 Task: Find connections with filter location Longsight with filter topic #Investingwith filter profile language Spanish with filter current company HuntingCube Recruitment Solutions with filter school Maharashtra Public School with filter industry Temporary Help Services with filter service category Grant Writing with filter keywords title Store Manager
Action: Mouse moved to (191, 267)
Screenshot: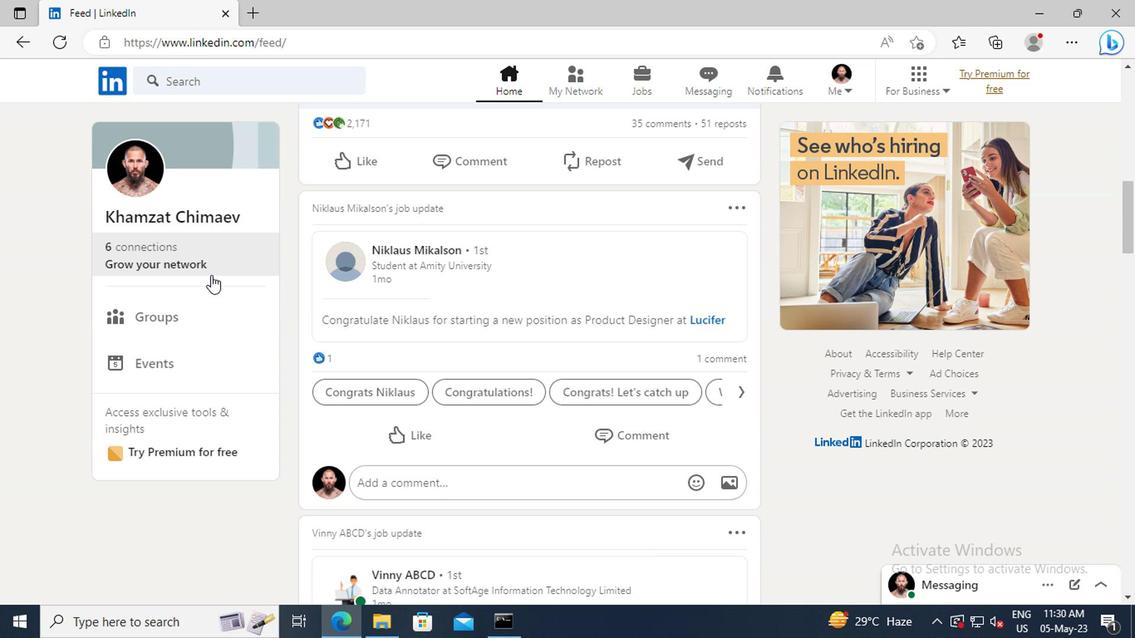 
Action: Mouse pressed left at (191, 267)
Screenshot: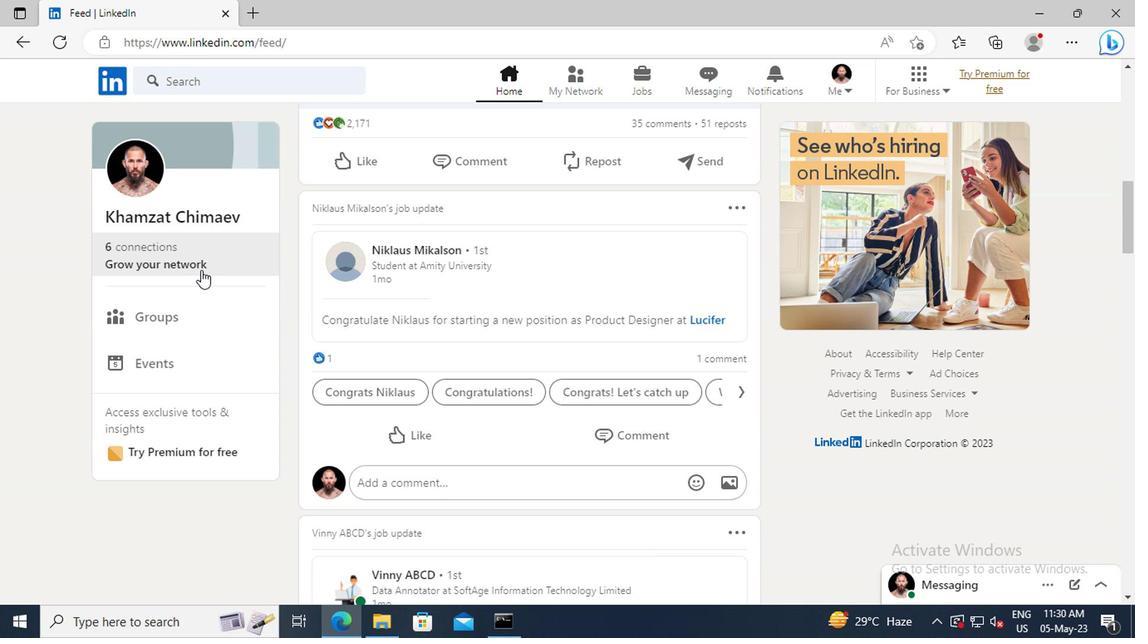 
Action: Mouse moved to (189, 178)
Screenshot: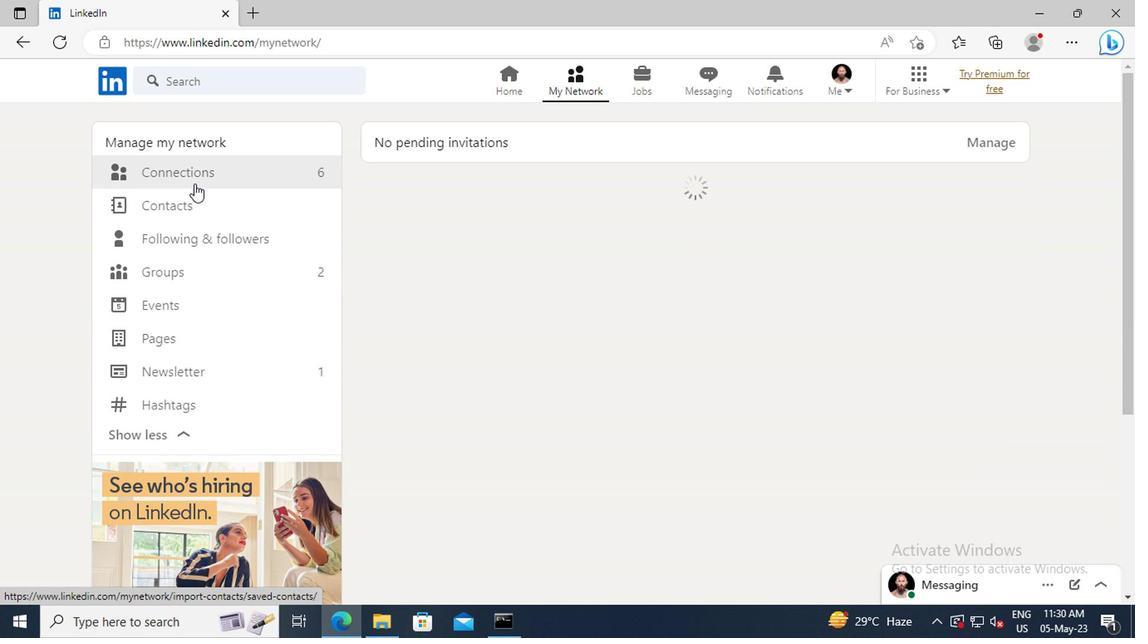 
Action: Mouse pressed left at (189, 178)
Screenshot: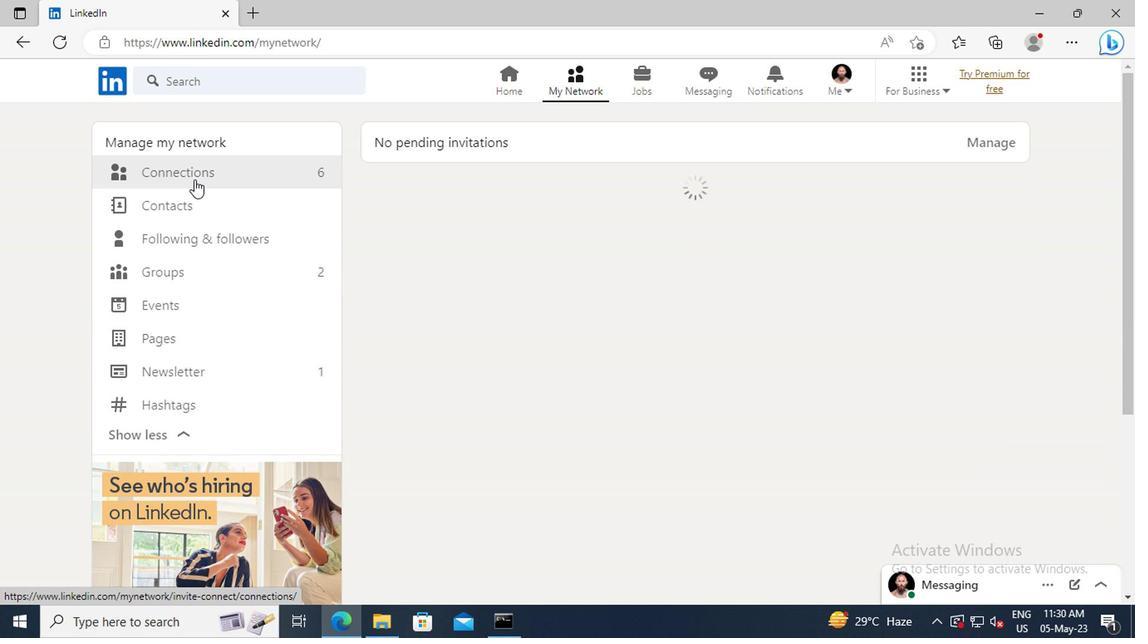 
Action: Mouse moved to (660, 176)
Screenshot: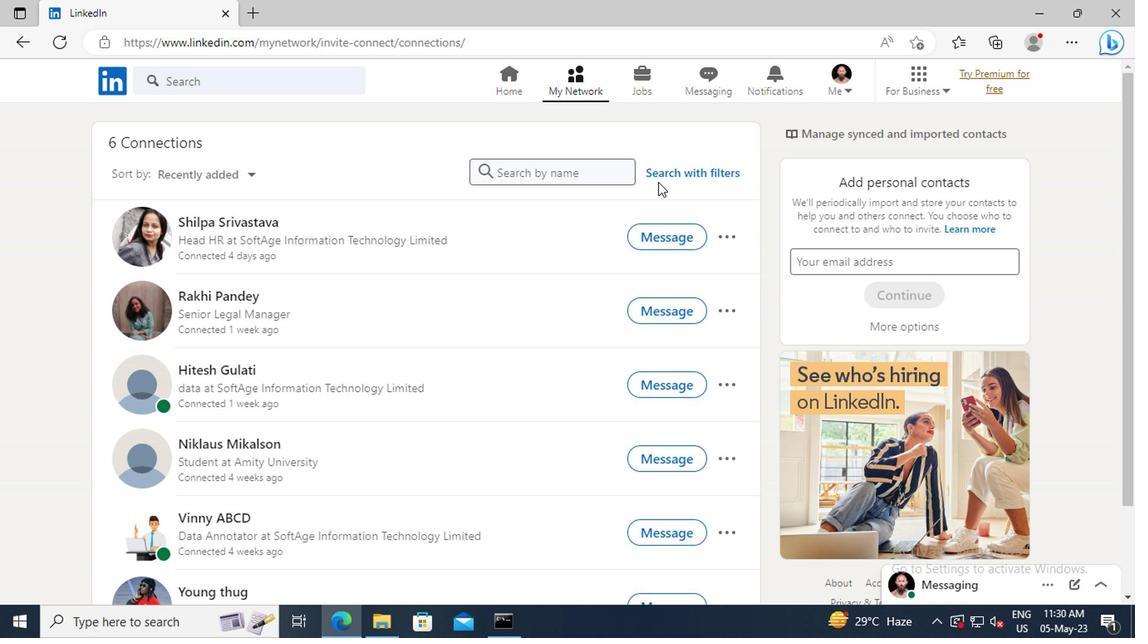 
Action: Mouse pressed left at (660, 176)
Screenshot: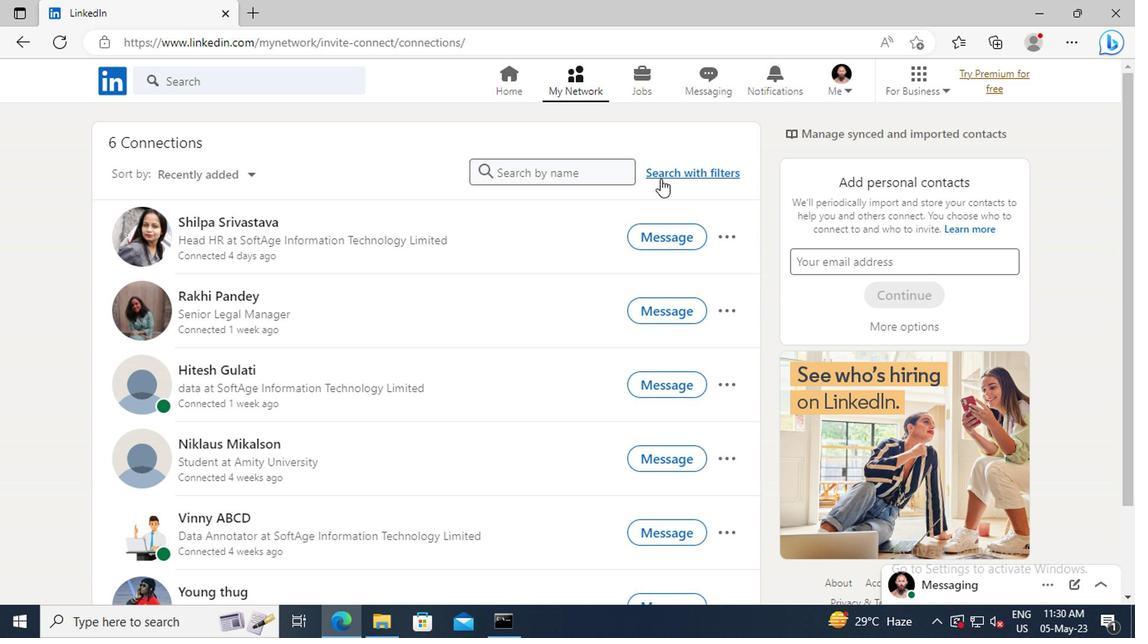 
Action: Mouse moved to (630, 131)
Screenshot: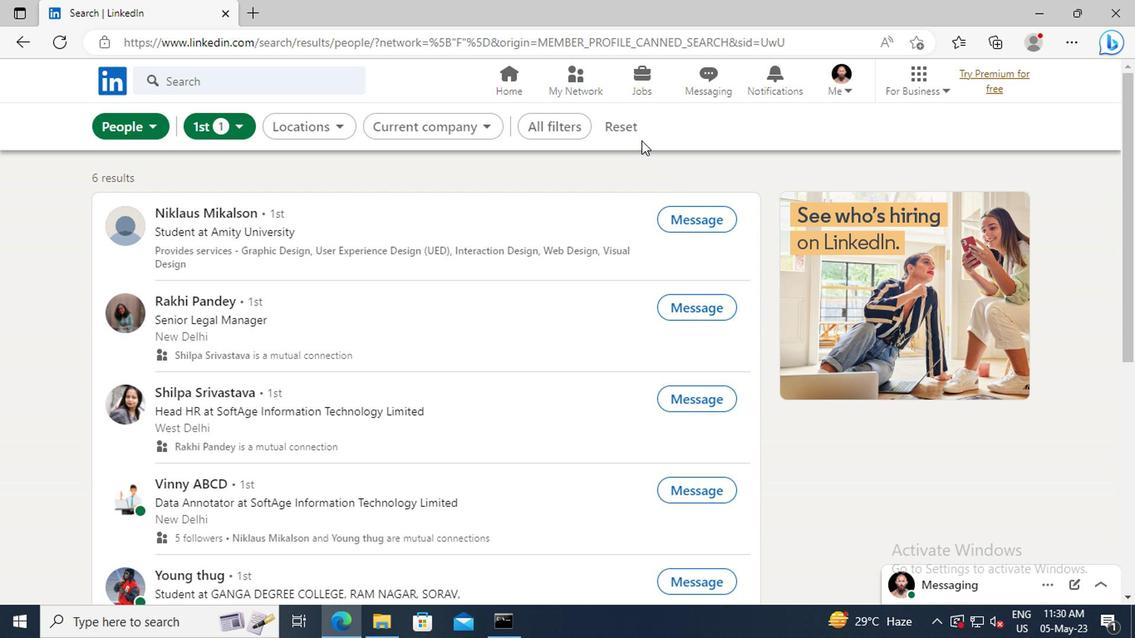 
Action: Mouse pressed left at (630, 131)
Screenshot: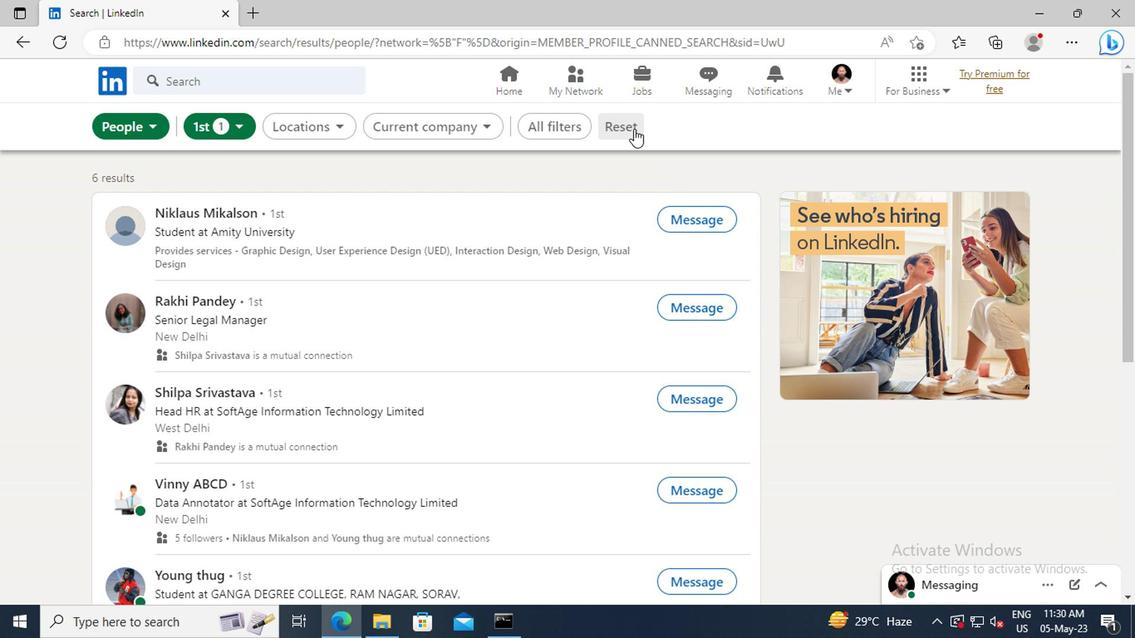 
Action: Mouse moved to (609, 130)
Screenshot: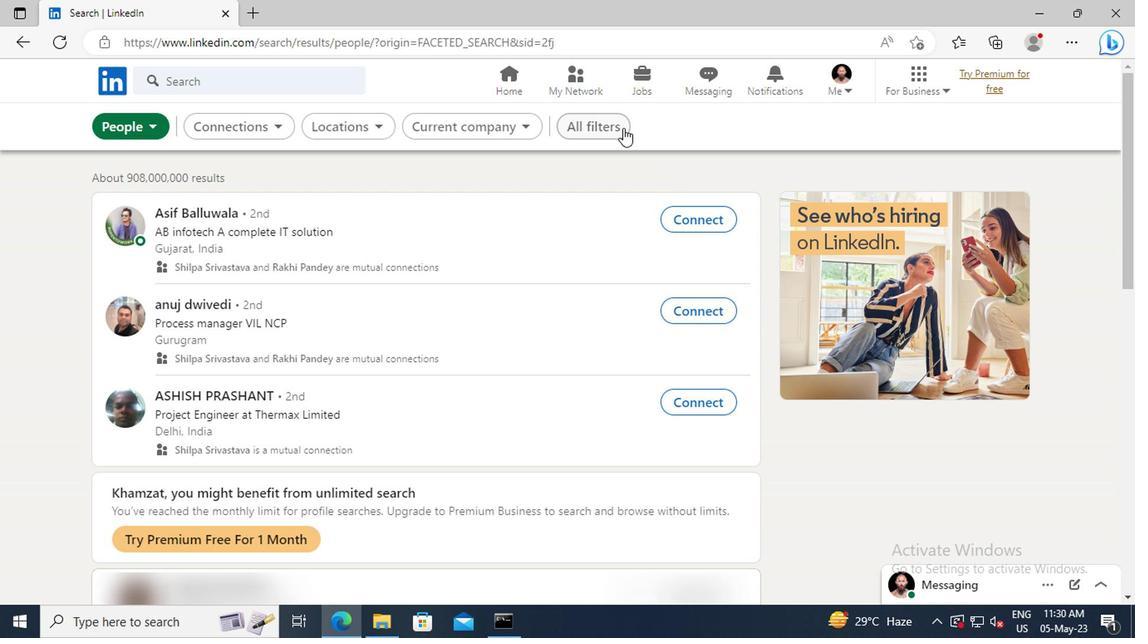 
Action: Mouse pressed left at (609, 130)
Screenshot: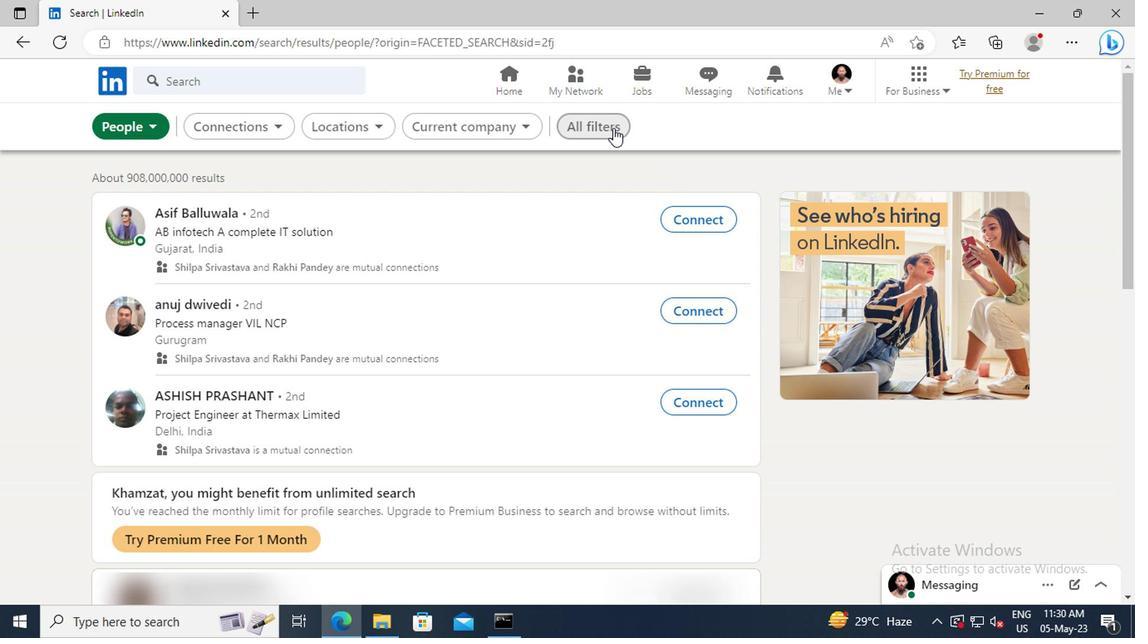 
Action: Mouse moved to (883, 318)
Screenshot: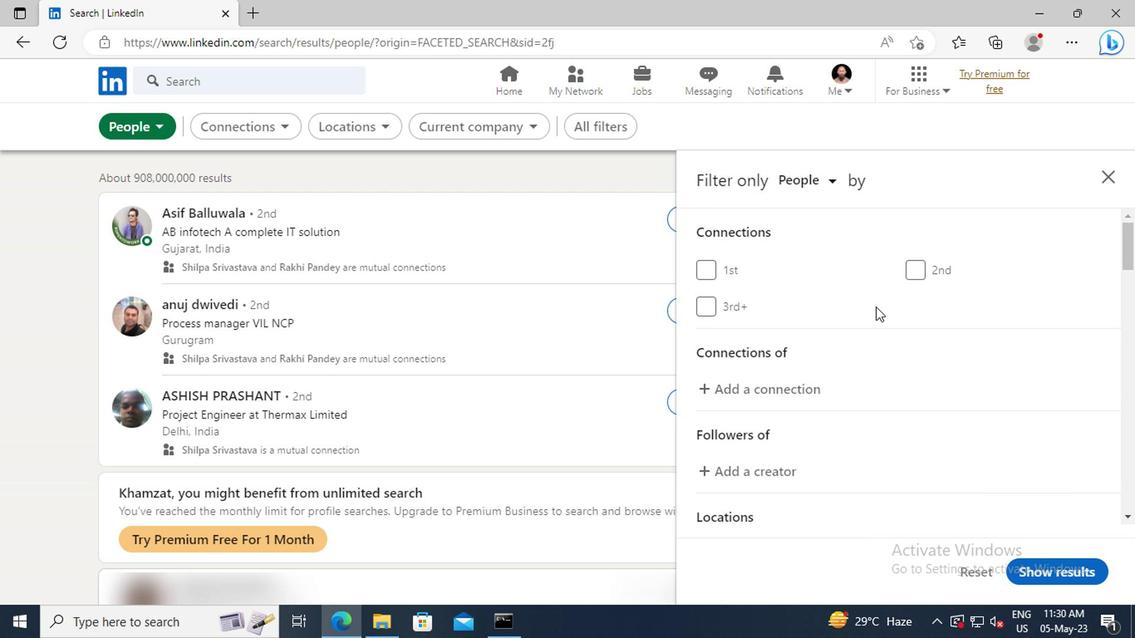 
Action: Mouse scrolled (883, 318) with delta (0, 0)
Screenshot: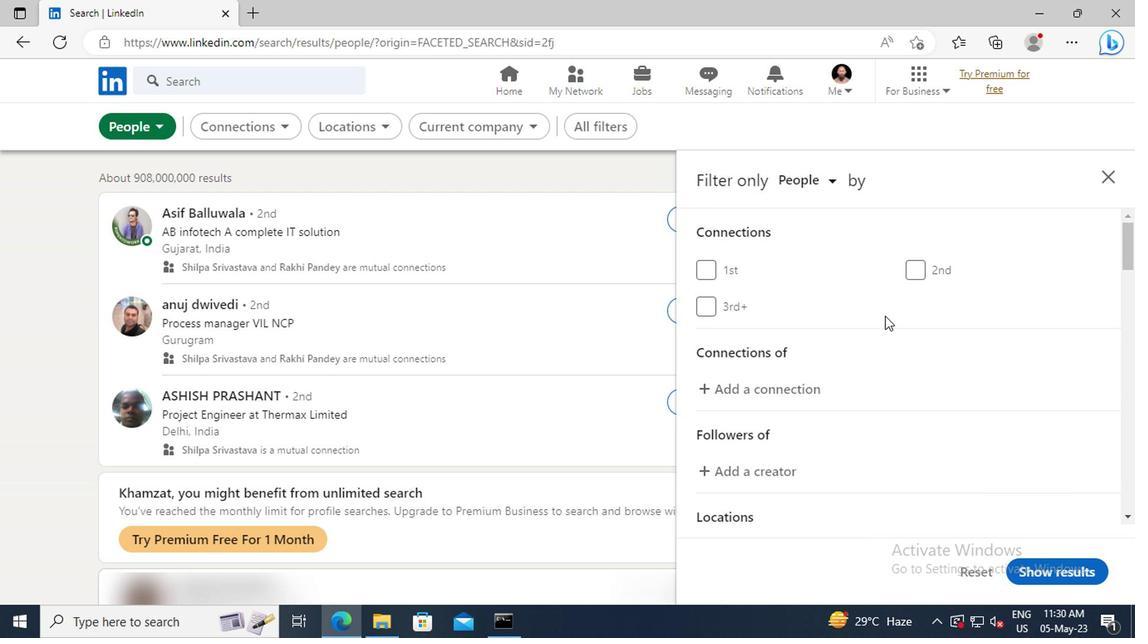 
Action: Mouse scrolled (883, 318) with delta (0, 0)
Screenshot: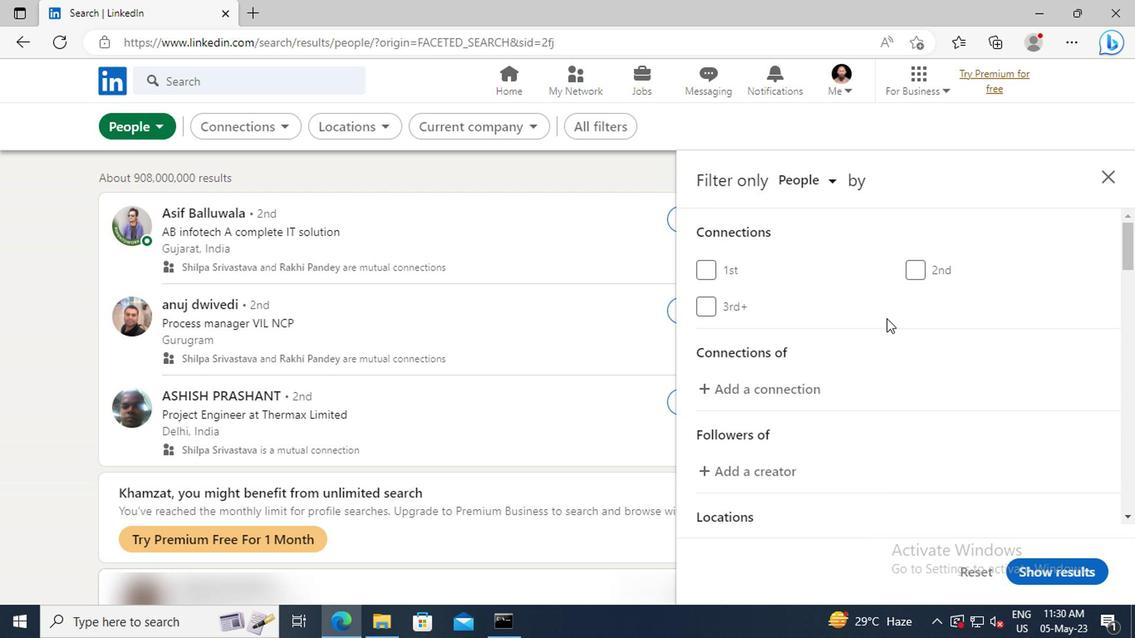 
Action: Mouse scrolled (883, 318) with delta (0, 0)
Screenshot: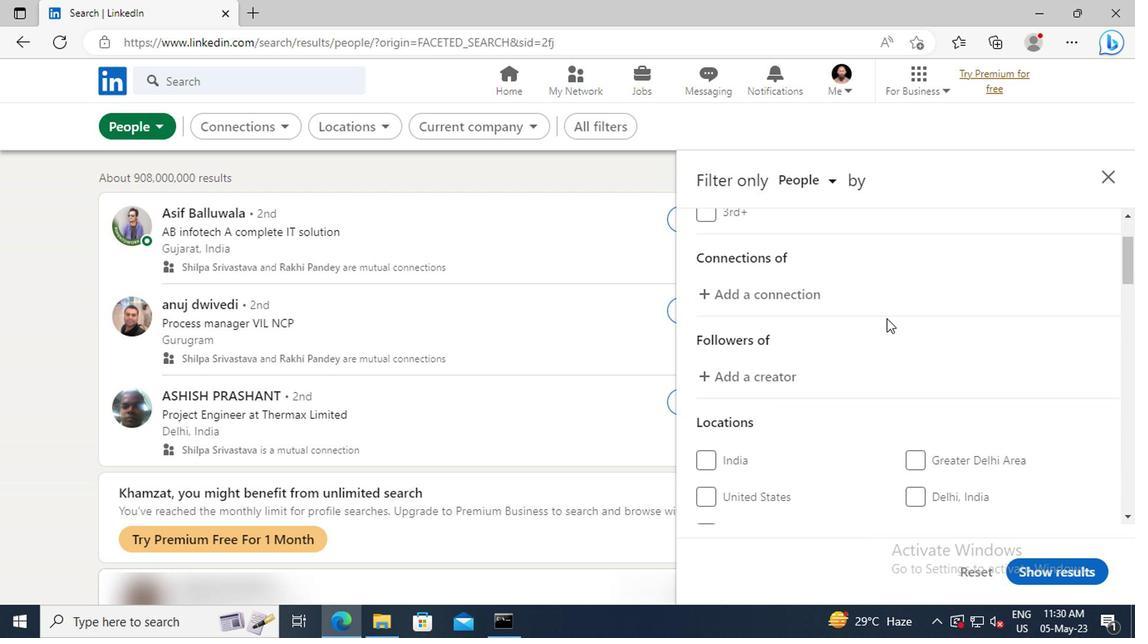 
Action: Mouse scrolled (883, 318) with delta (0, 0)
Screenshot: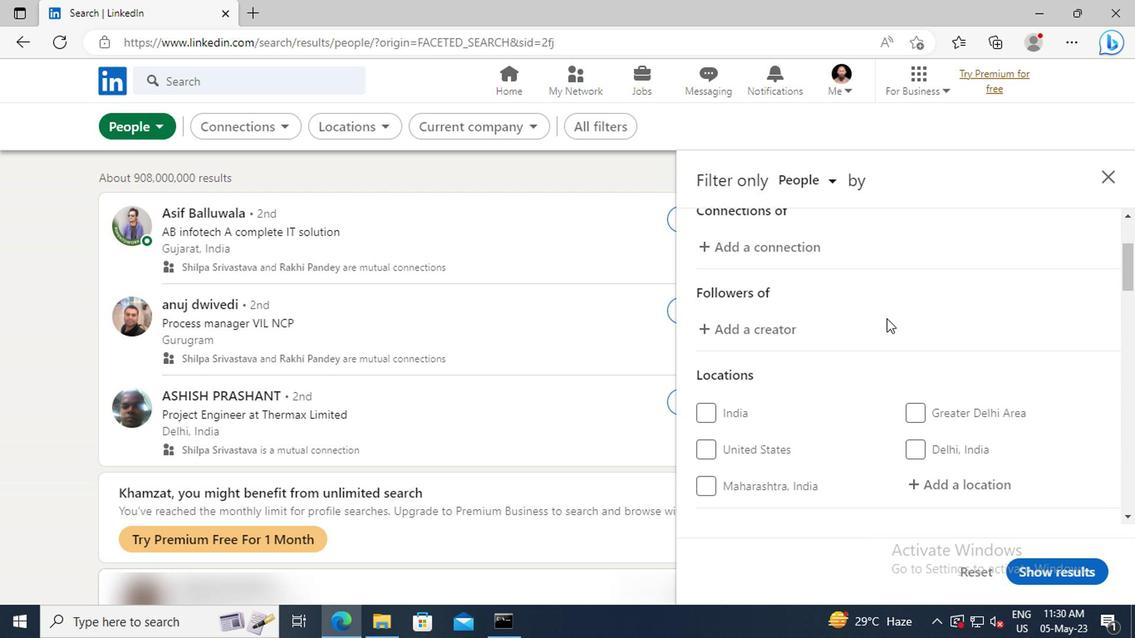 
Action: Mouse scrolled (883, 318) with delta (0, 0)
Screenshot: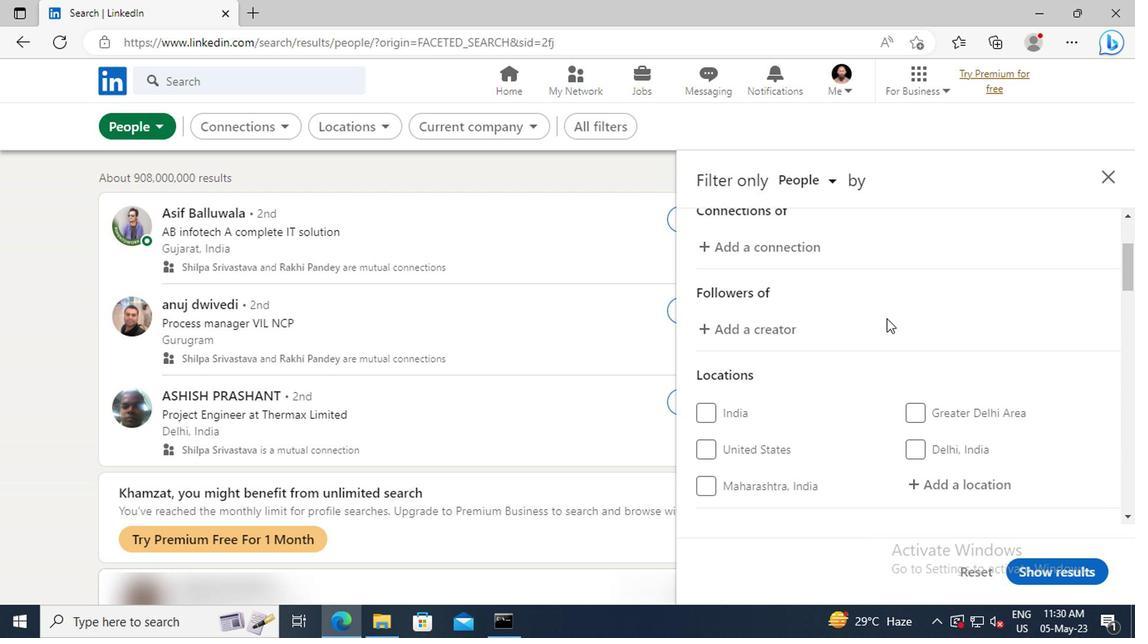 
Action: Mouse scrolled (883, 318) with delta (0, 0)
Screenshot: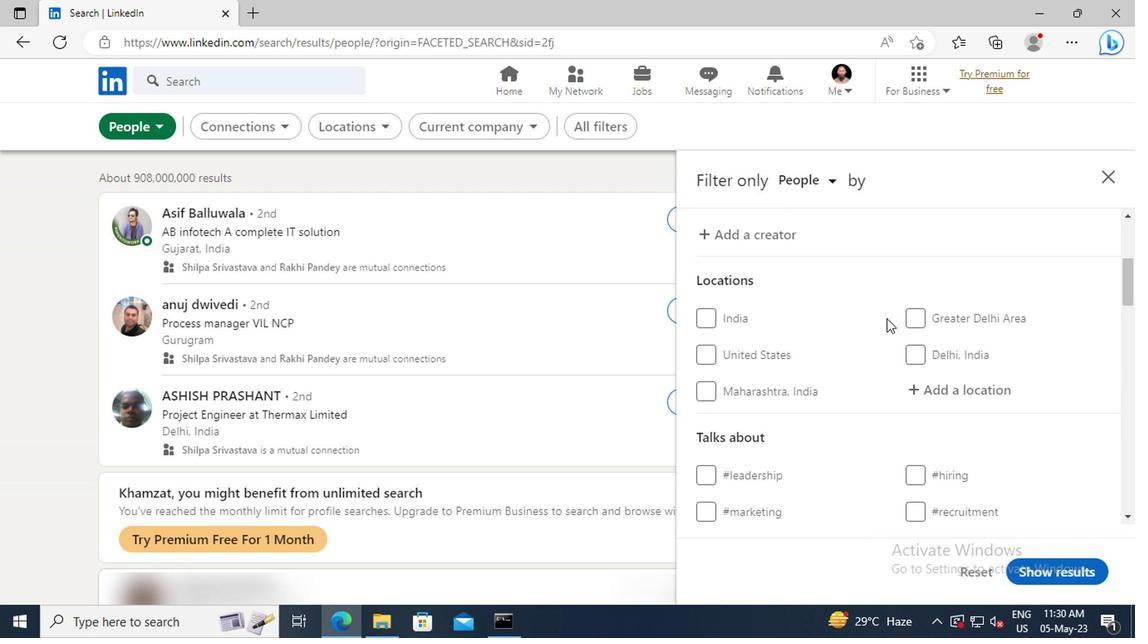 
Action: Mouse moved to (909, 341)
Screenshot: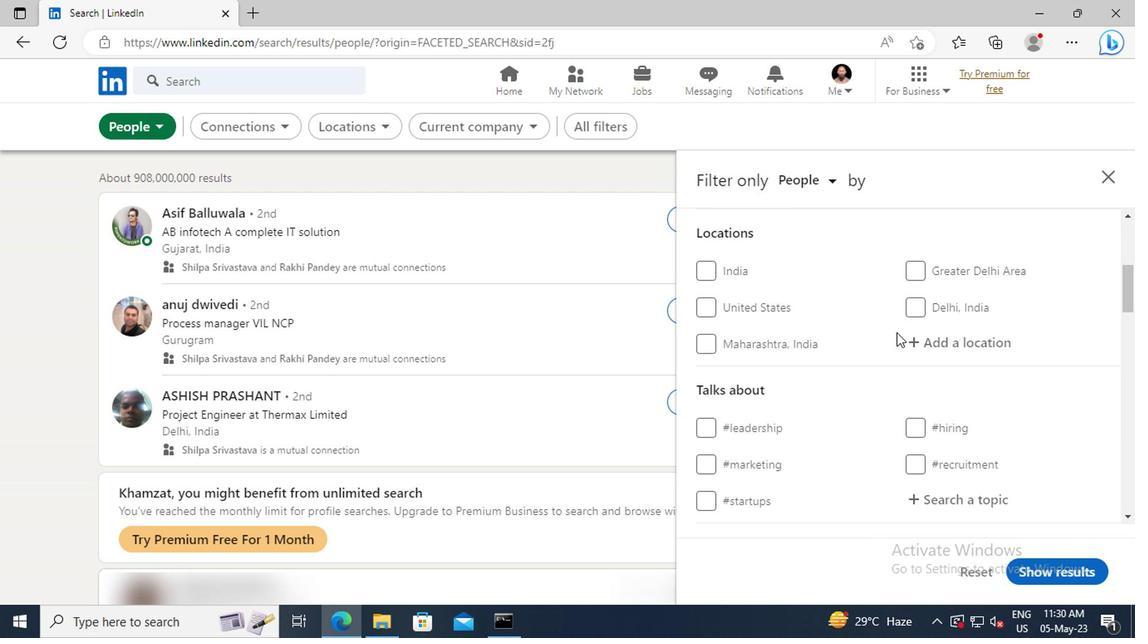 
Action: Mouse pressed left at (909, 341)
Screenshot: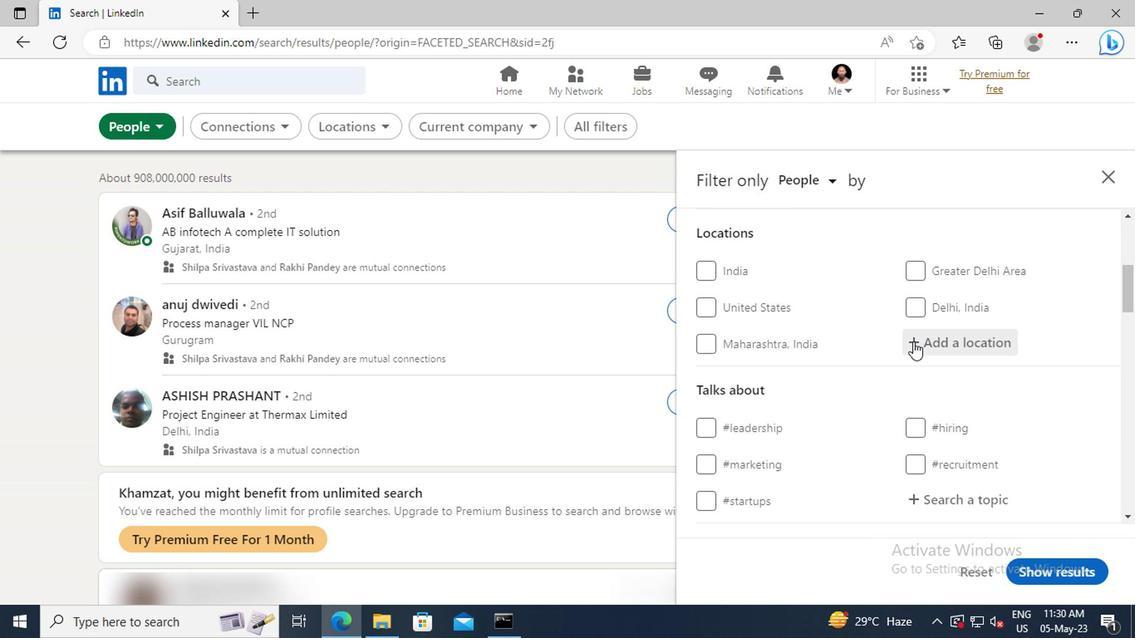 
Action: Key pressed <Key.shift>LONGSIGHT<Key.enter>
Screenshot: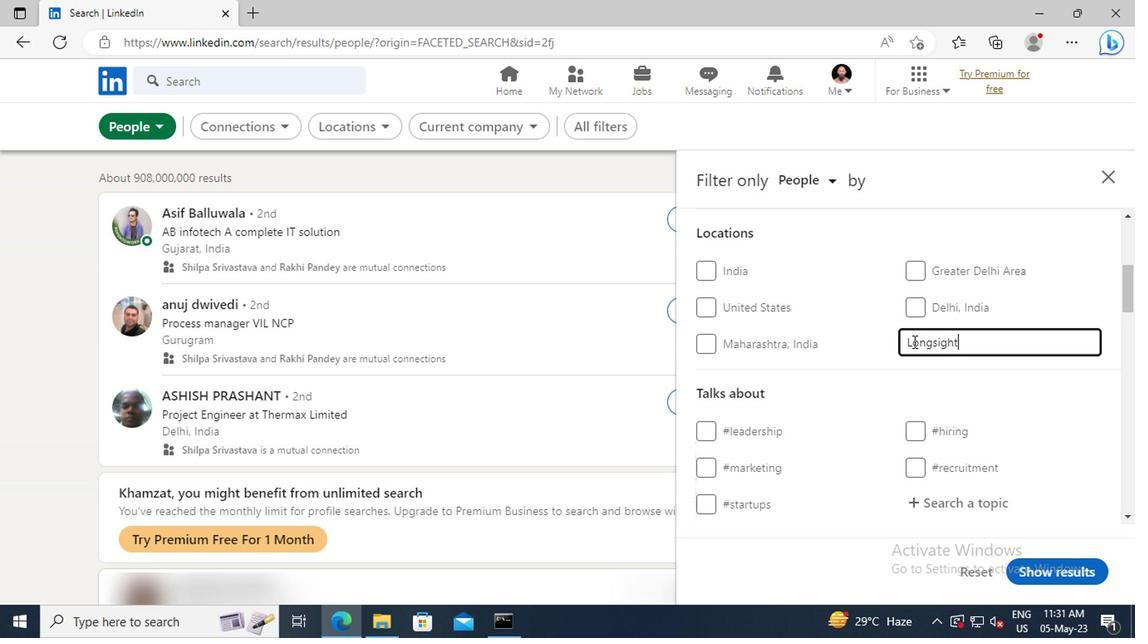 
Action: Mouse scrolled (909, 341) with delta (0, 0)
Screenshot: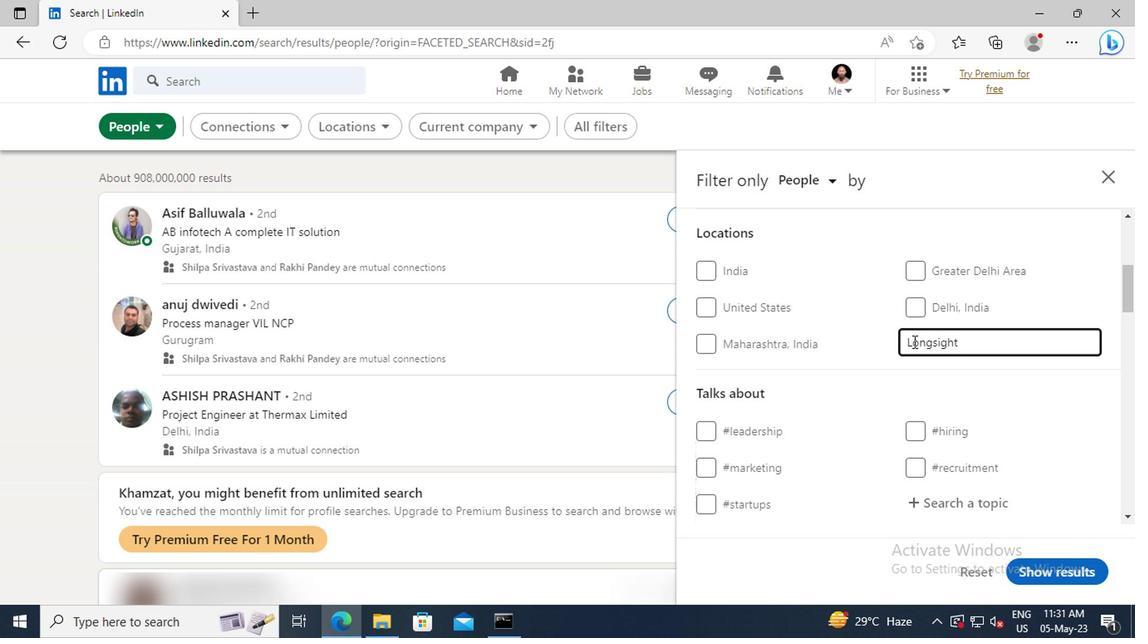 
Action: Mouse scrolled (909, 341) with delta (0, 0)
Screenshot: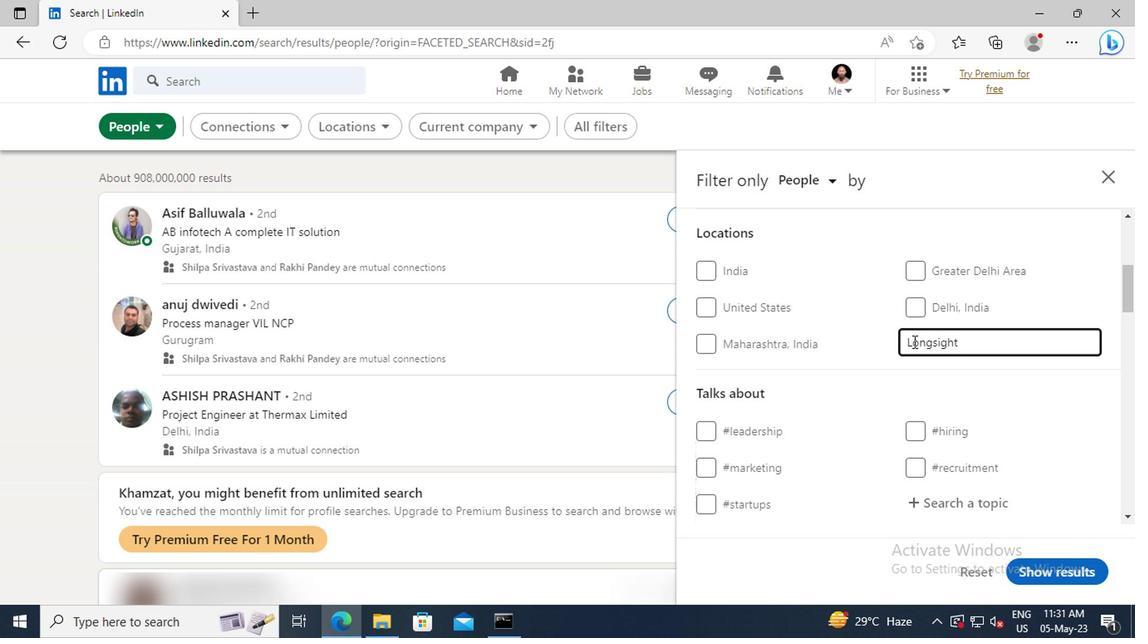 
Action: Mouse scrolled (909, 341) with delta (0, 0)
Screenshot: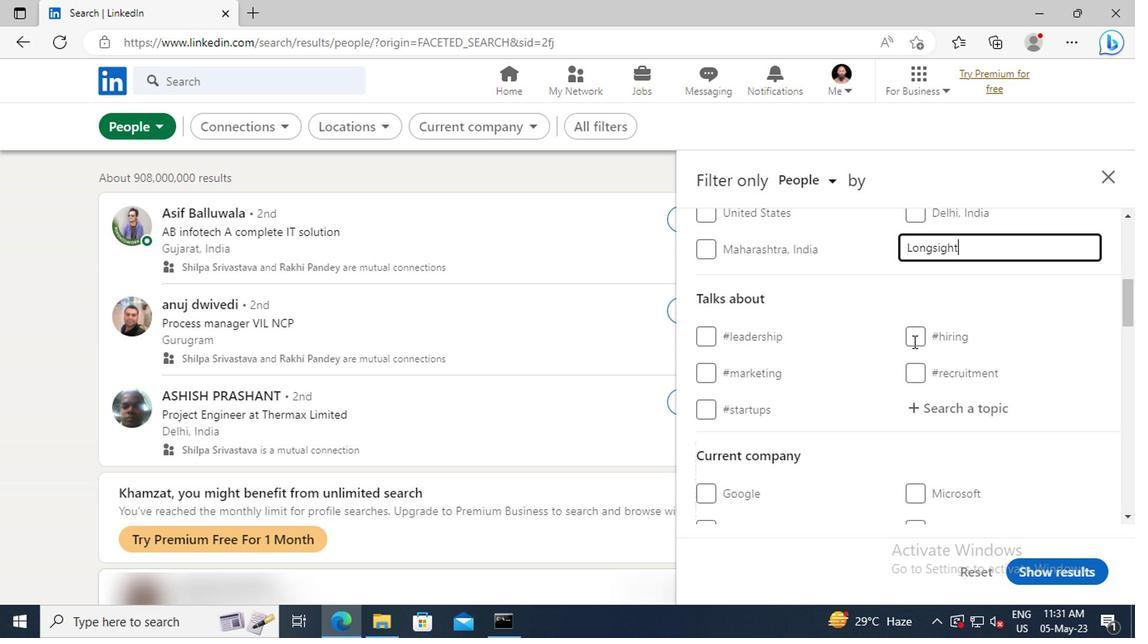 
Action: Mouse moved to (920, 360)
Screenshot: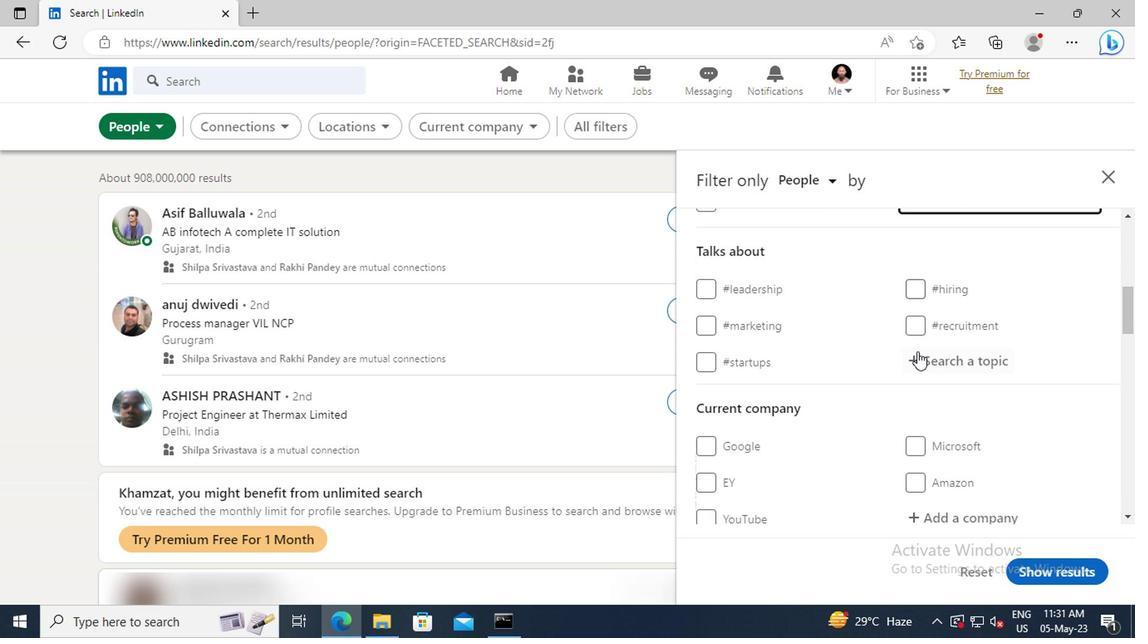 
Action: Mouse pressed left at (920, 360)
Screenshot: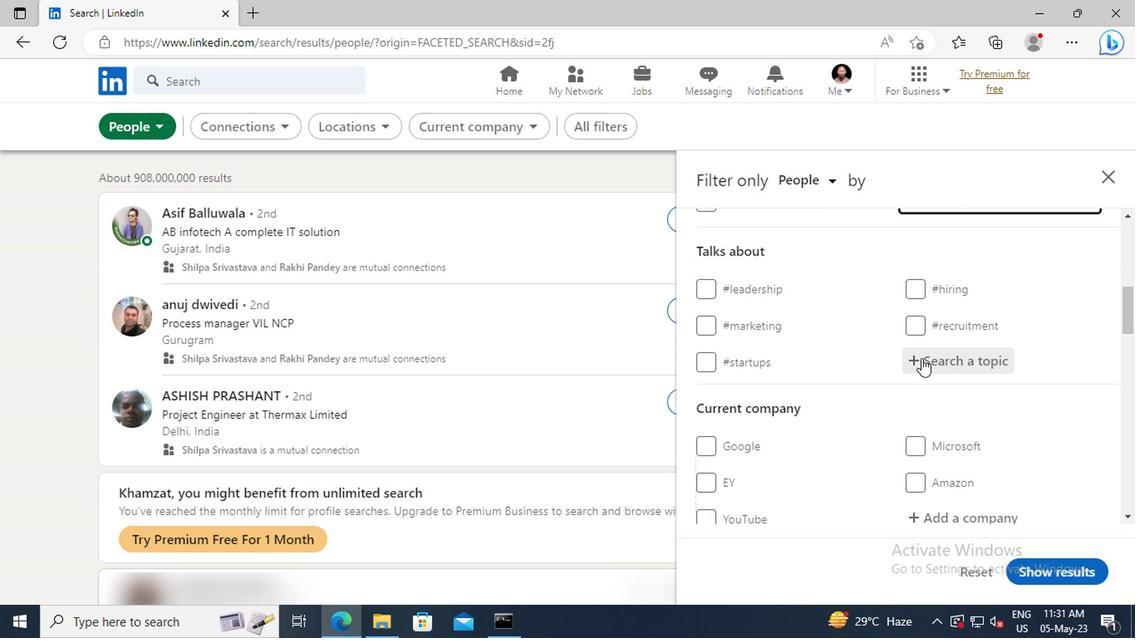 
Action: Mouse moved to (920, 361)
Screenshot: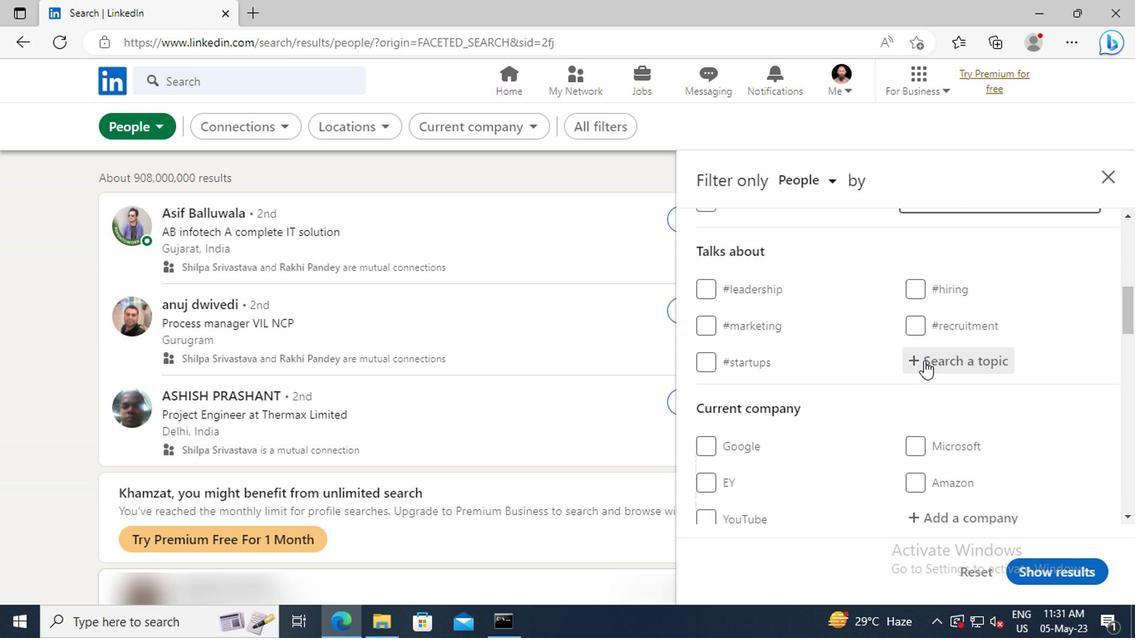 
Action: Key pressed <Key.shift>INVEST
Screenshot: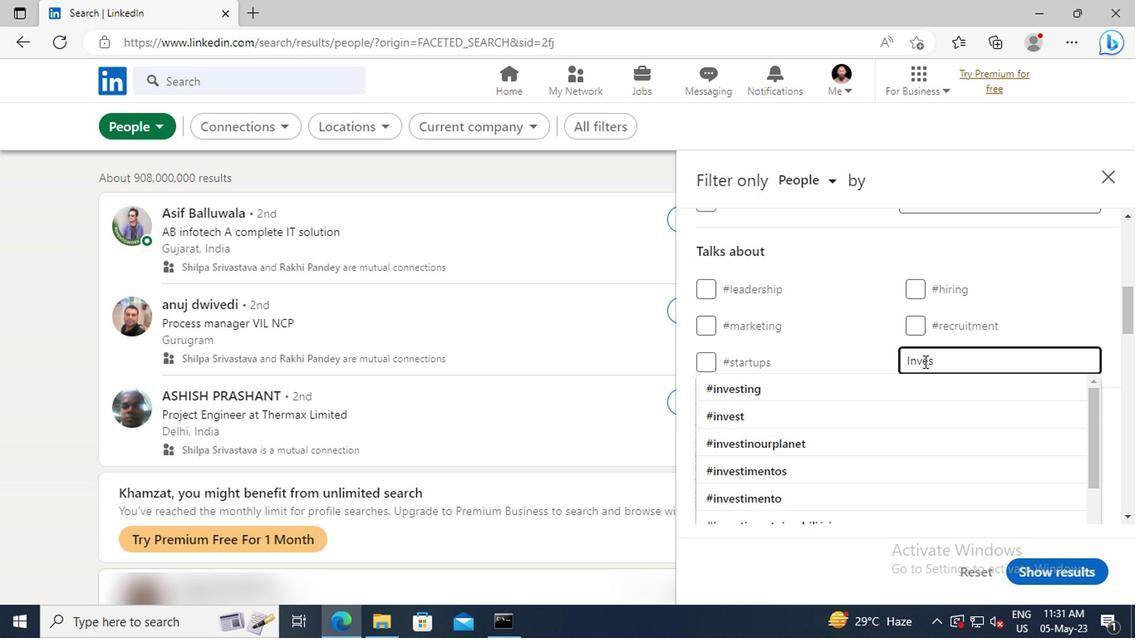 
Action: Mouse moved to (927, 383)
Screenshot: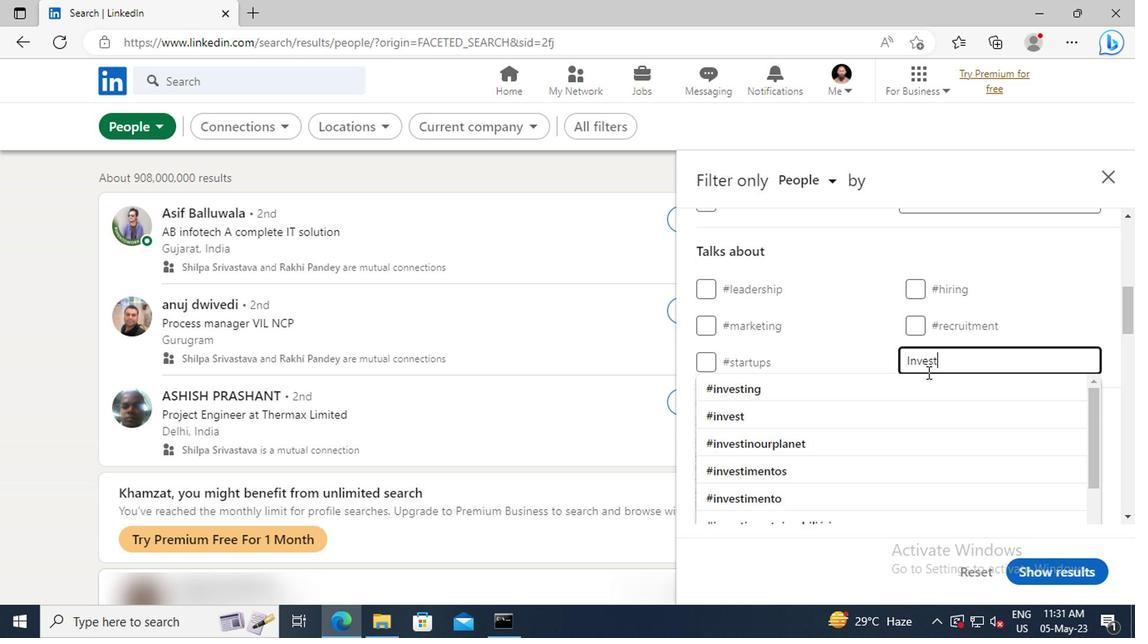 
Action: Mouse pressed left at (927, 383)
Screenshot: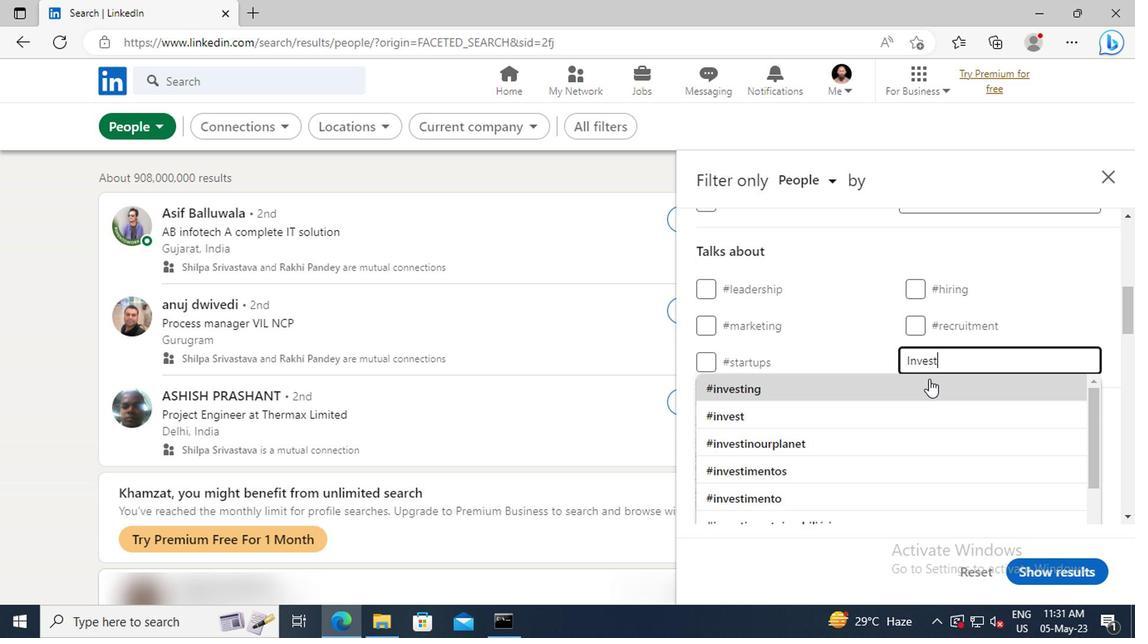 
Action: Mouse scrolled (927, 383) with delta (0, 0)
Screenshot: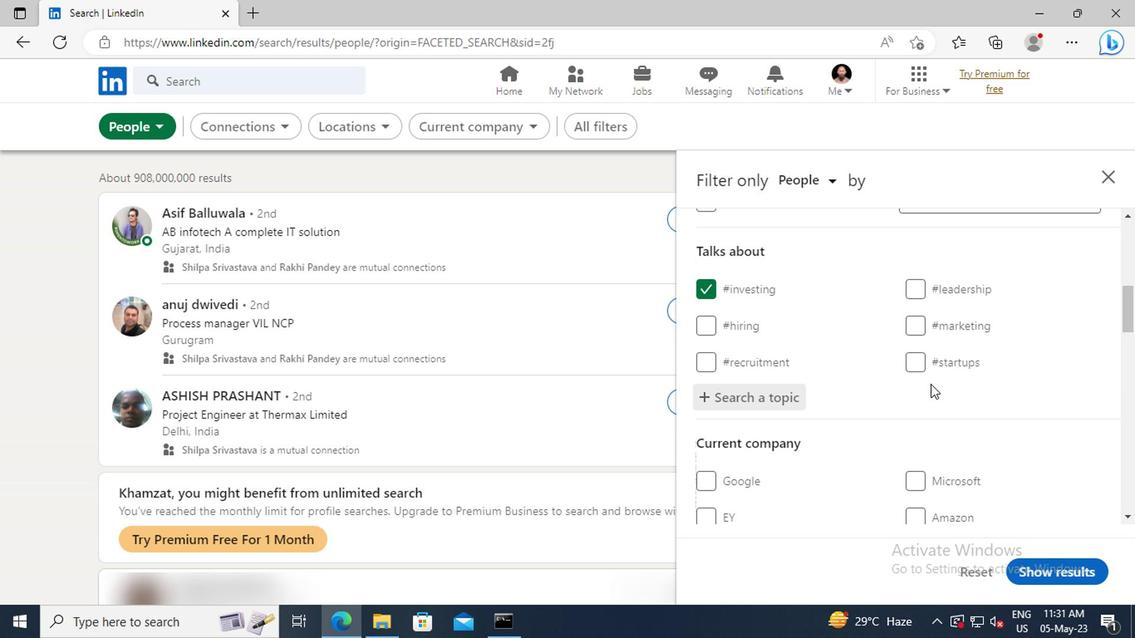 
Action: Mouse scrolled (927, 383) with delta (0, 0)
Screenshot: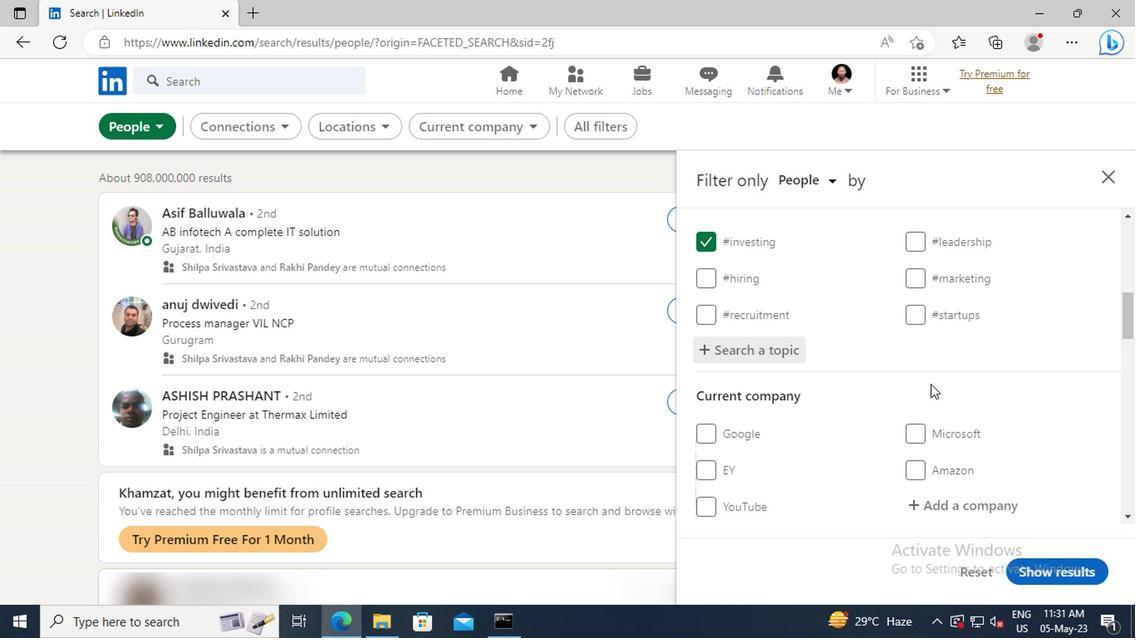 
Action: Mouse scrolled (927, 383) with delta (0, 0)
Screenshot: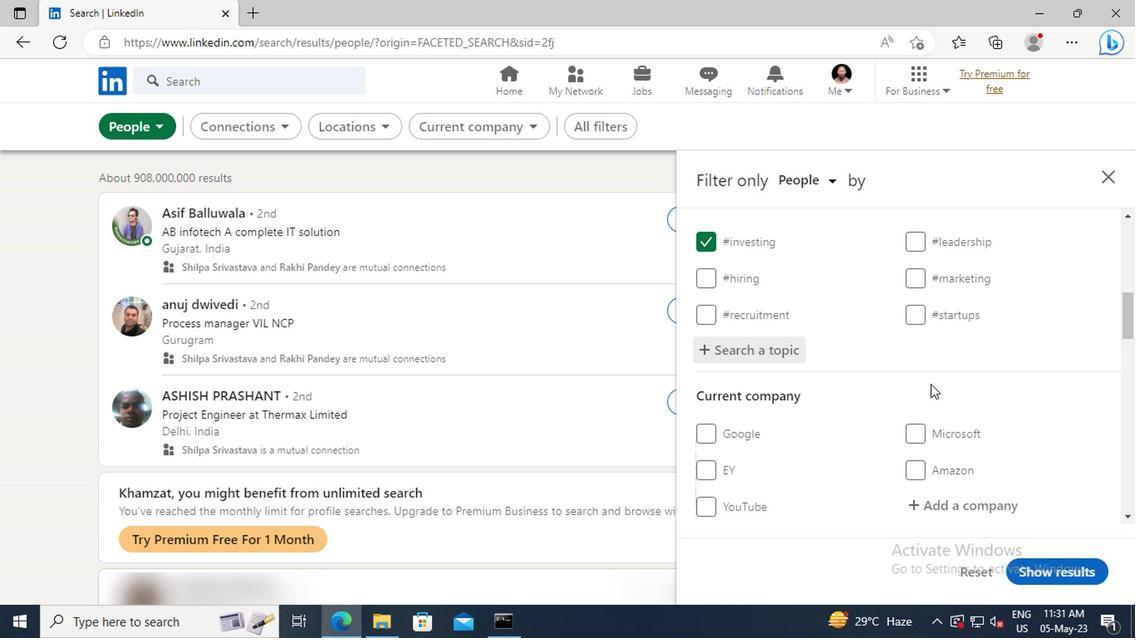 
Action: Mouse scrolled (927, 383) with delta (0, 0)
Screenshot: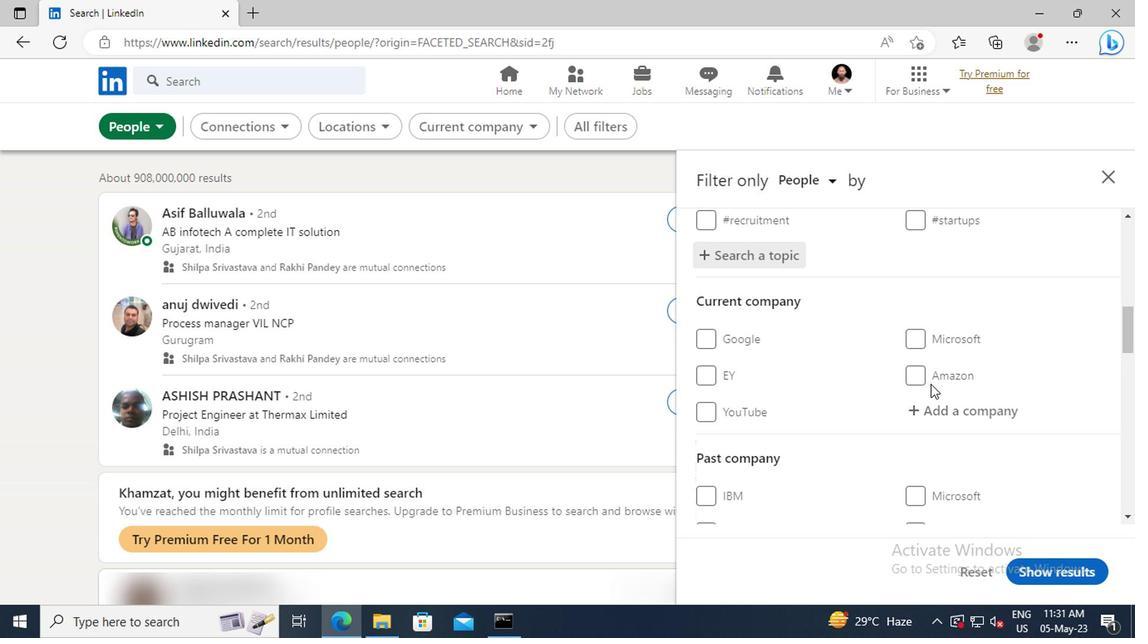 
Action: Mouse scrolled (927, 383) with delta (0, 0)
Screenshot: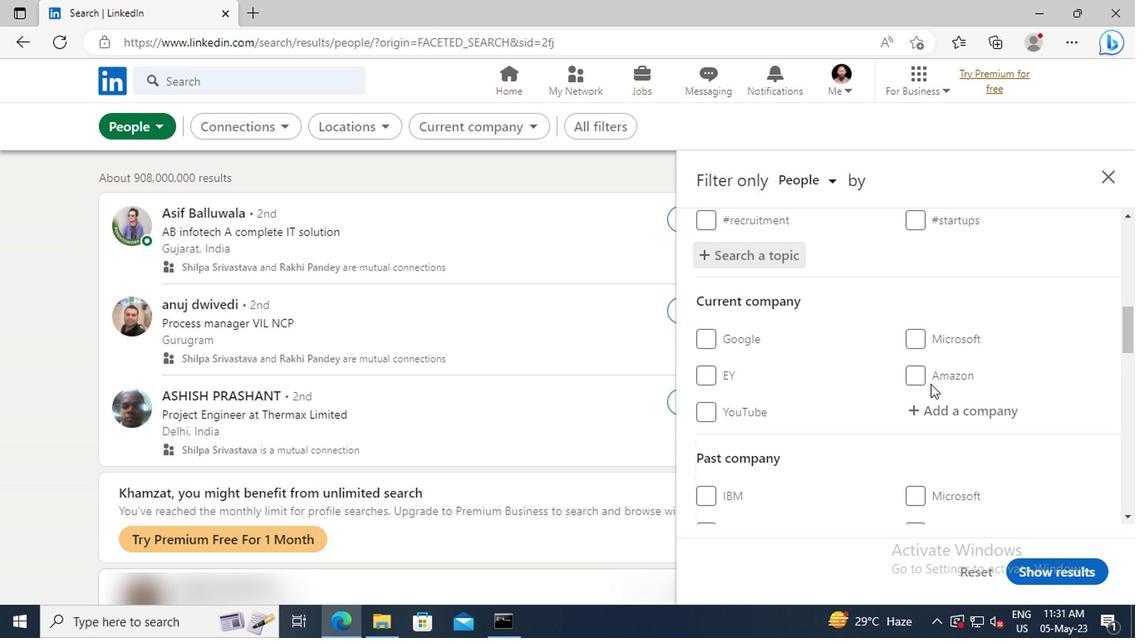 
Action: Mouse scrolled (927, 383) with delta (0, 0)
Screenshot: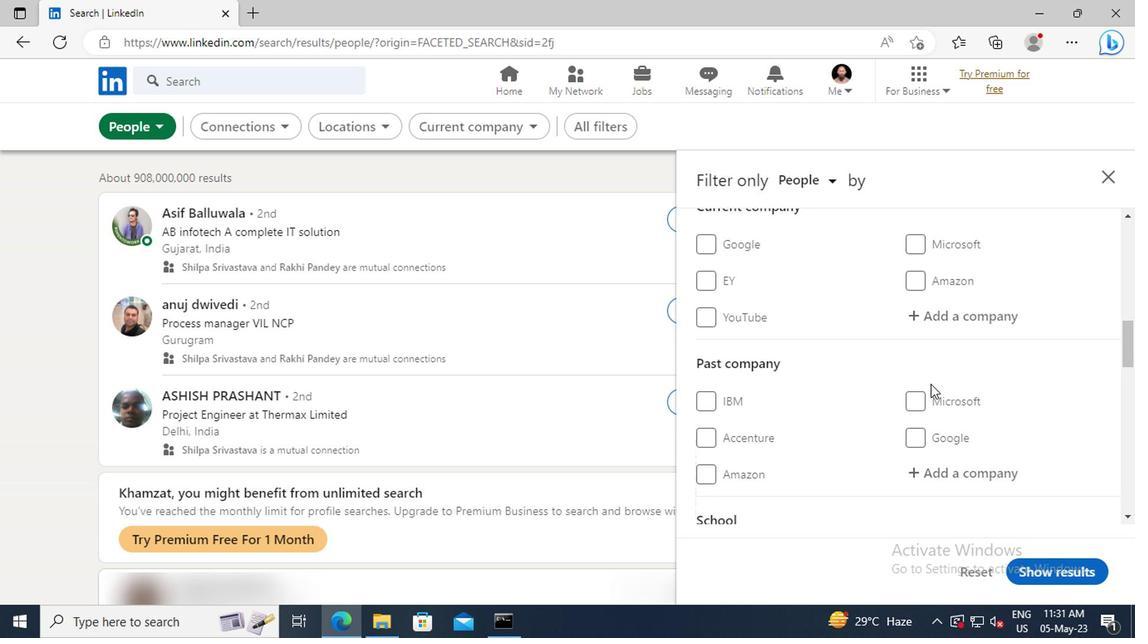 
Action: Mouse scrolled (927, 383) with delta (0, 0)
Screenshot: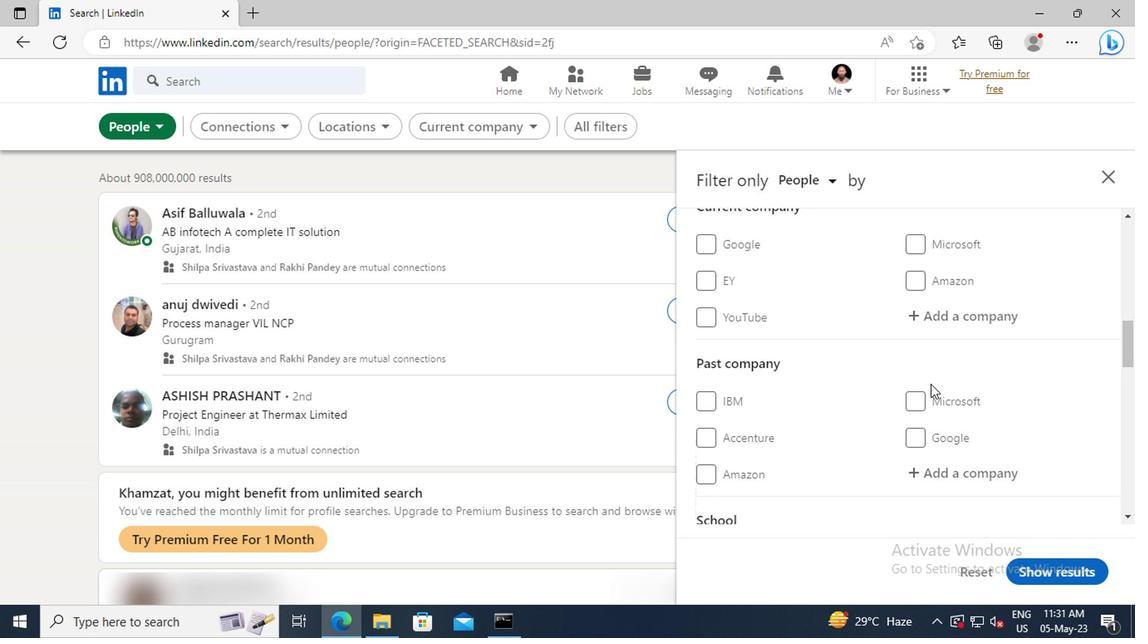 
Action: Mouse scrolled (927, 383) with delta (0, 0)
Screenshot: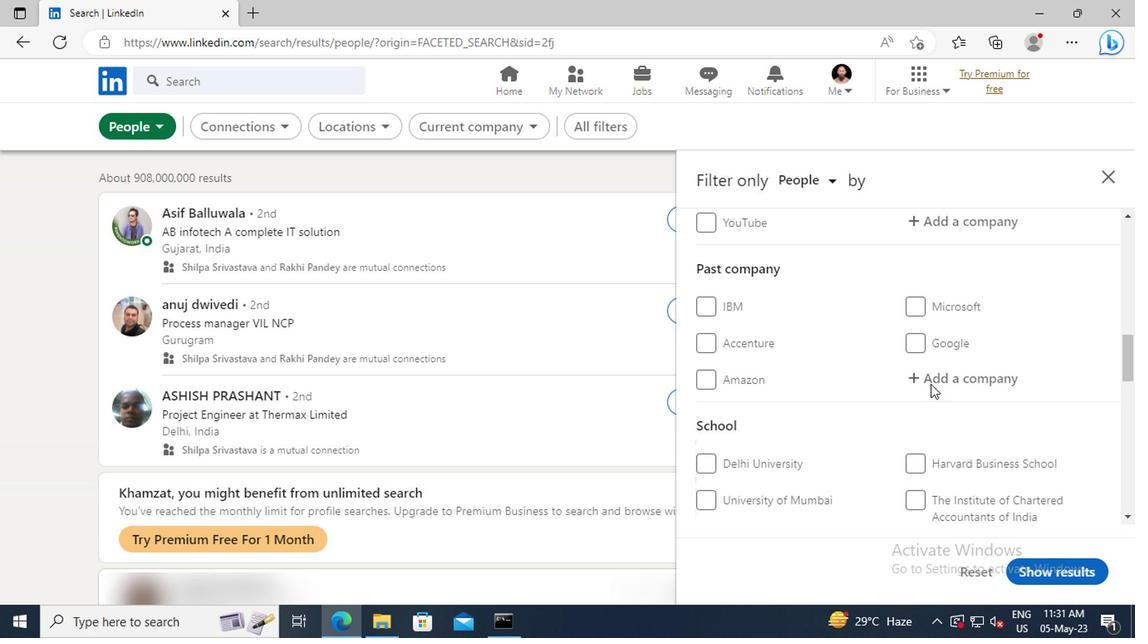 
Action: Mouse scrolled (927, 383) with delta (0, 0)
Screenshot: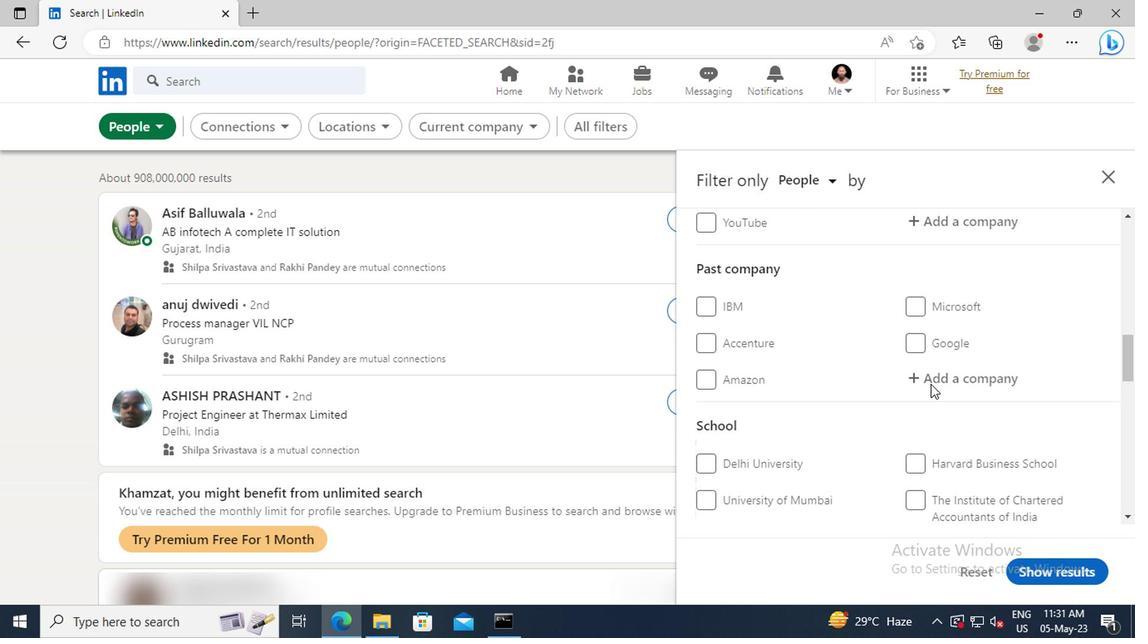 
Action: Mouse scrolled (927, 383) with delta (0, 0)
Screenshot: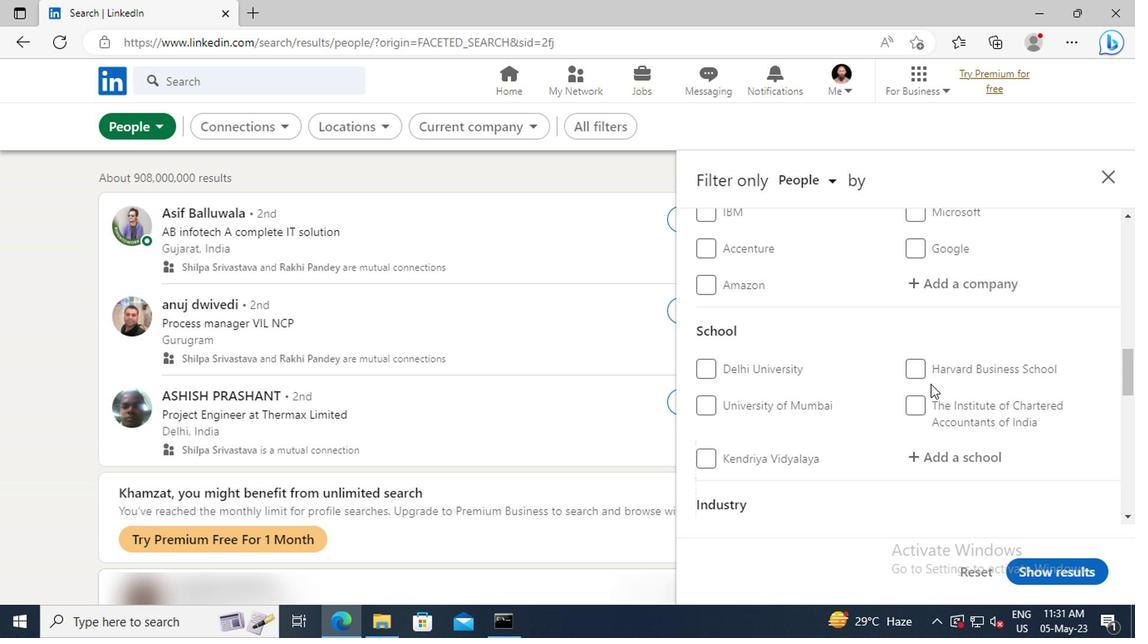 
Action: Mouse scrolled (927, 383) with delta (0, 0)
Screenshot: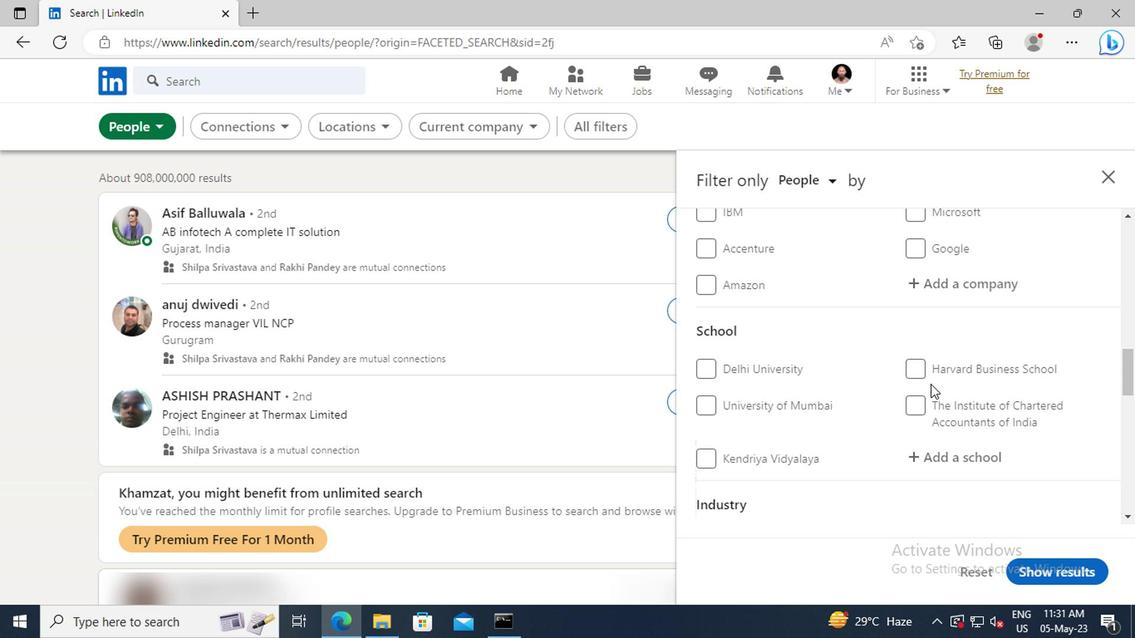 
Action: Mouse scrolled (927, 383) with delta (0, 0)
Screenshot: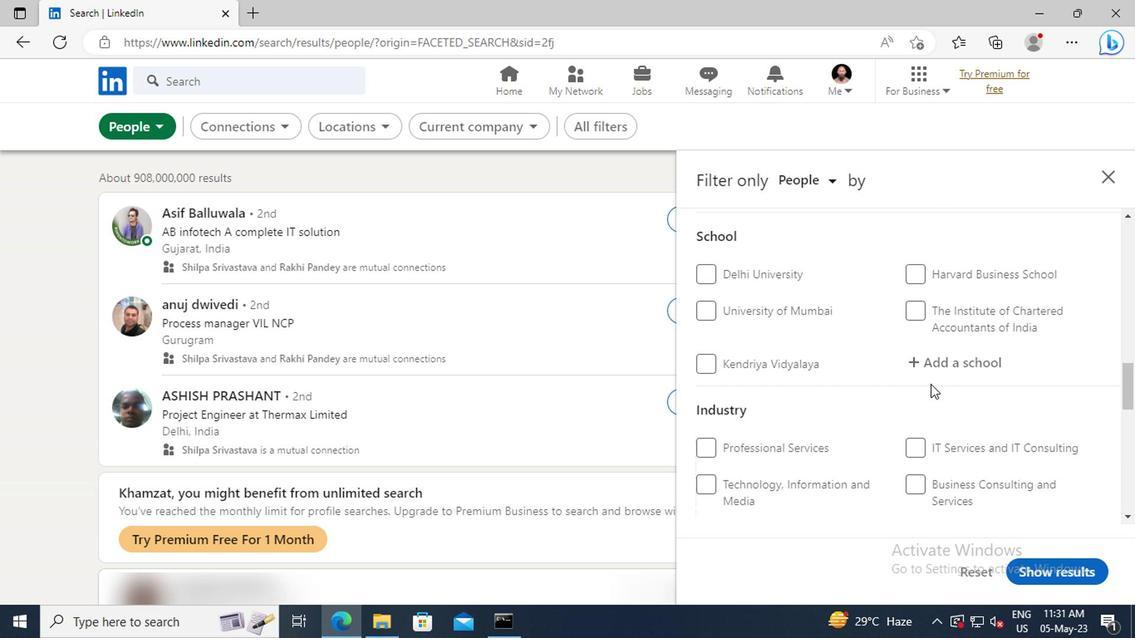 
Action: Mouse scrolled (927, 383) with delta (0, 0)
Screenshot: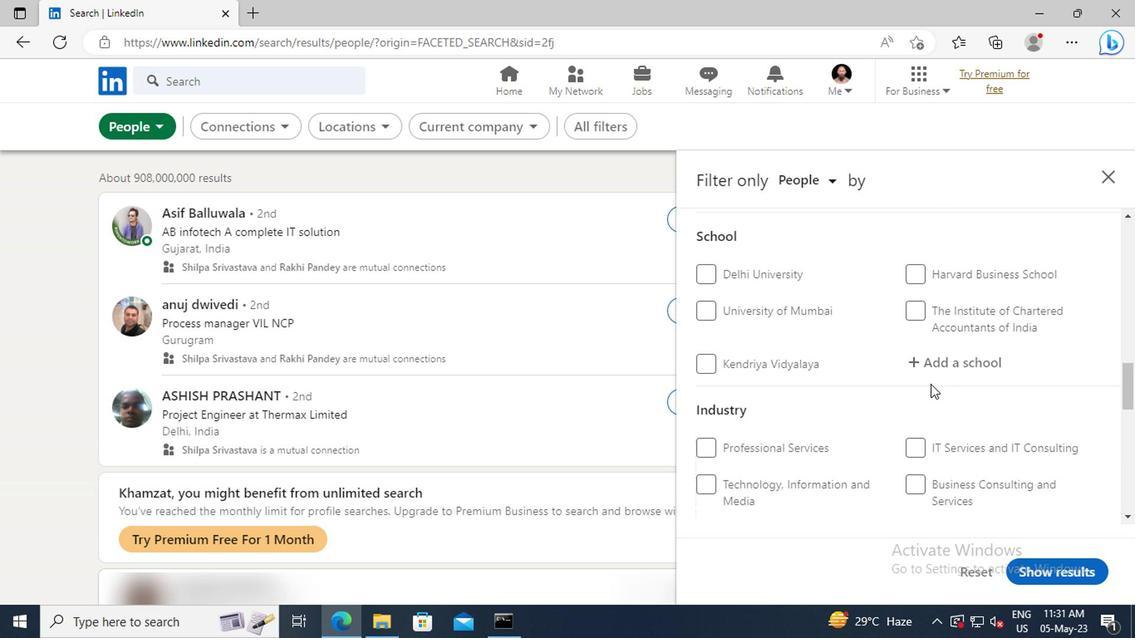 
Action: Mouse scrolled (927, 383) with delta (0, 0)
Screenshot: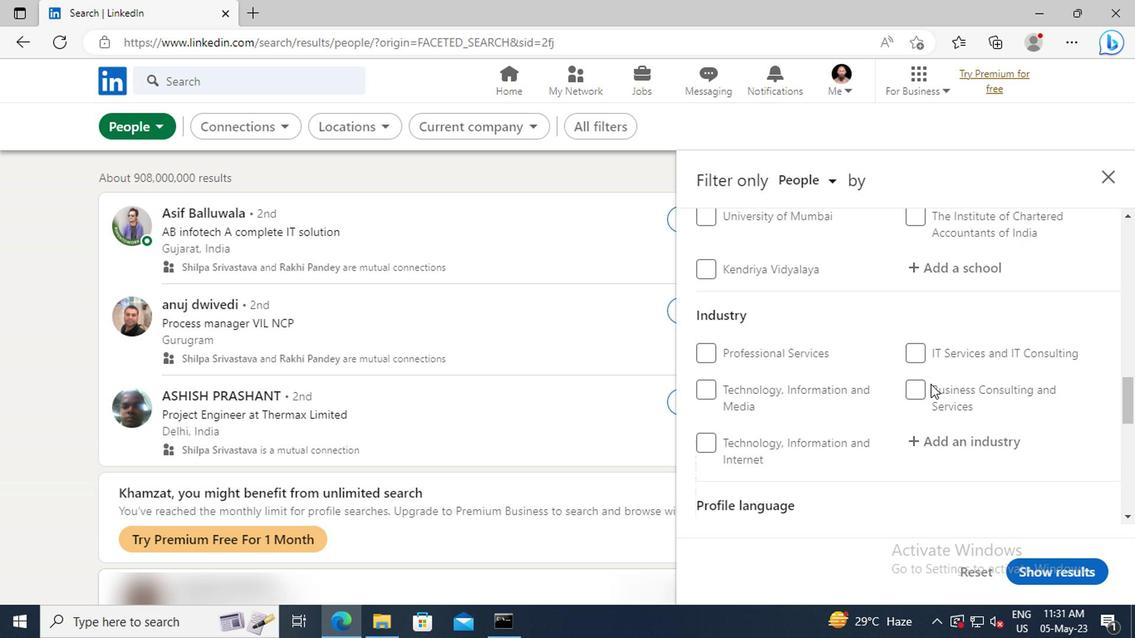 
Action: Mouse scrolled (927, 383) with delta (0, 0)
Screenshot: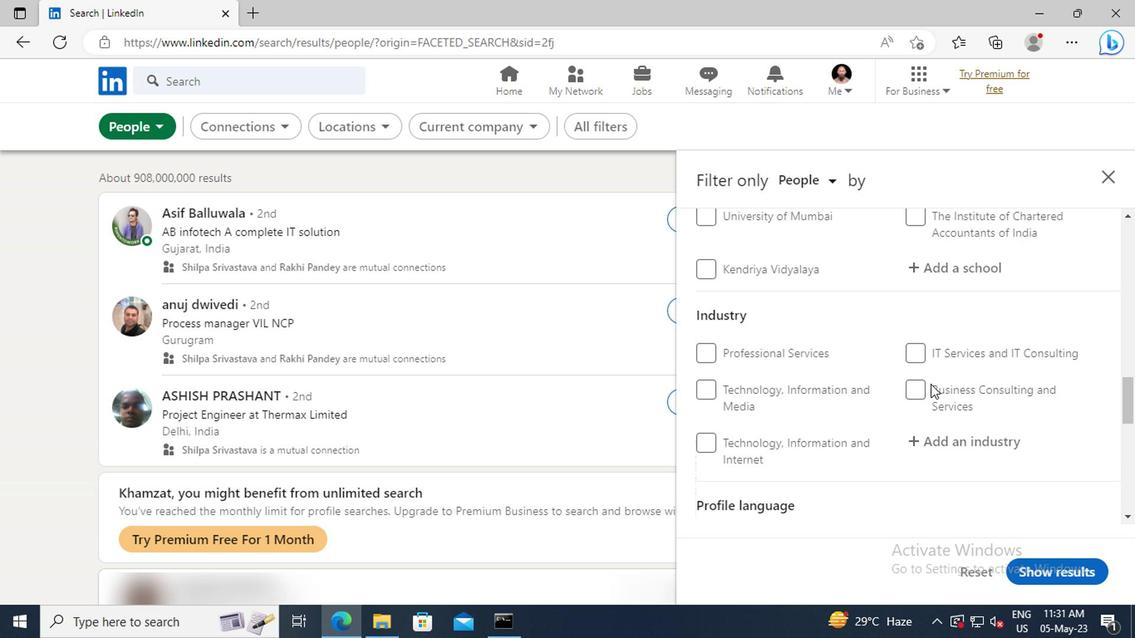 
Action: Mouse moved to (706, 482)
Screenshot: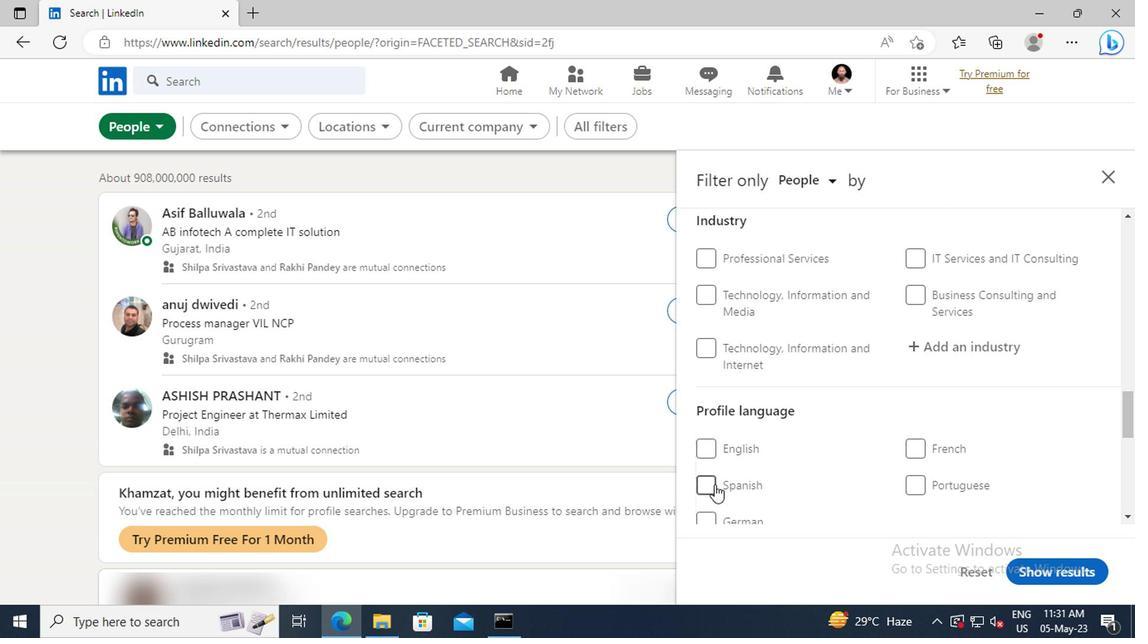 
Action: Mouse pressed left at (706, 482)
Screenshot: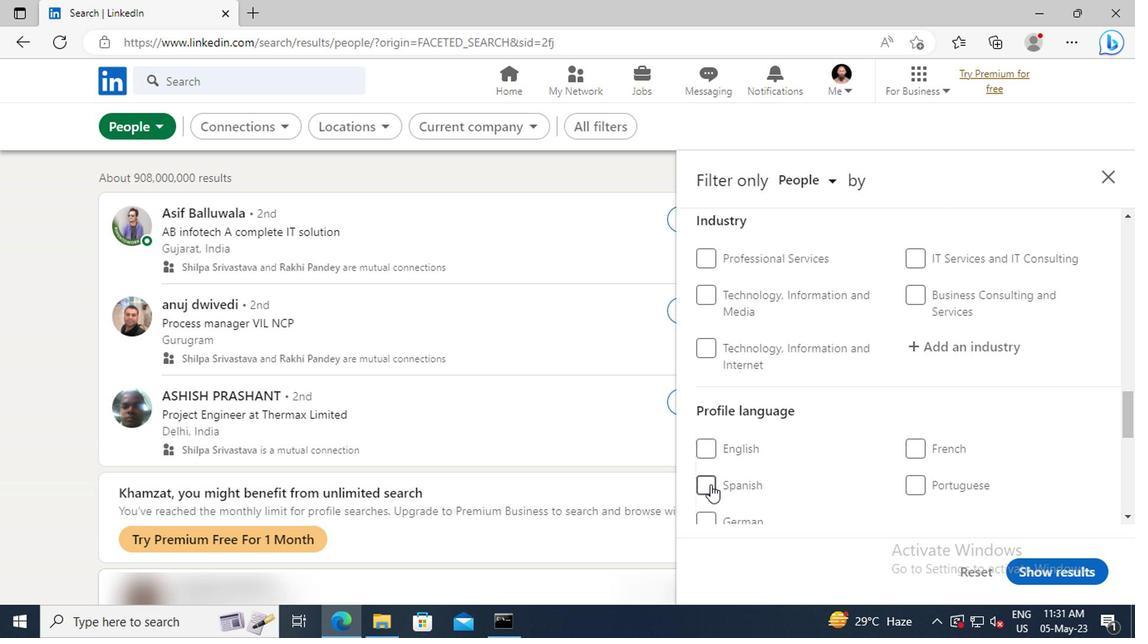 
Action: Mouse moved to (878, 427)
Screenshot: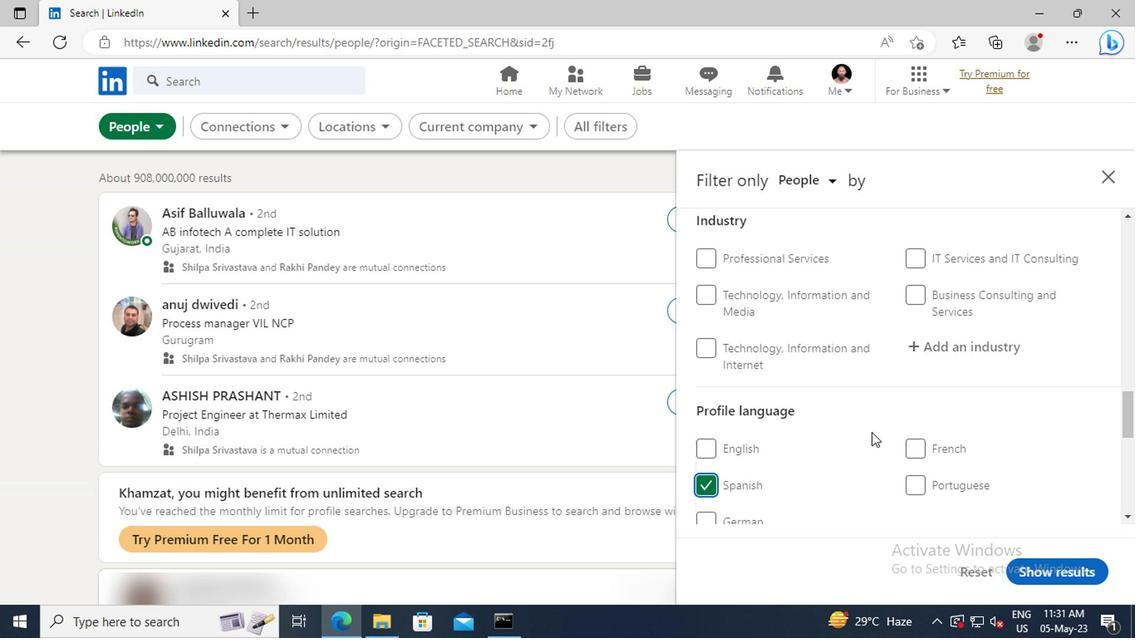 
Action: Mouse scrolled (878, 428) with delta (0, 0)
Screenshot: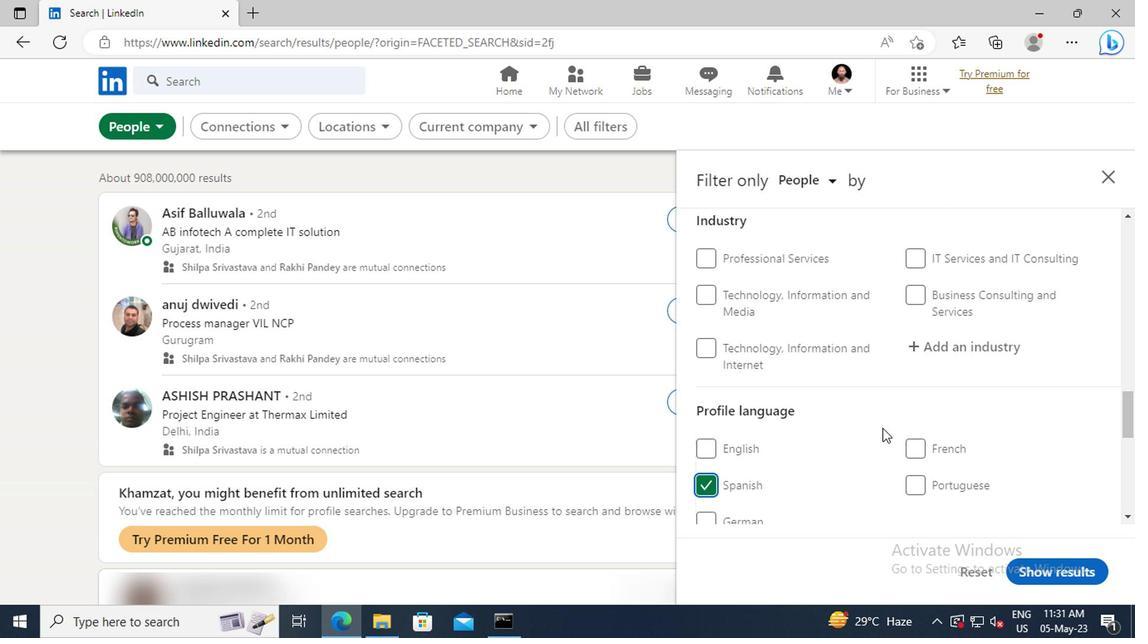 
Action: Mouse scrolled (878, 428) with delta (0, 0)
Screenshot: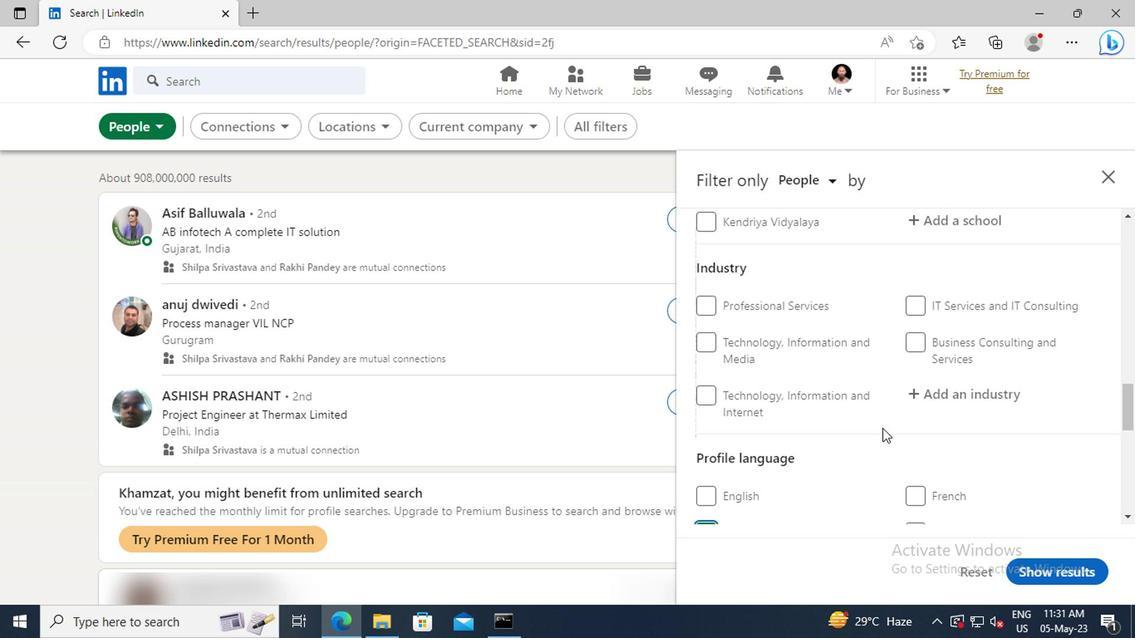 
Action: Mouse scrolled (878, 428) with delta (0, 0)
Screenshot: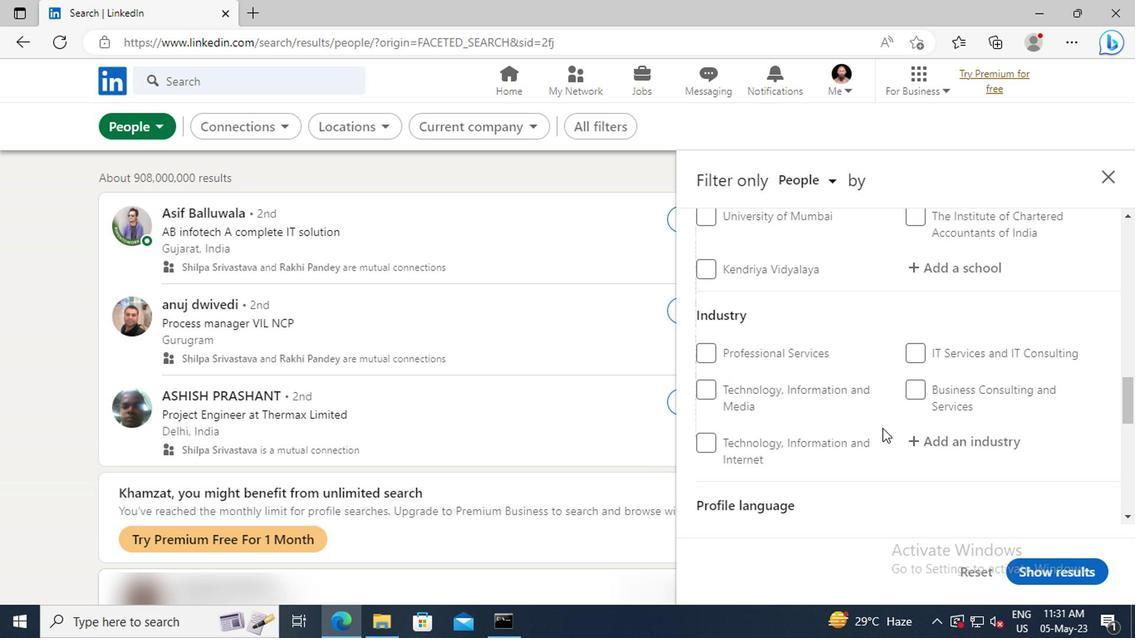 
Action: Mouse scrolled (878, 428) with delta (0, 0)
Screenshot: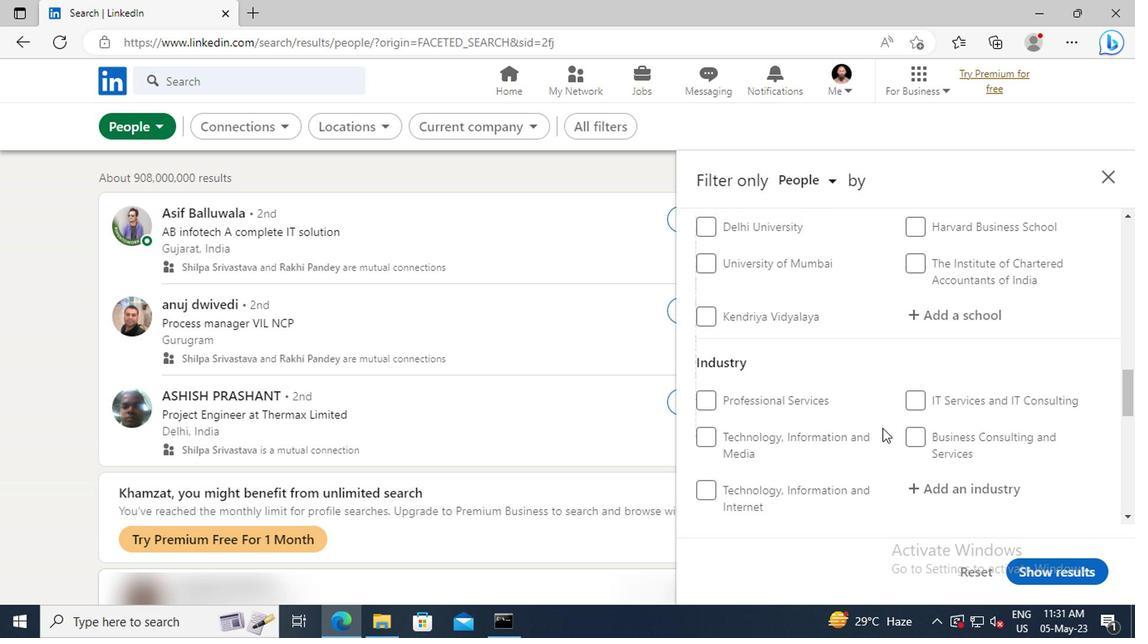 
Action: Mouse scrolled (878, 428) with delta (0, 0)
Screenshot: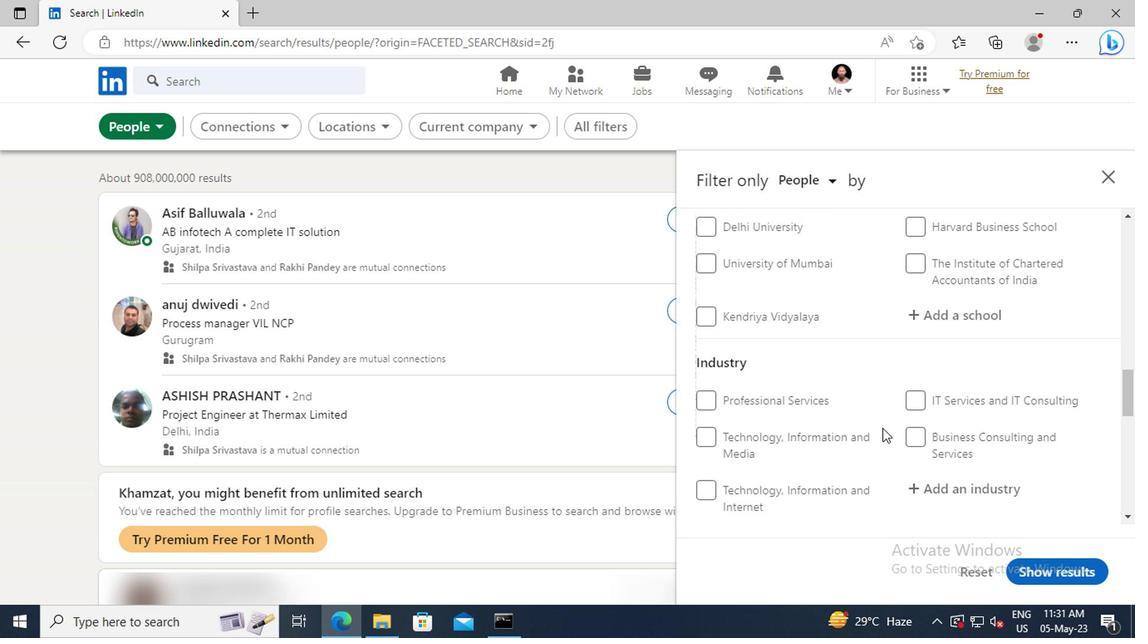 
Action: Mouse scrolled (878, 428) with delta (0, 0)
Screenshot: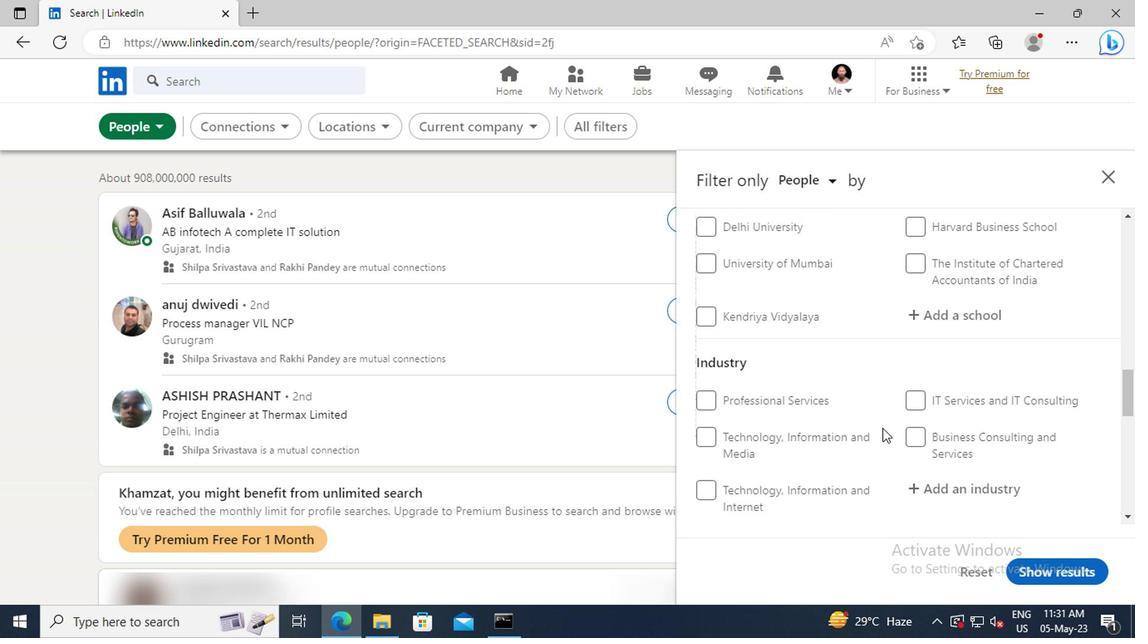 
Action: Mouse scrolled (878, 428) with delta (0, 0)
Screenshot: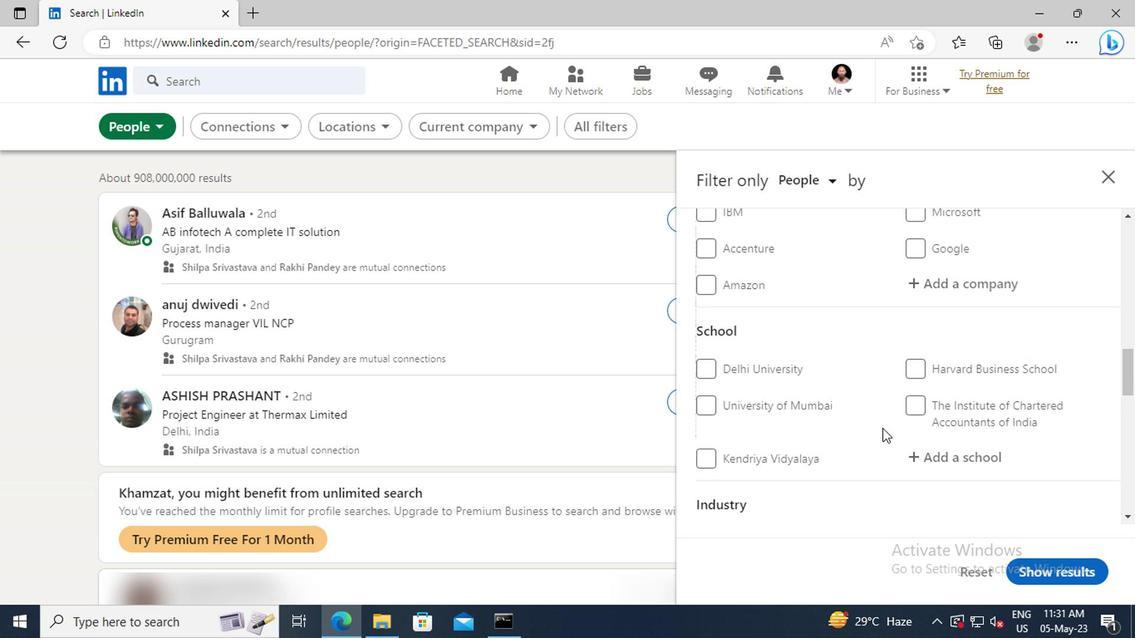 
Action: Mouse scrolled (878, 428) with delta (0, 0)
Screenshot: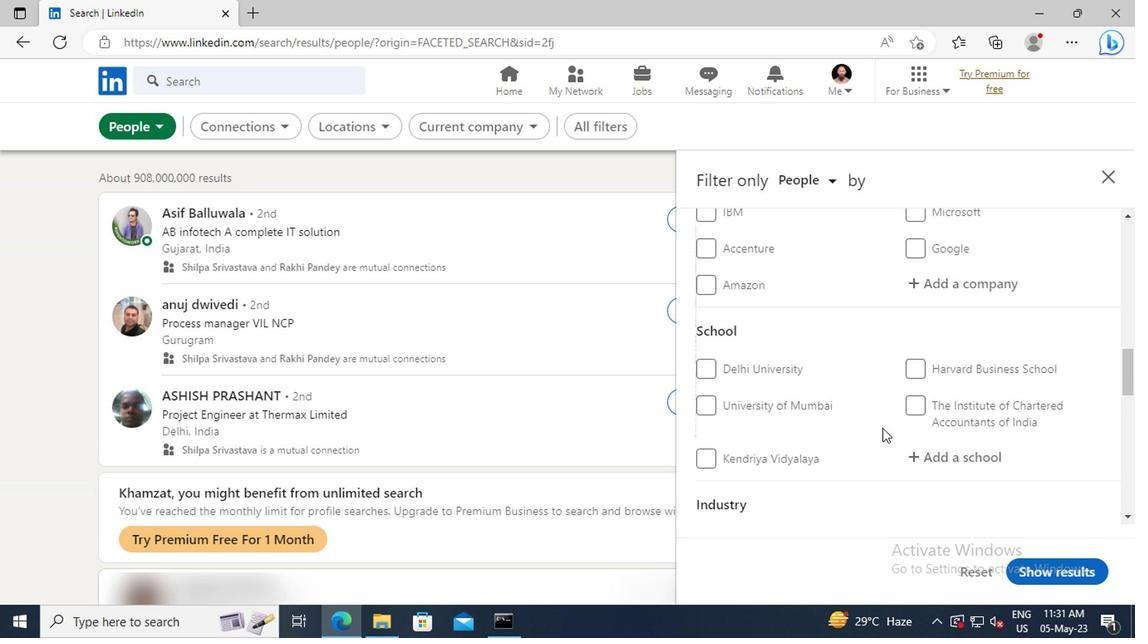 
Action: Mouse scrolled (878, 428) with delta (0, 0)
Screenshot: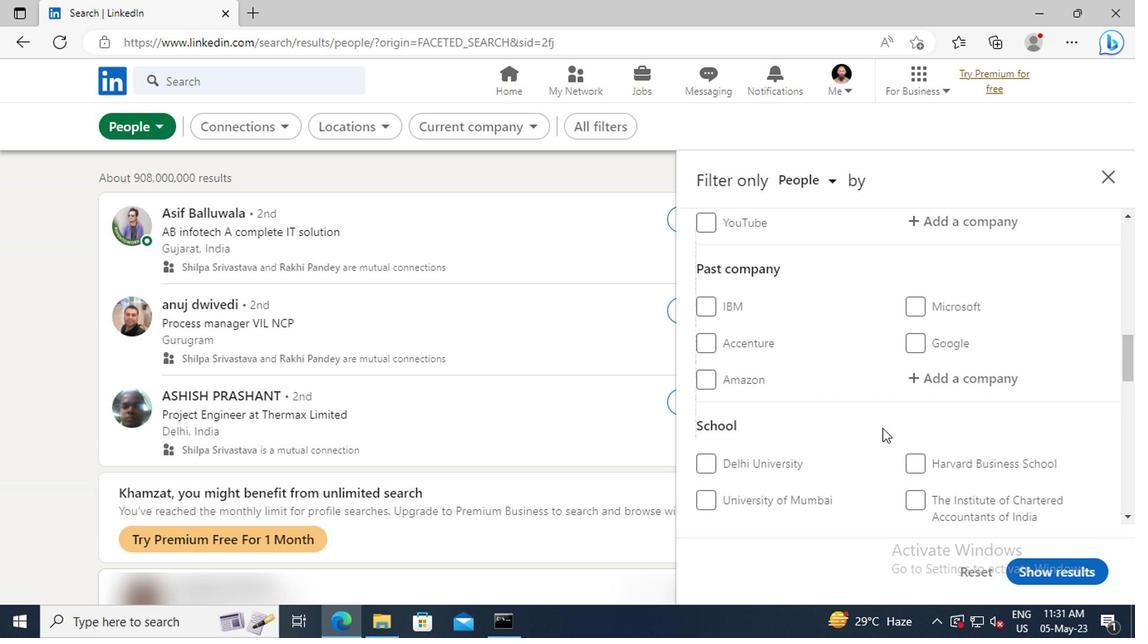 
Action: Mouse scrolled (878, 428) with delta (0, 0)
Screenshot: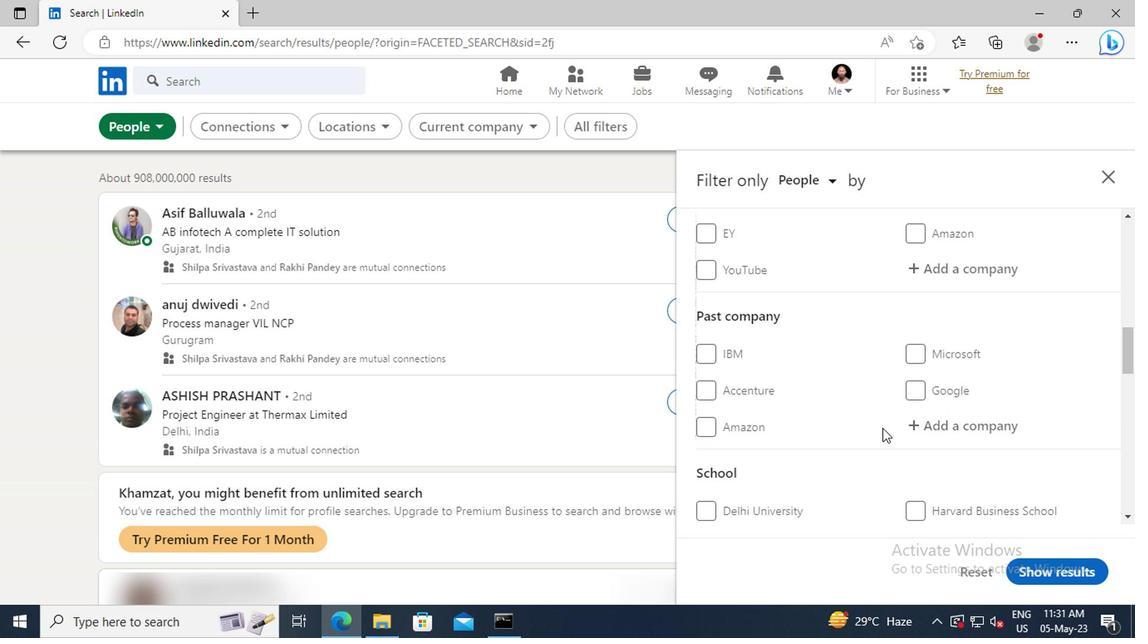 
Action: Mouse scrolled (878, 428) with delta (0, 0)
Screenshot: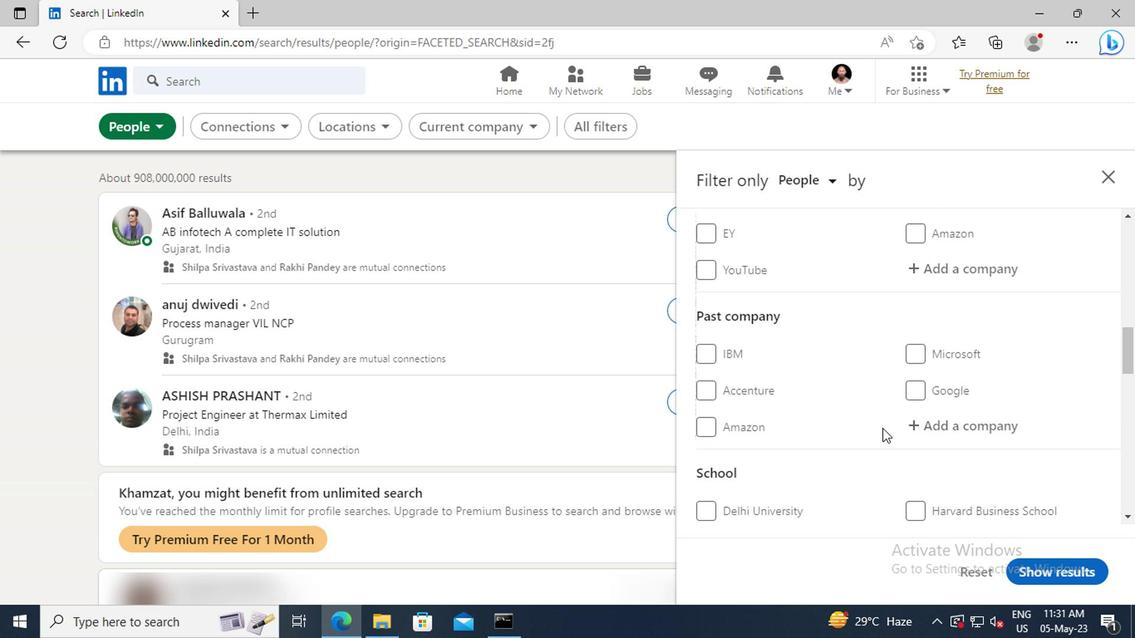 
Action: Mouse scrolled (878, 428) with delta (0, 0)
Screenshot: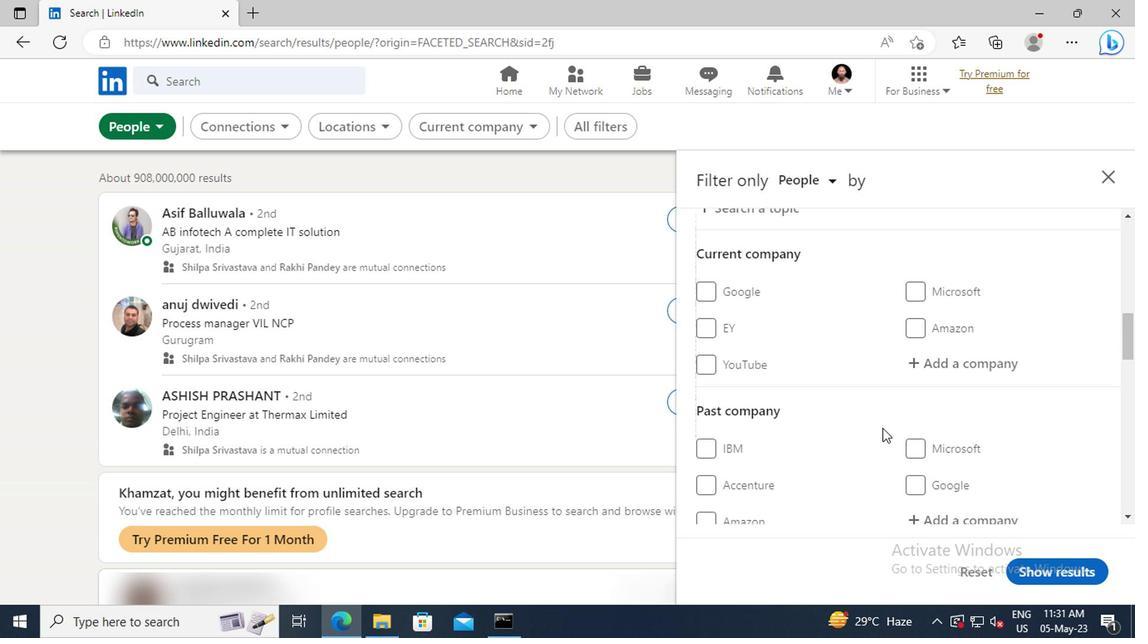 
Action: Mouse moved to (901, 413)
Screenshot: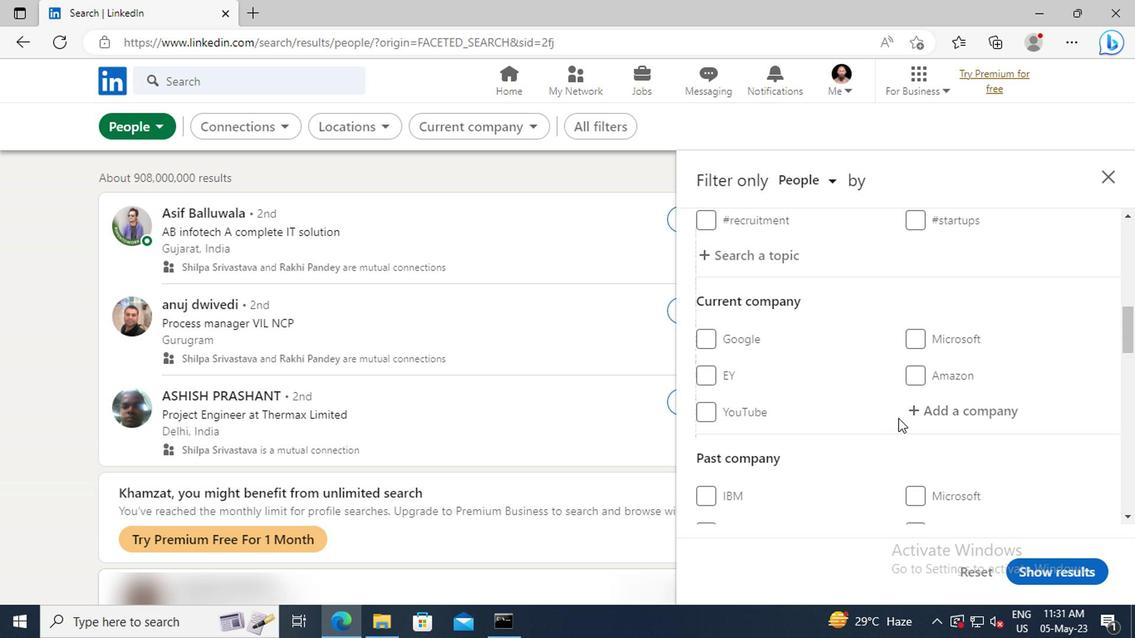 
Action: Mouse pressed left at (901, 413)
Screenshot: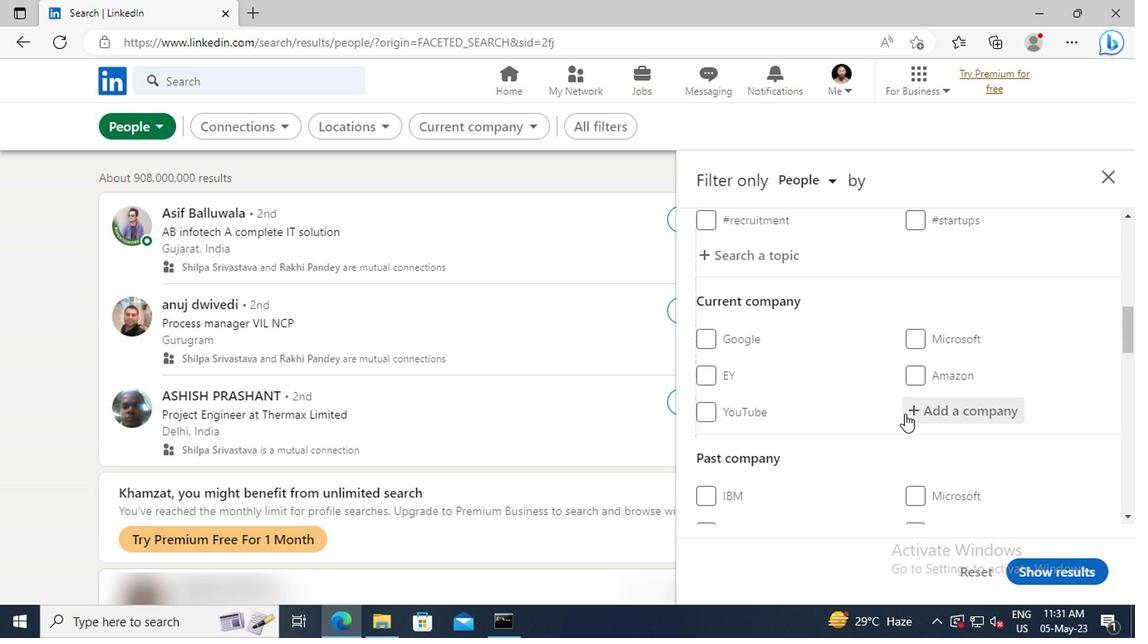 
Action: Key pressed <Key.shift>HUNTING<Key.shift>CU
Screenshot: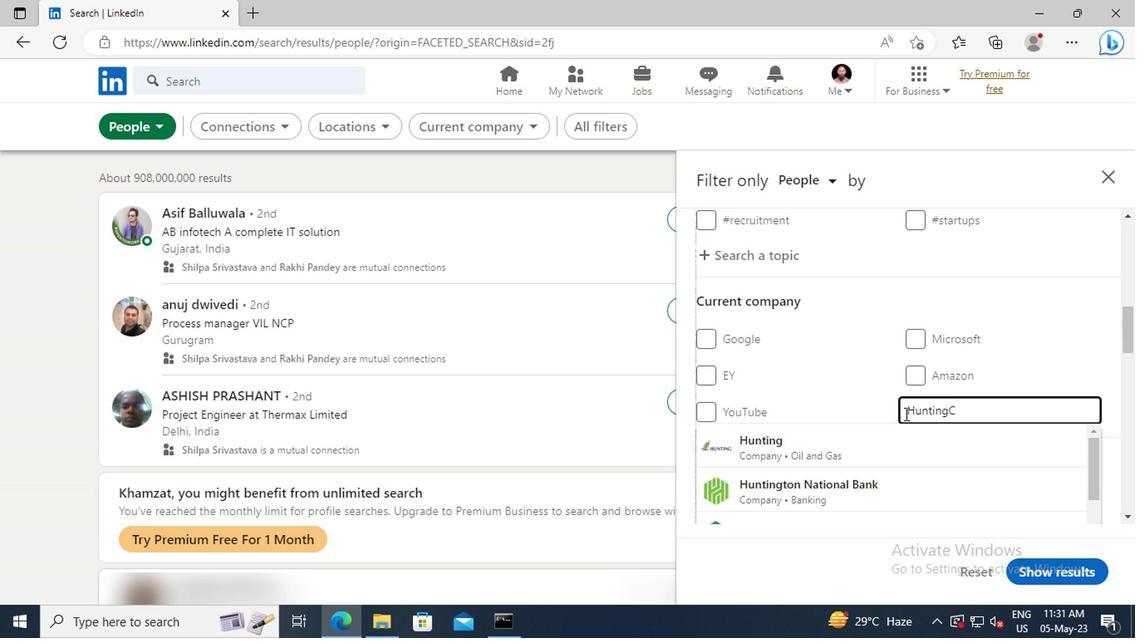 
Action: Mouse moved to (908, 439)
Screenshot: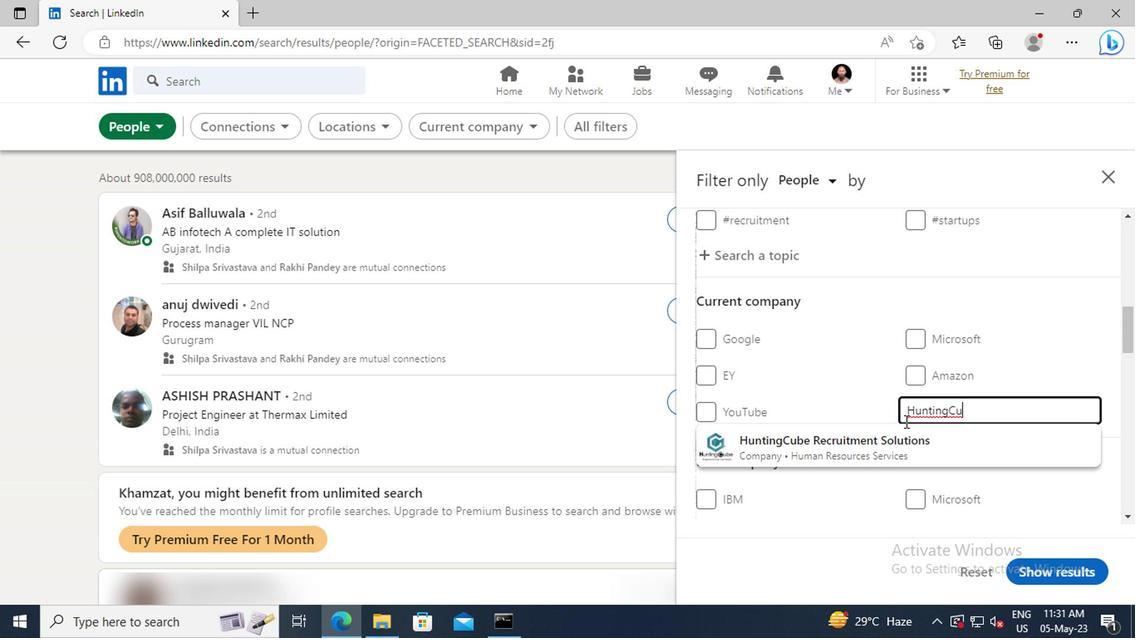 
Action: Mouse pressed left at (908, 439)
Screenshot: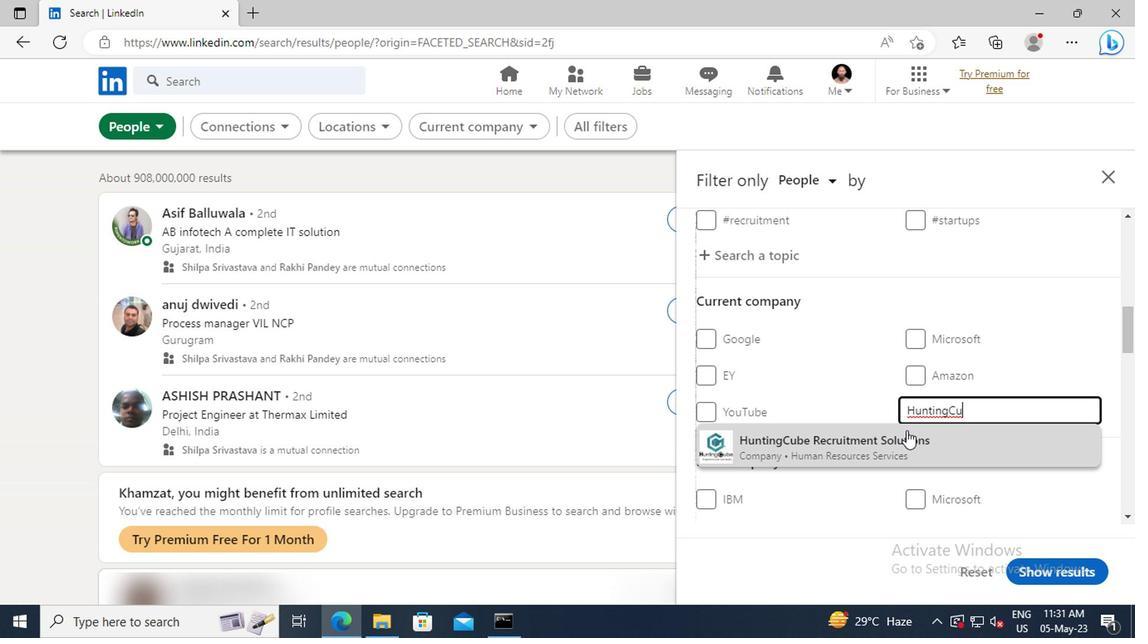 
Action: Mouse scrolled (908, 438) with delta (0, 0)
Screenshot: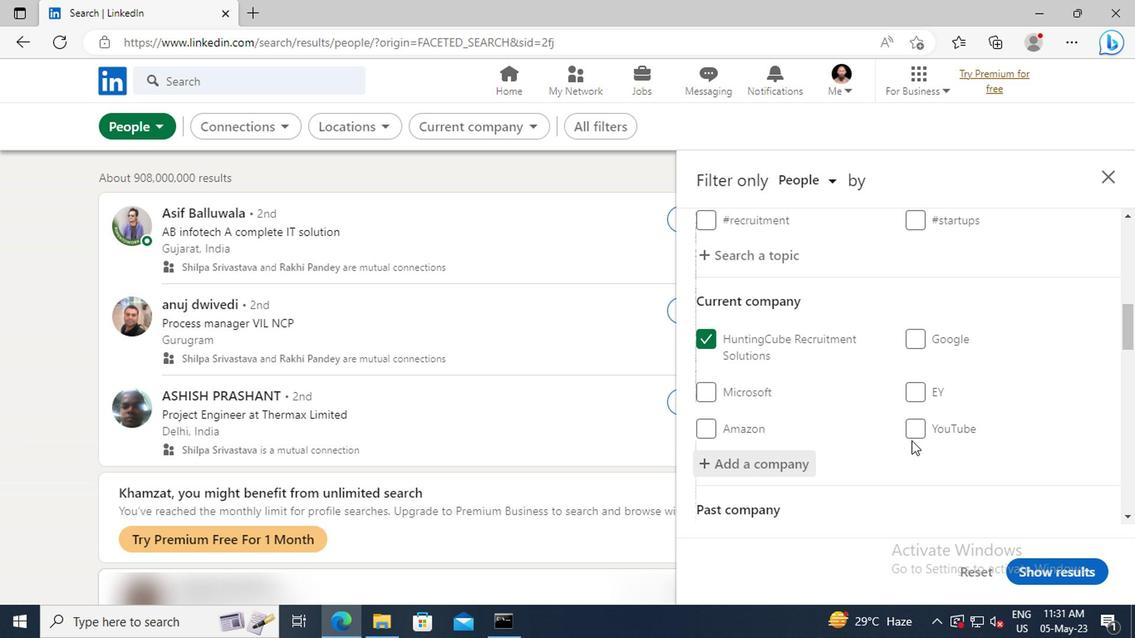 
Action: Mouse scrolled (908, 438) with delta (0, 0)
Screenshot: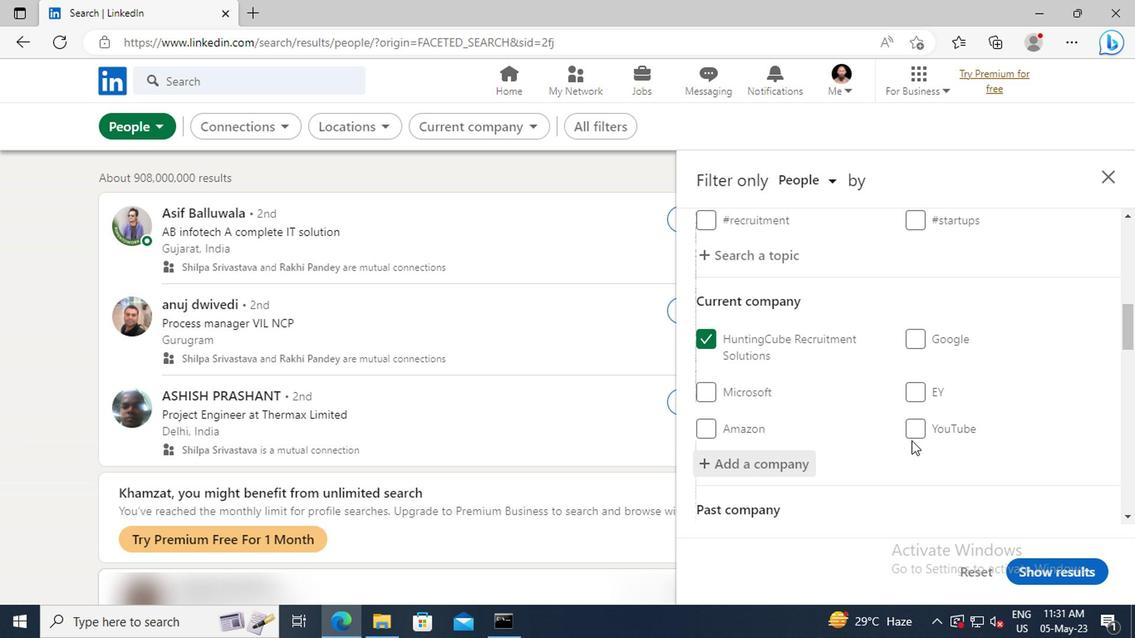 
Action: Mouse scrolled (908, 438) with delta (0, 0)
Screenshot: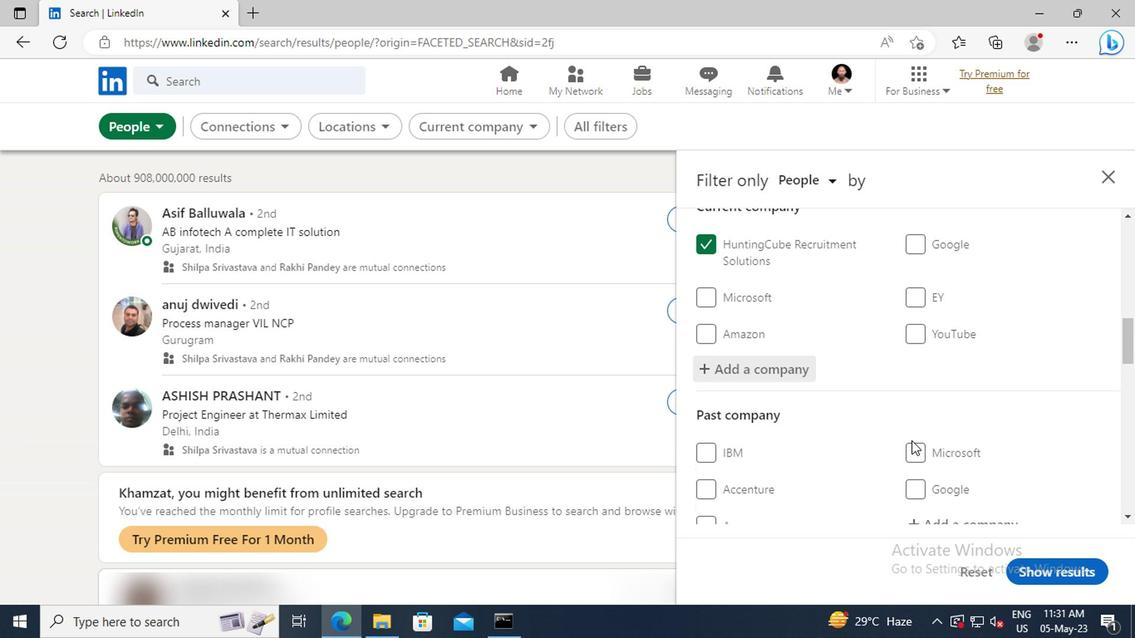 
Action: Mouse scrolled (908, 438) with delta (0, 0)
Screenshot: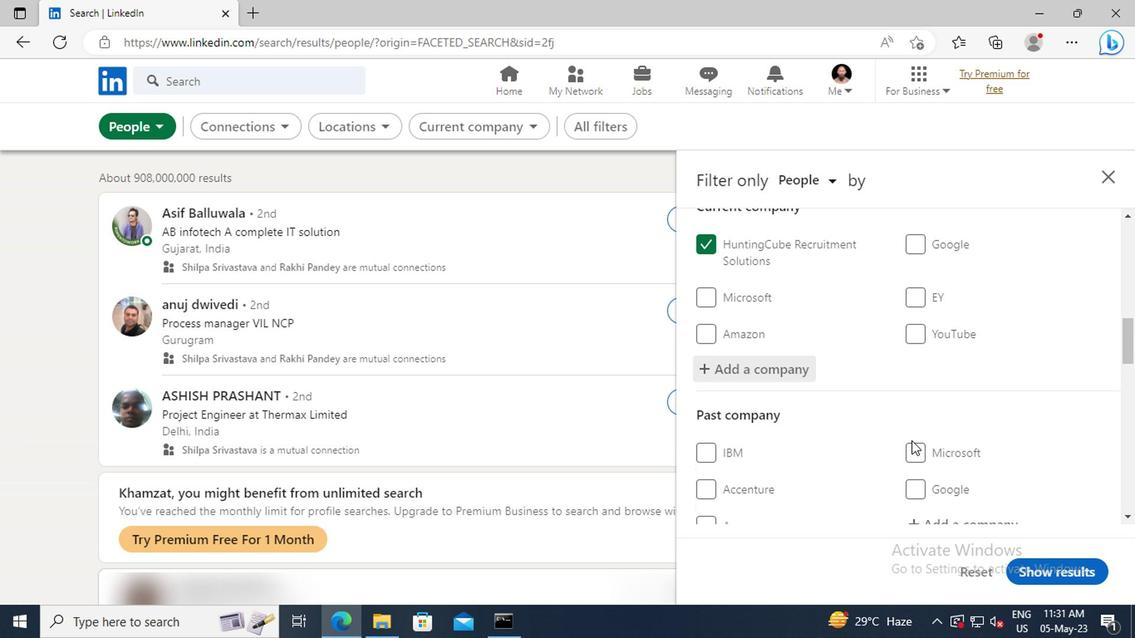 
Action: Mouse moved to (902, 415)
Screenshot: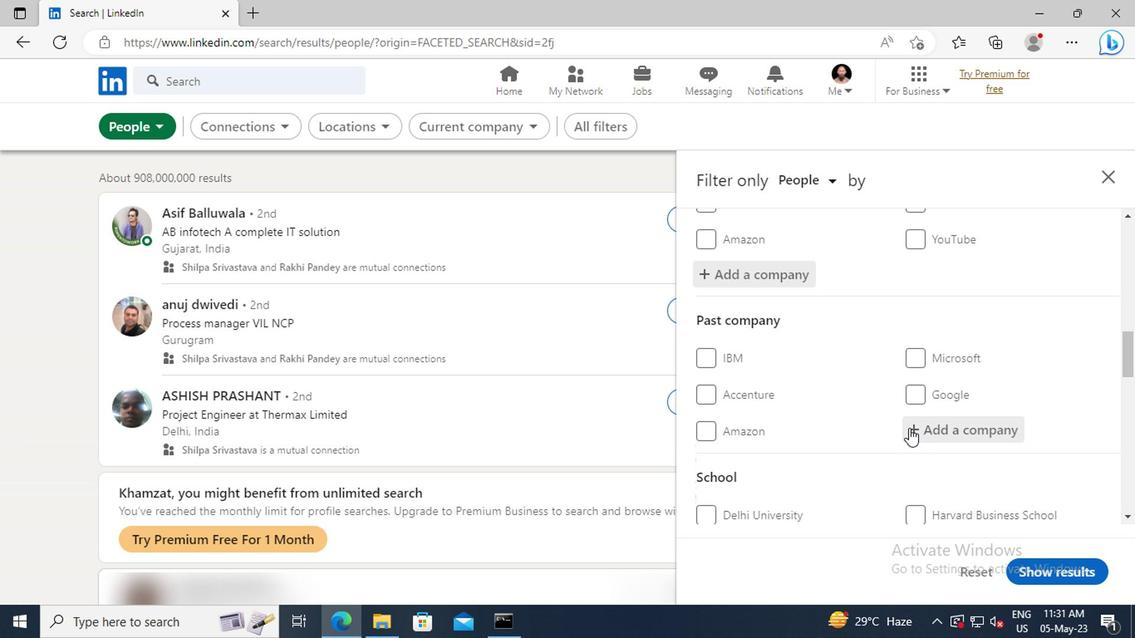 
Action: Mouse scrolled (902, 415) with delta (0, 0)
Screenshot: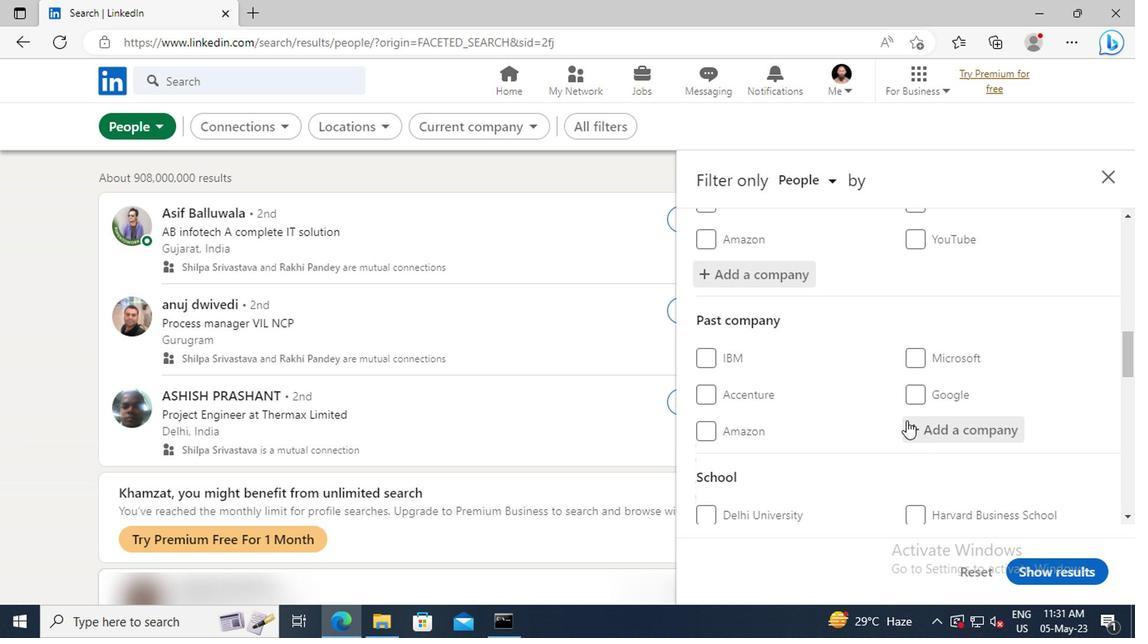
Action: Mouse scrolled (902, 415) with delta (0, 0)
Screenshot: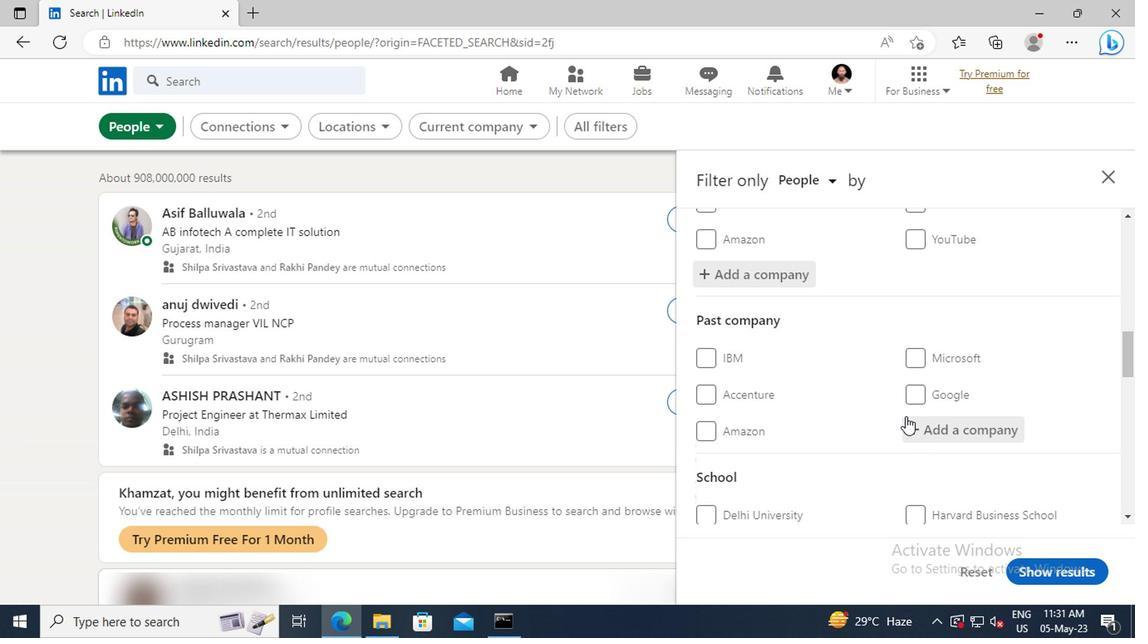
Action: Mouse moved to (900, 411)
Screenshot: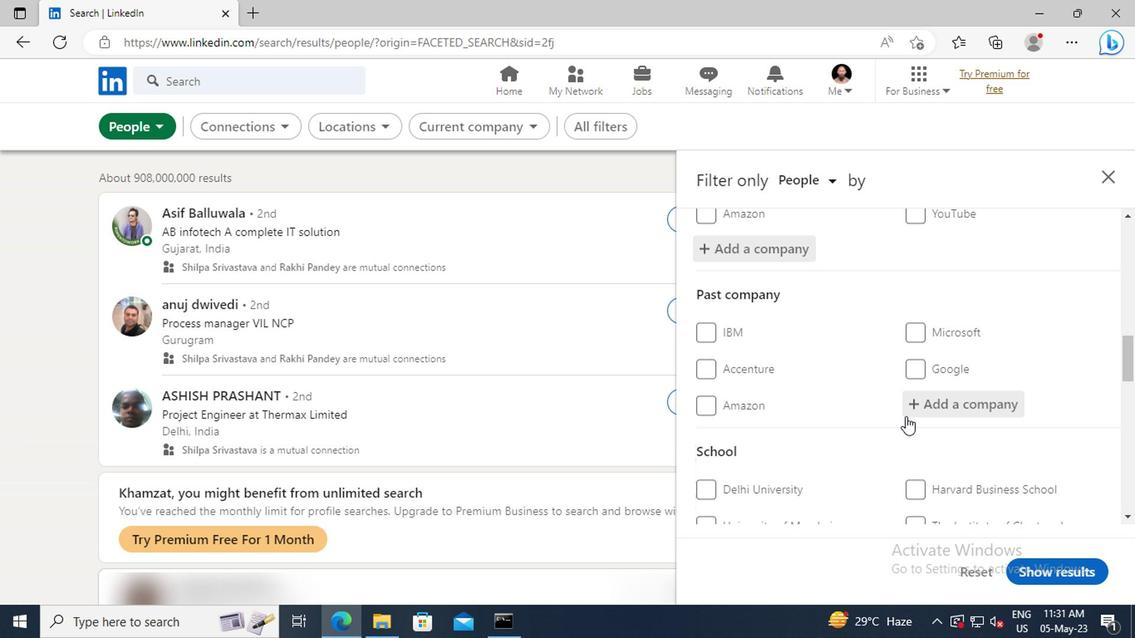 
Action: Mouse scrolled (900, 409) with delta (0, -1)
Screenshot: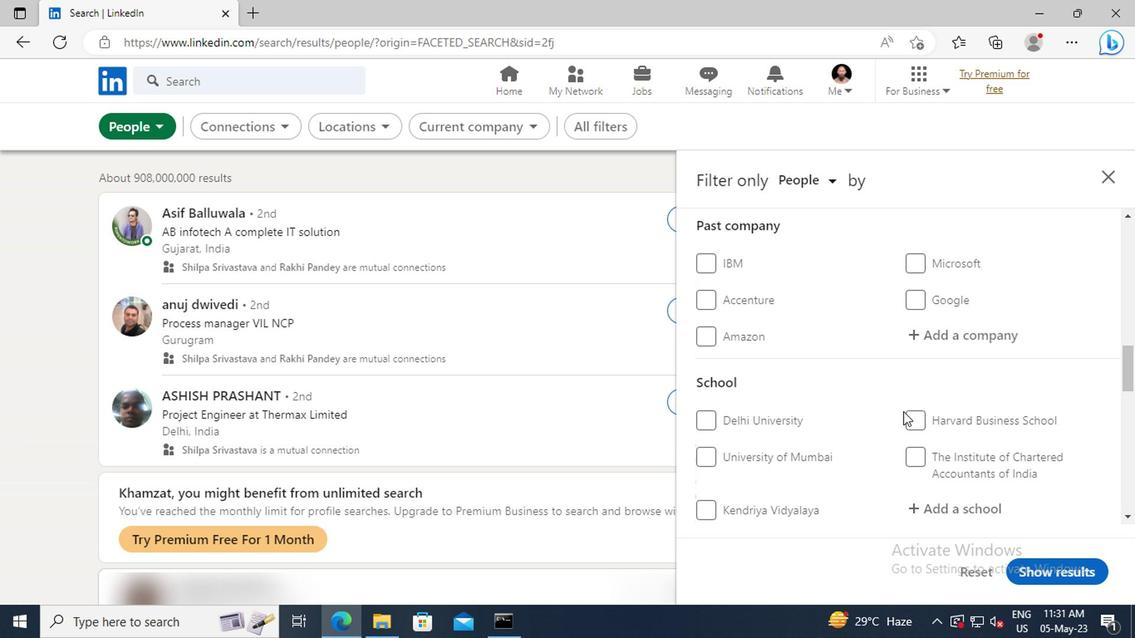 
Action: Mouse scrolled (900, 409) with delta (0, -1)
Screenshot: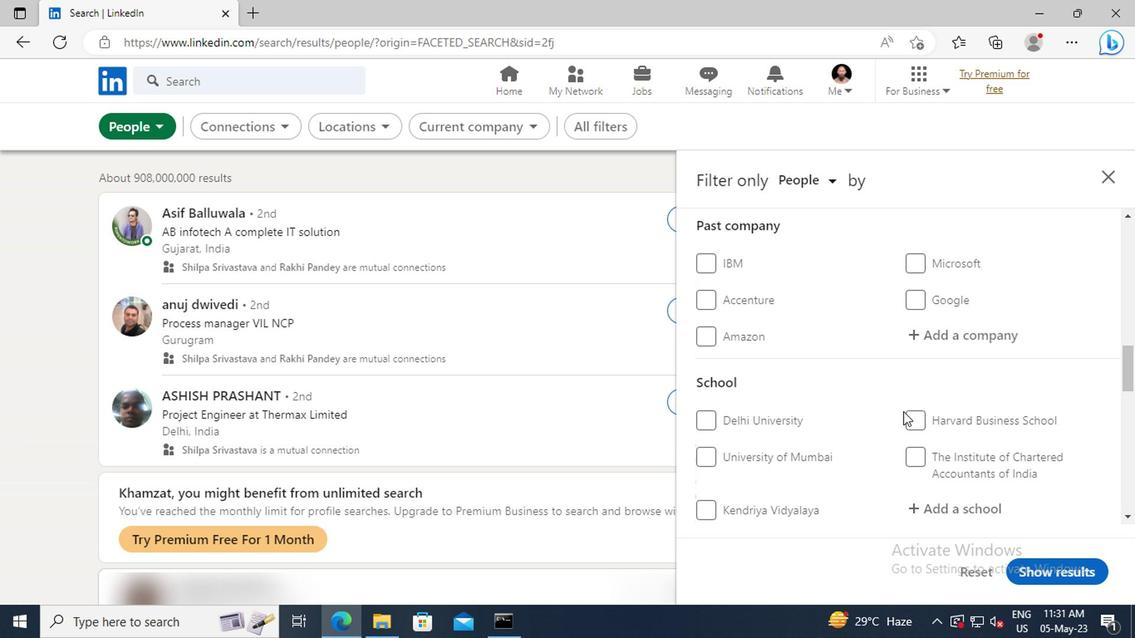 
Action: Mouse moved to (912, 411)
Screenshot: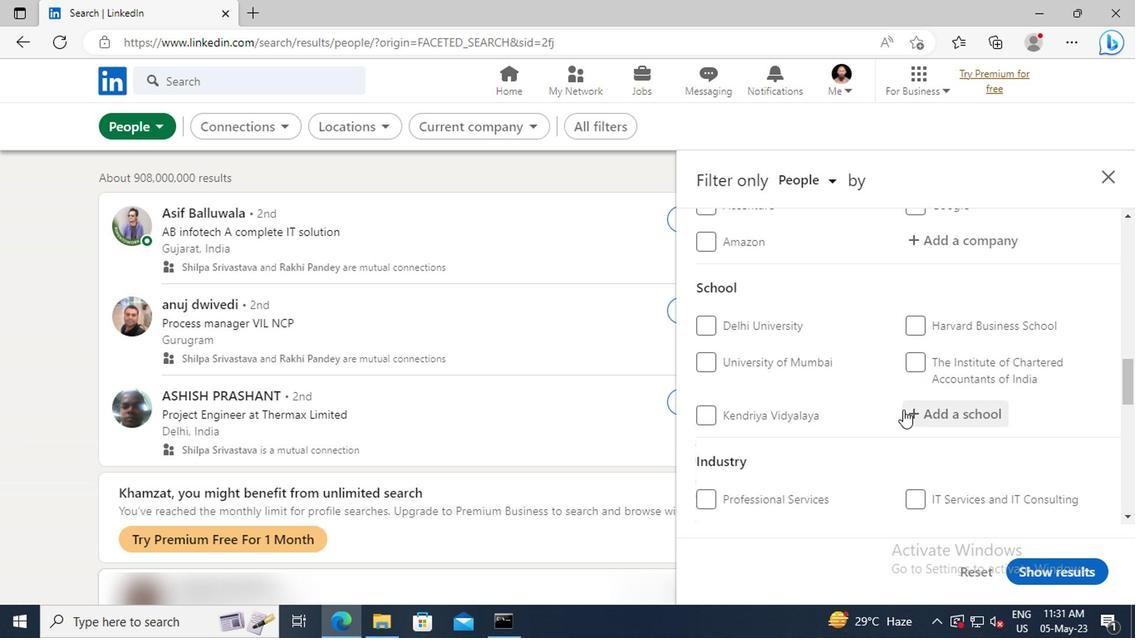
Action: Mouse pressed left at (912, 411)
Screenshot: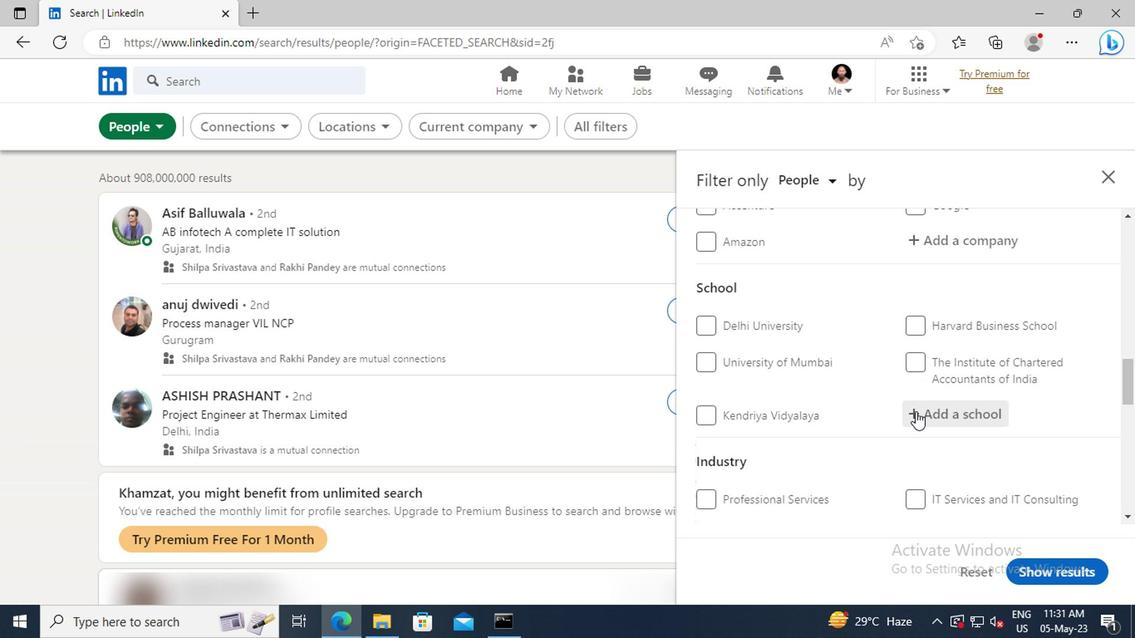 
Action: Key pressed <Key.shift>MAHARASHTRA<Key.space><Key.shift>PUB
Screenshot: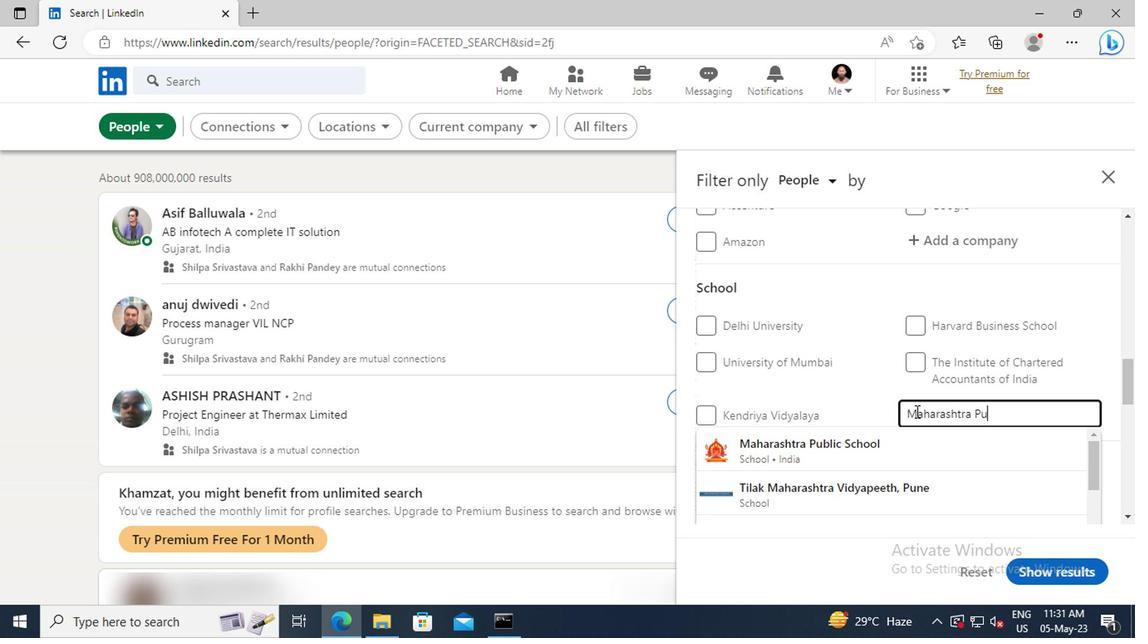 
Action: Mouse moved to (916, 439)
Screenshot: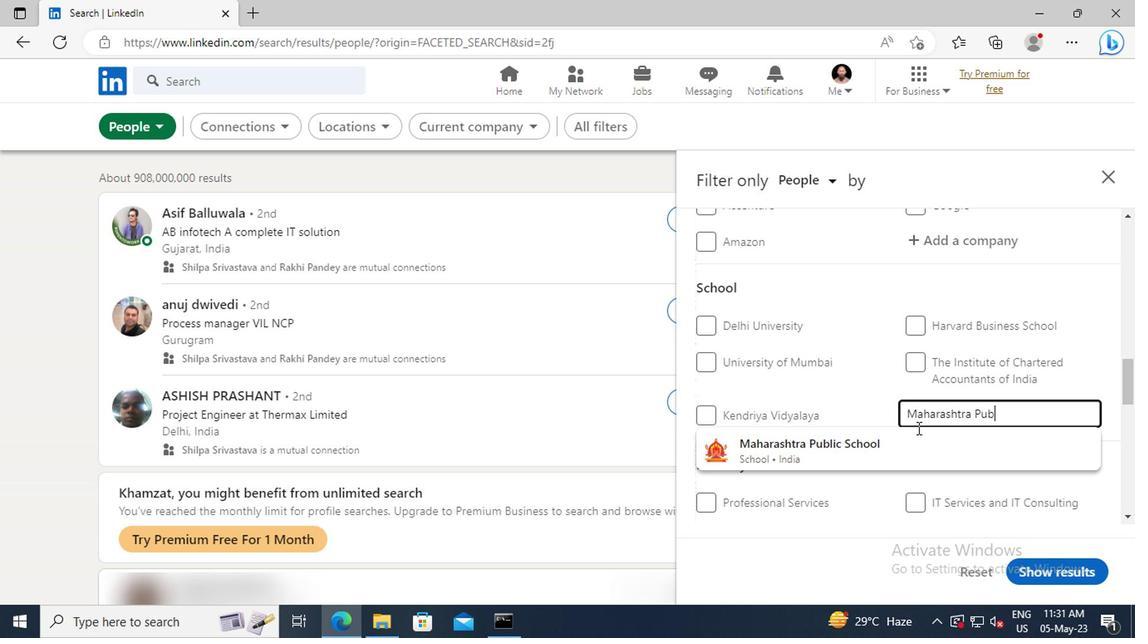 
Action: Mouse pressed left at (916, 439)
Screenshot: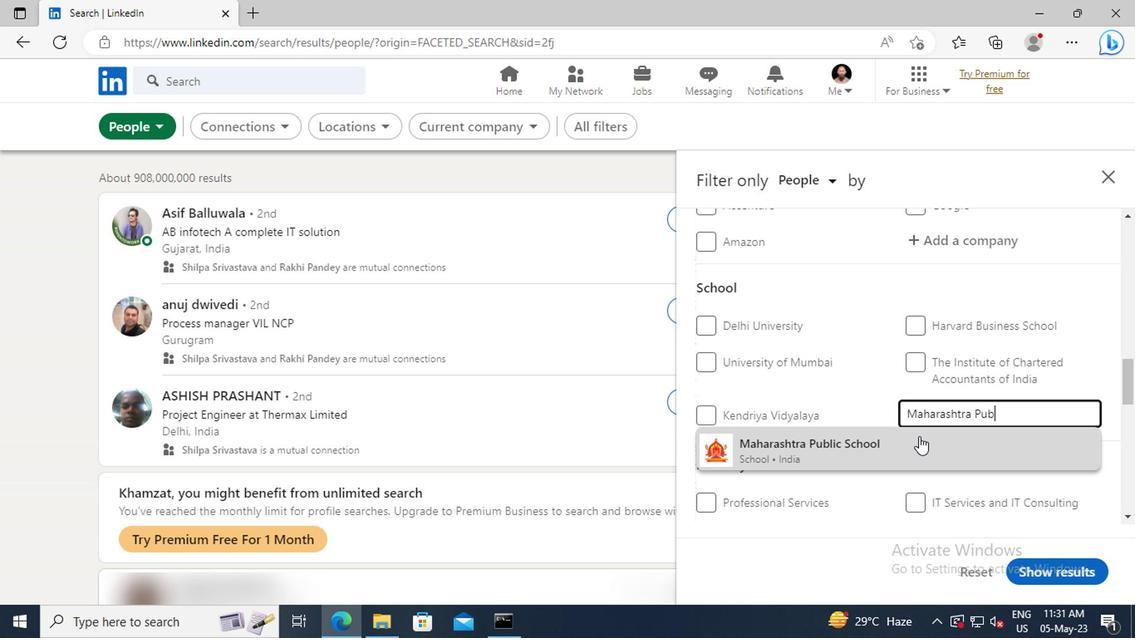 
Action: Mouse scrolled (916, 438) with delta (0, 0)
Screenshot: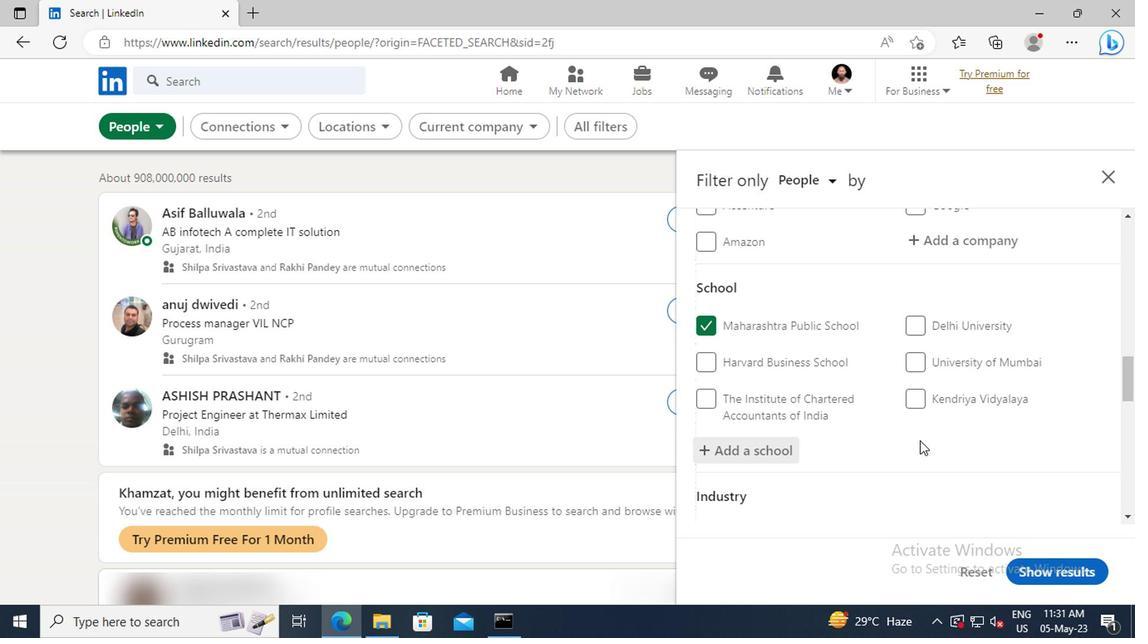 
Action: Mouse scrolled (916, 438) with delta (0, 0)
Screenshot: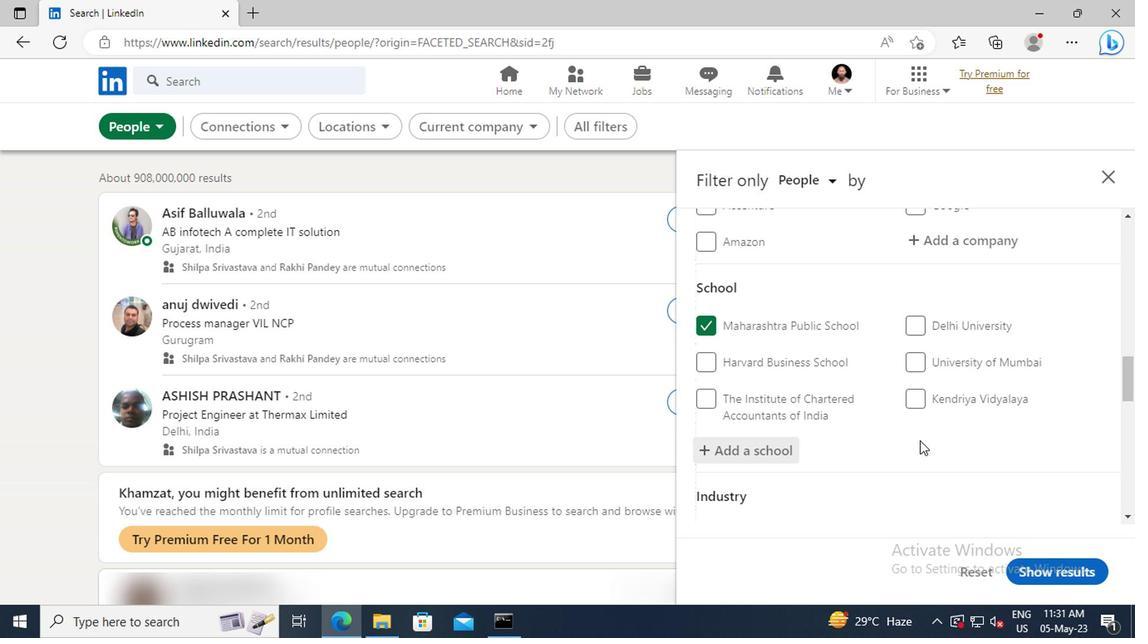 
Action: Mouse moved to (916, 438)
Screenshot: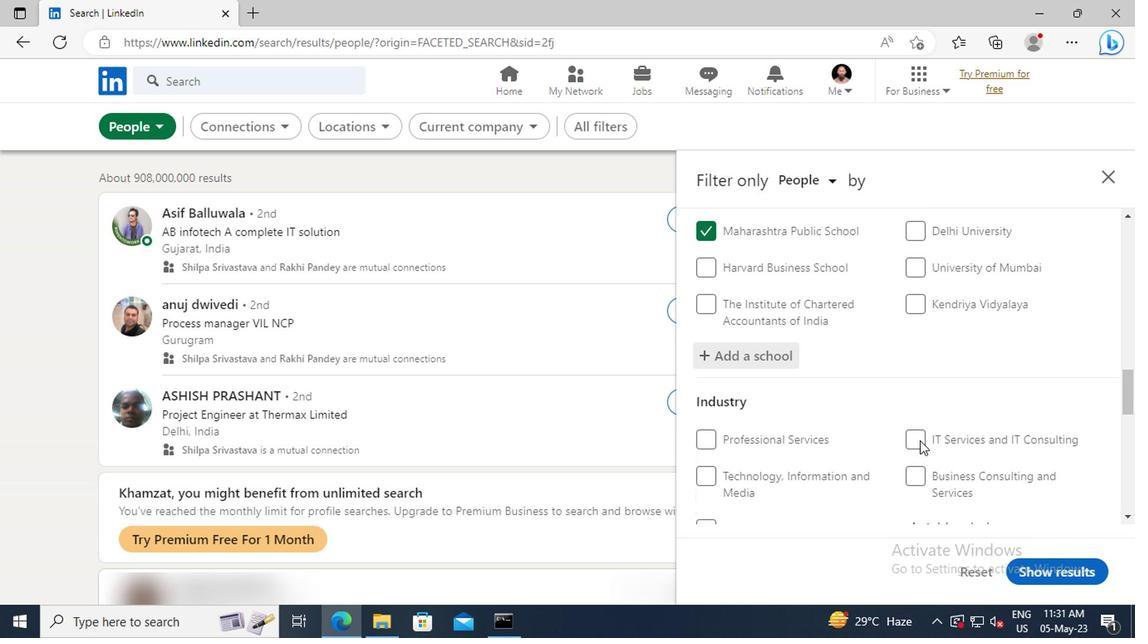 
Action: Mouse scrolled (916, 438) with delta (0, 0)
Screenshot: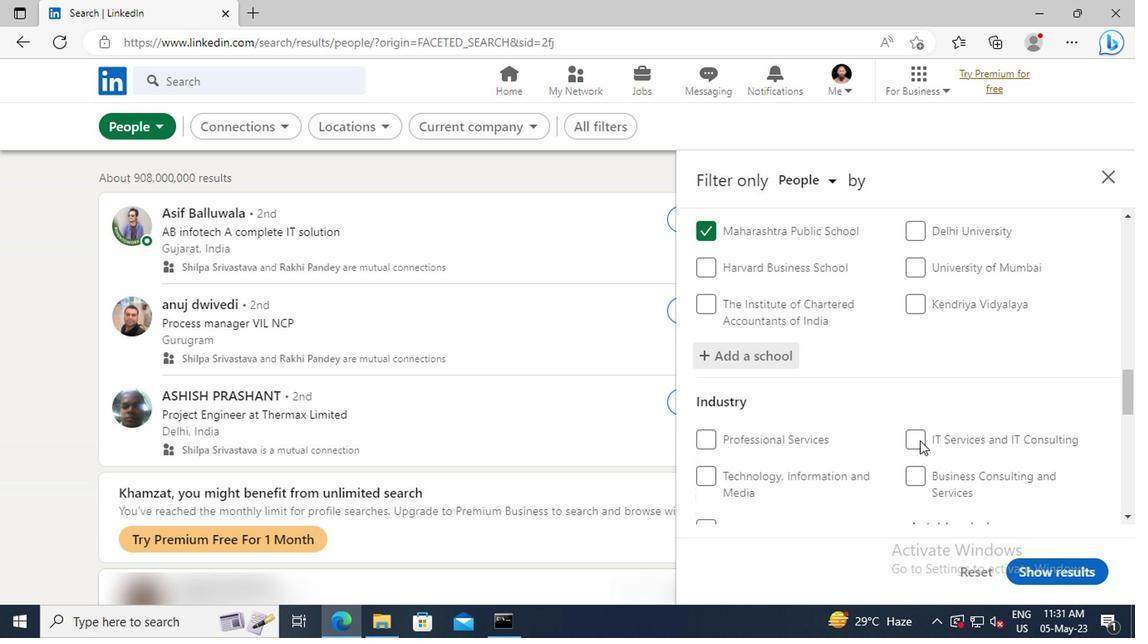
Action: Mouse moved to (915, 434)
Screenshot: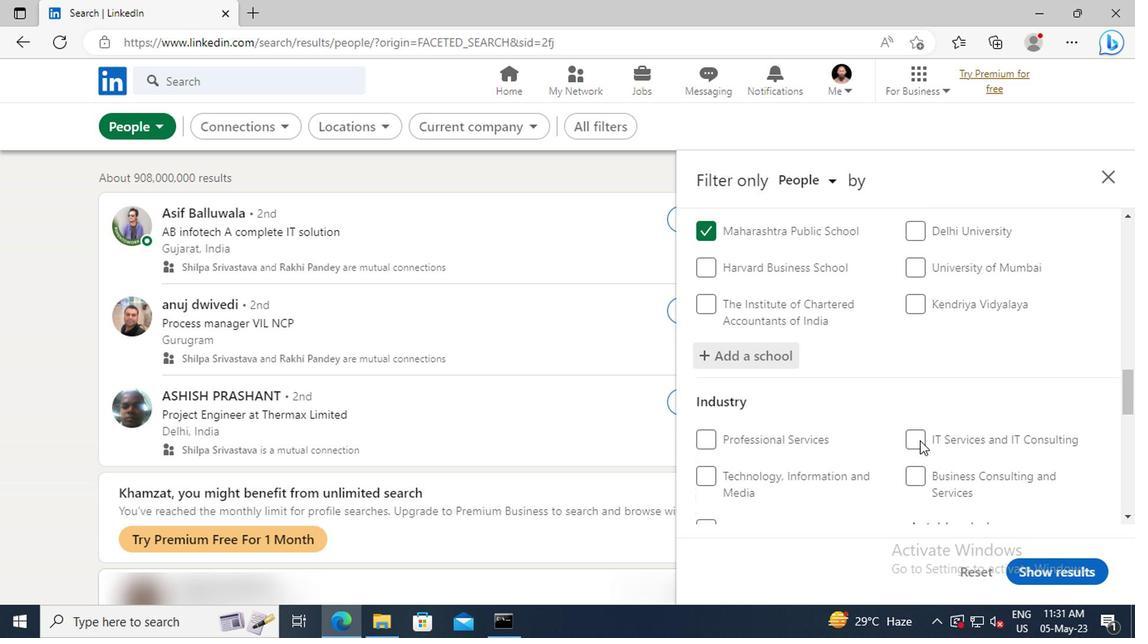 
Action: Mouse scrolled (915, 434) with delta (0, 0)
Screenshot: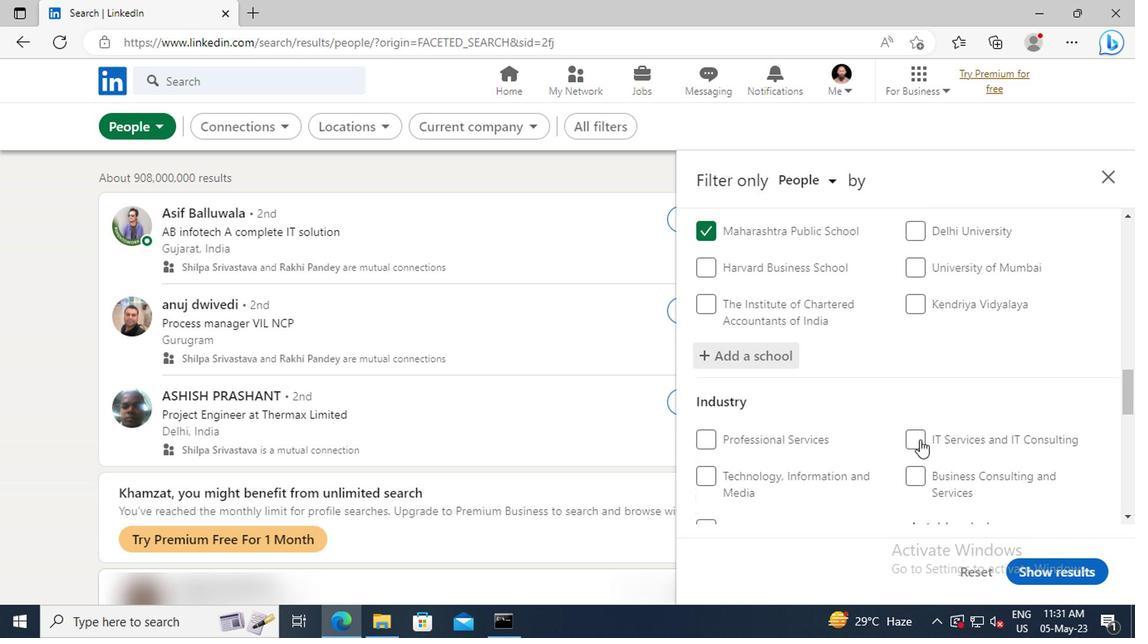 
Action: Mouse moved to (914, 432)
Screenshot: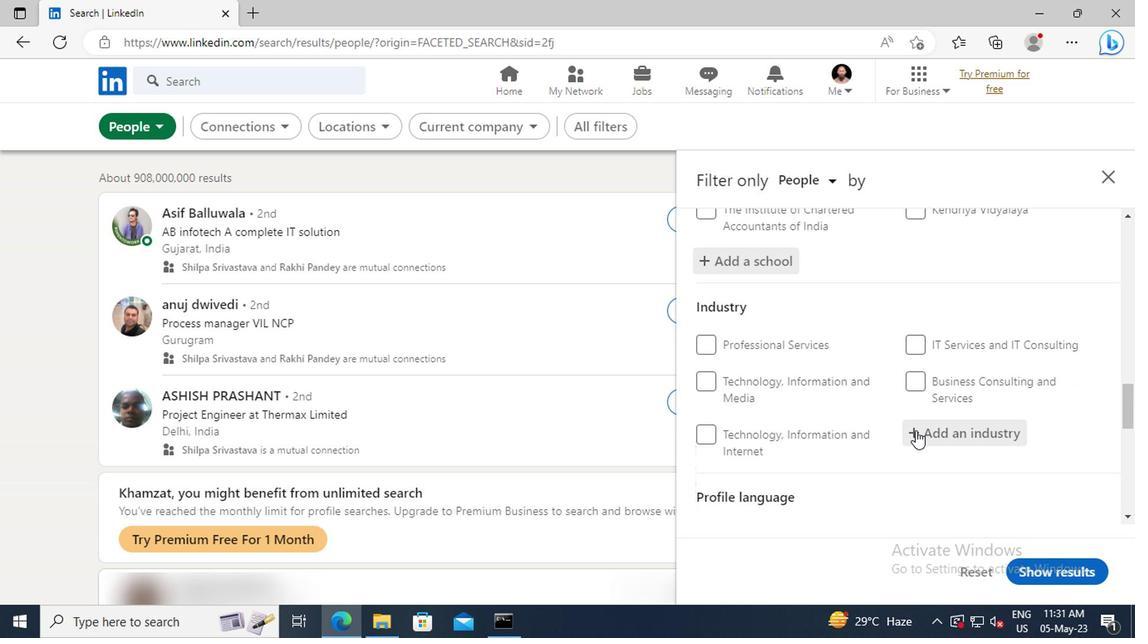 
Action: Mouse pressed left at (914, 432)
Screenshot: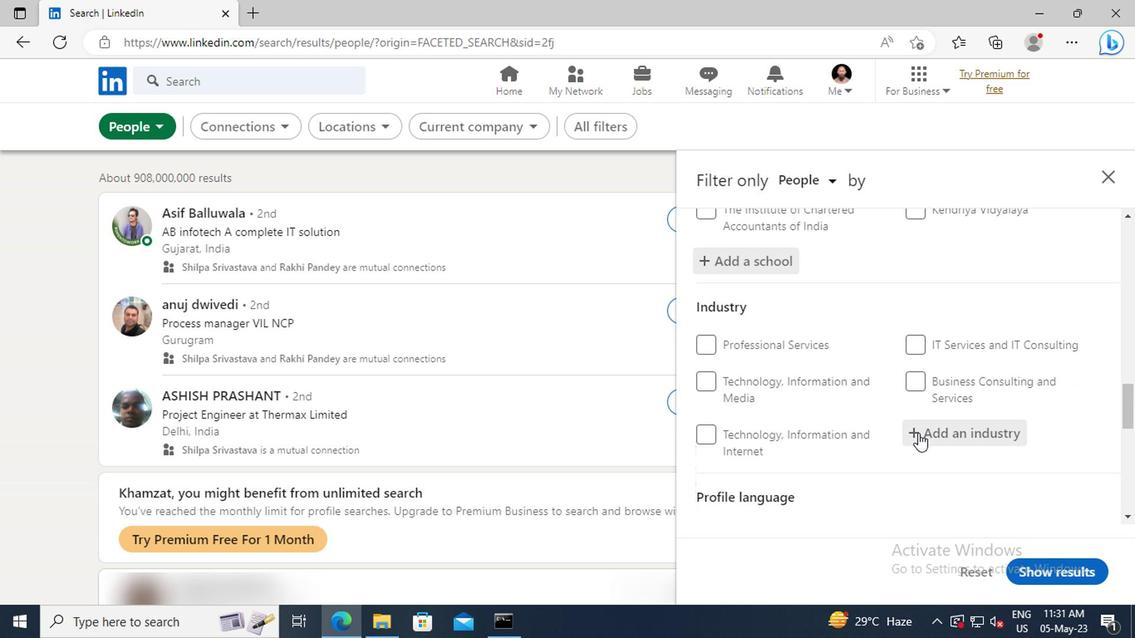 
Action: Key pressed <Key.shift>TEMPO
Screenshot: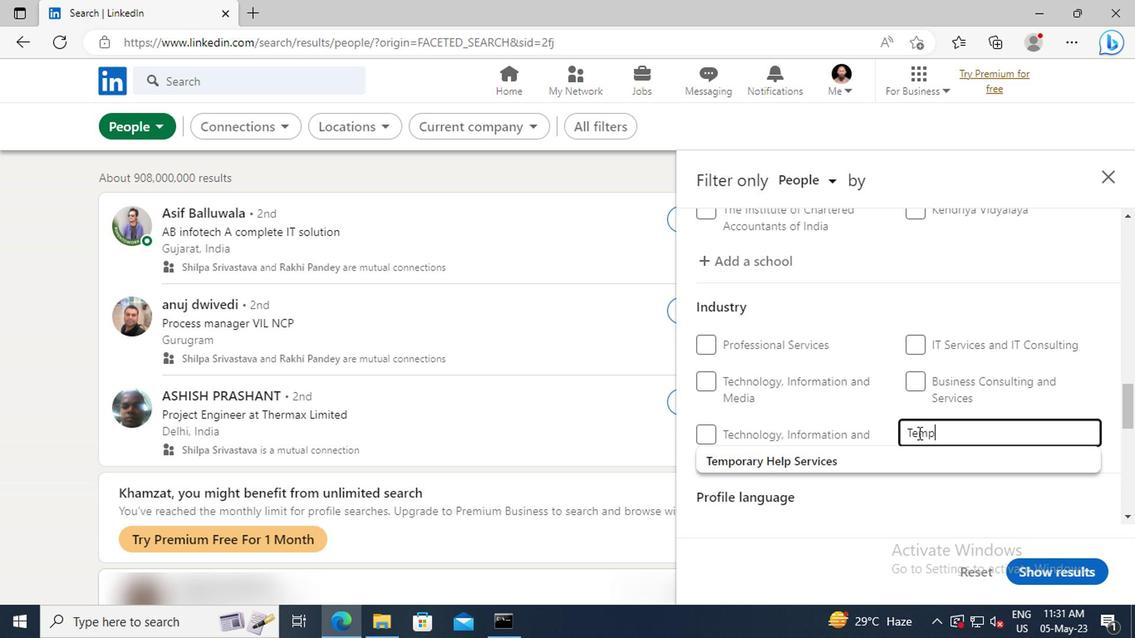 
Action: Mouse moved to (919, 455)
Screenshot: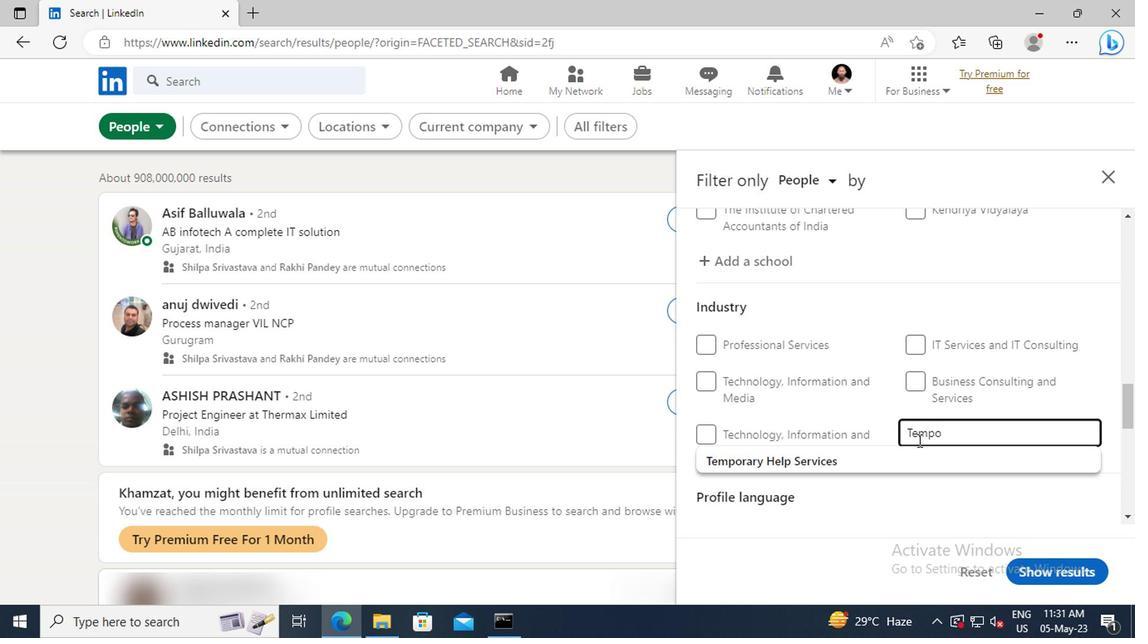 
Action: Mouse pressed left at (919, 455)
Screenshot: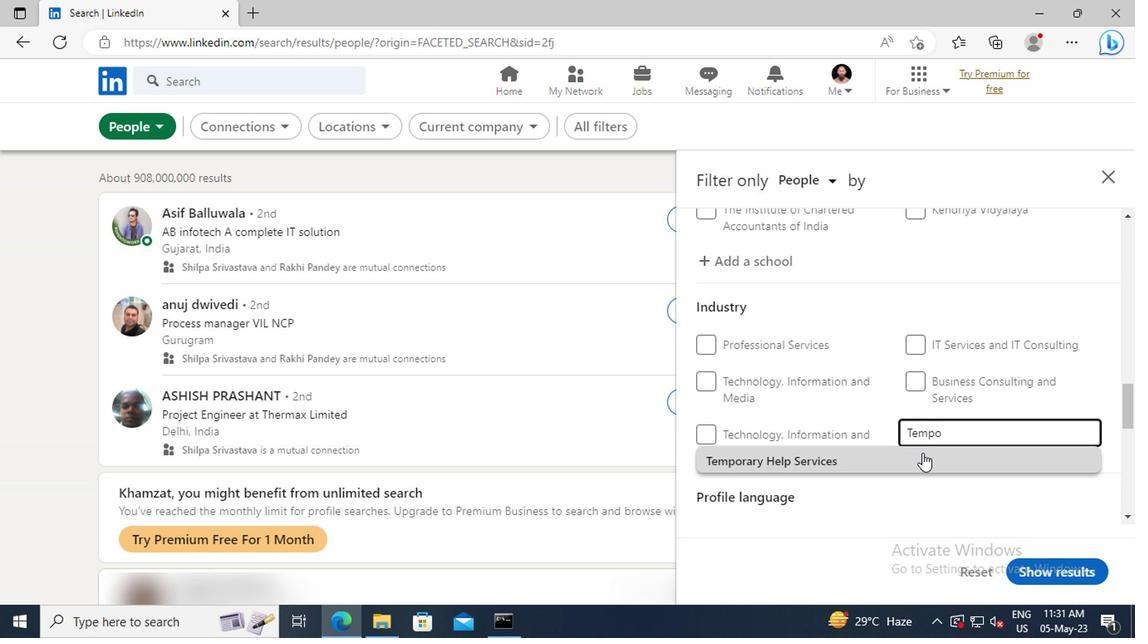 
Action: Mouse scrolled (919, 454) with delta (0, -1)
Screenshot: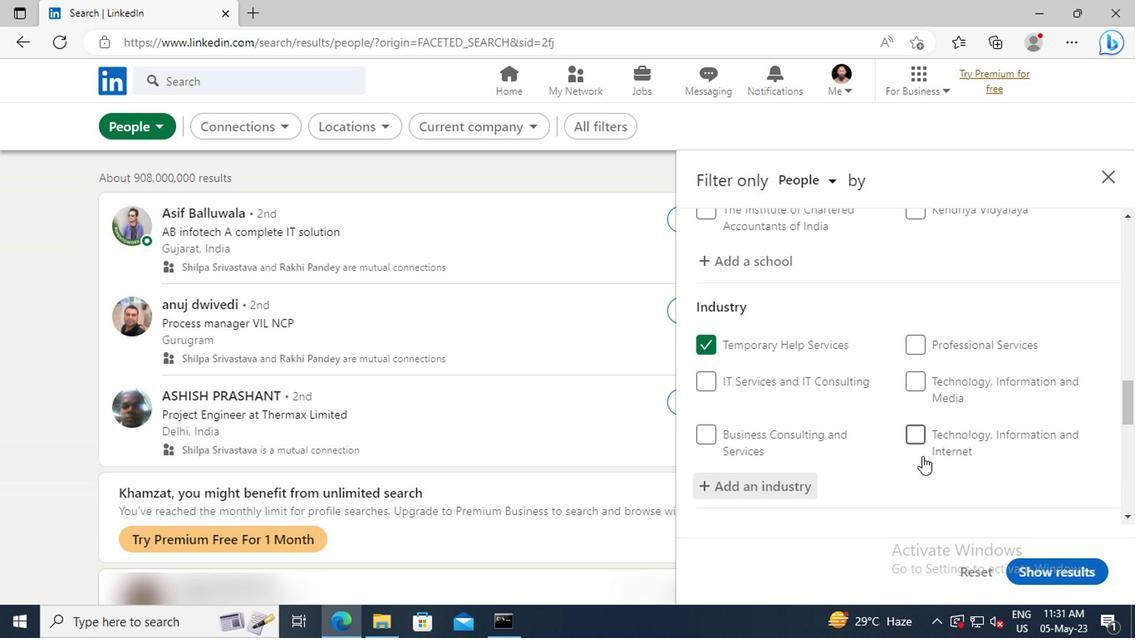 
Action: Mouse scrolled (919, 454) with delta (0, -1)
Screenshot: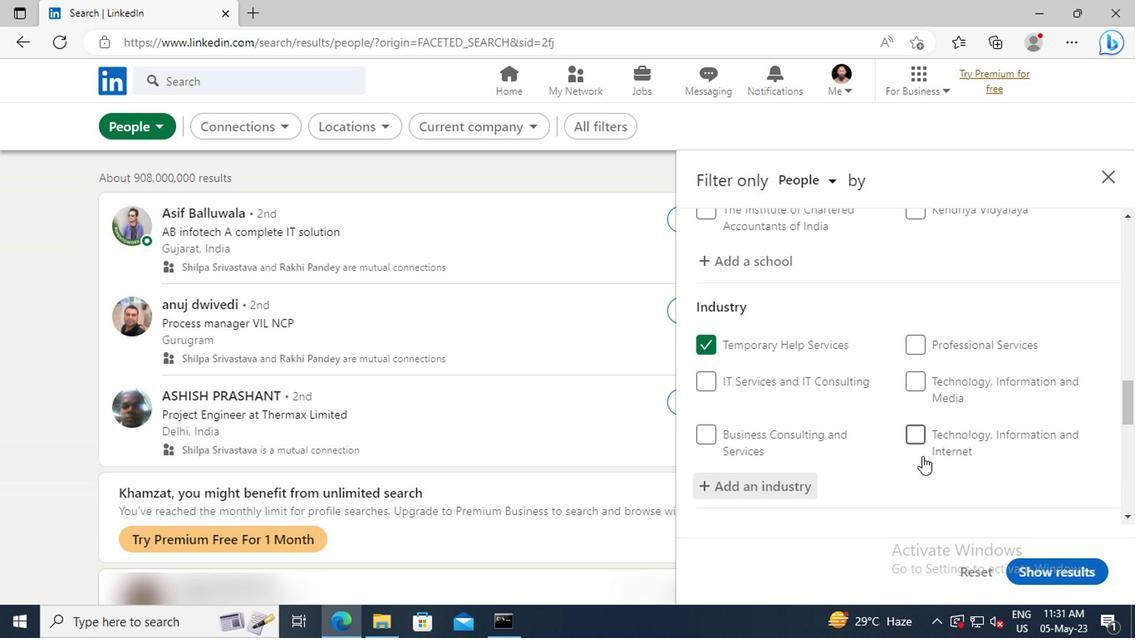 
Action: Mouse scrolled (919, 454) with delta (0, -1)
Screenshot: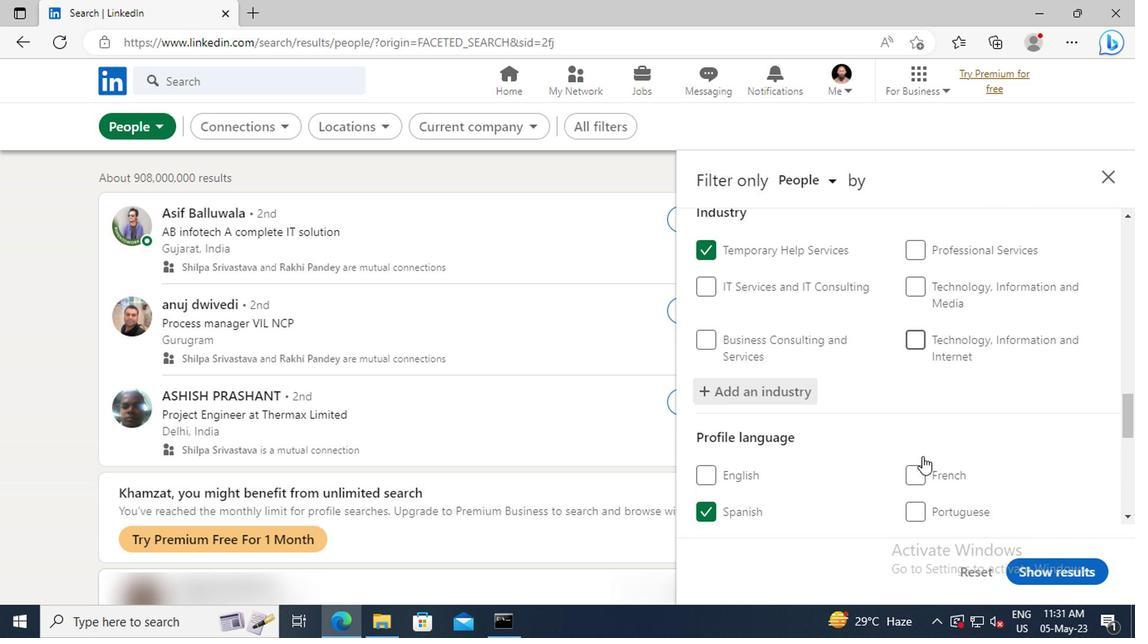 
Action: Mouse moved to (919, 455)
Screenshot: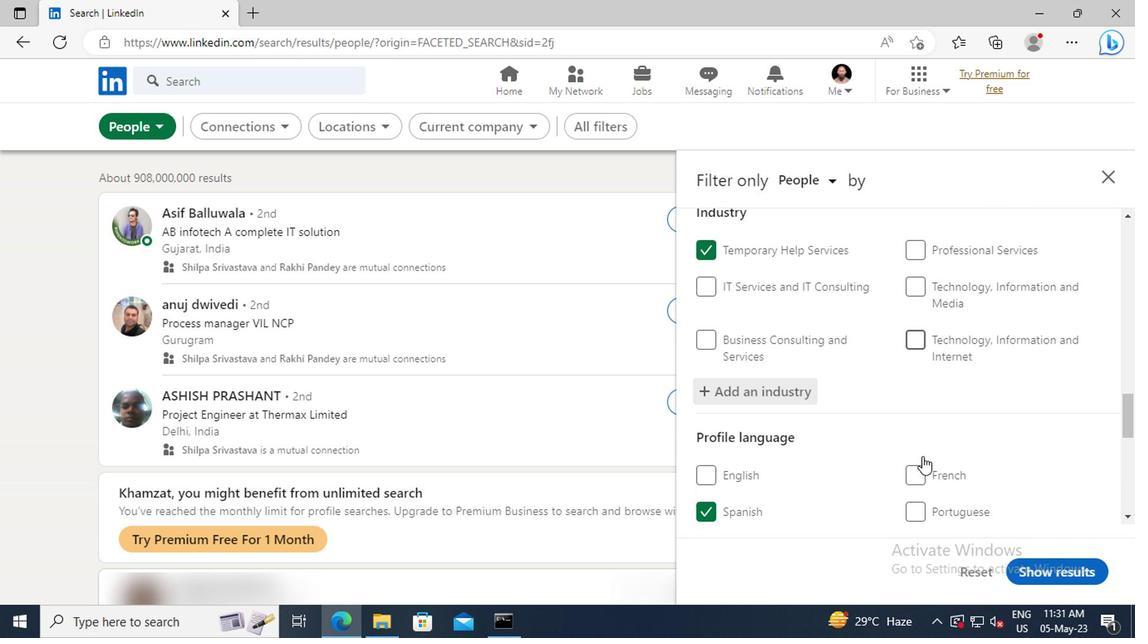 
Action: Mouse scrolled (919, 454) with delta (0, -1)
Screenshot: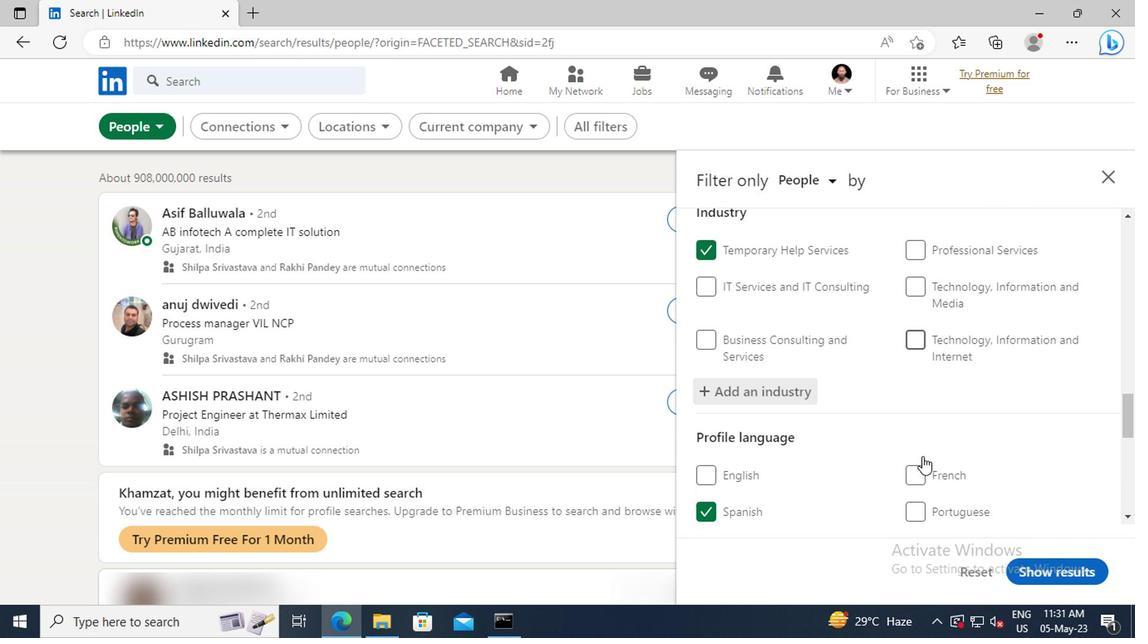 
Action: Mouse moved to (916, 426)
Screenshot: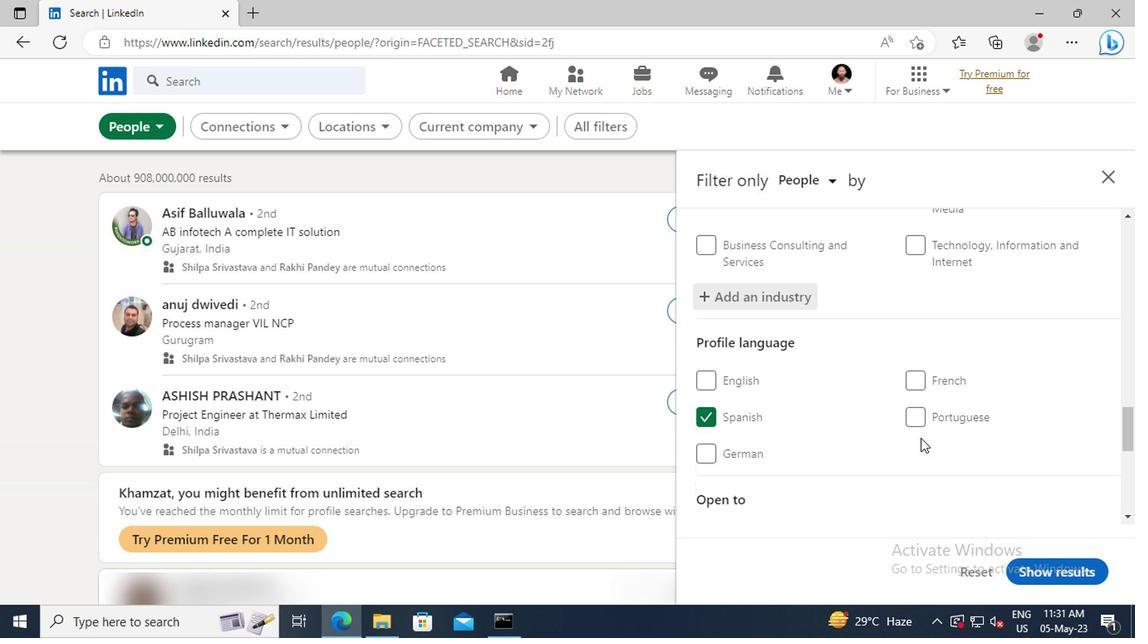 
Action: Mouse scrolled (916, 425) with delta (0, 0)
Screenshot: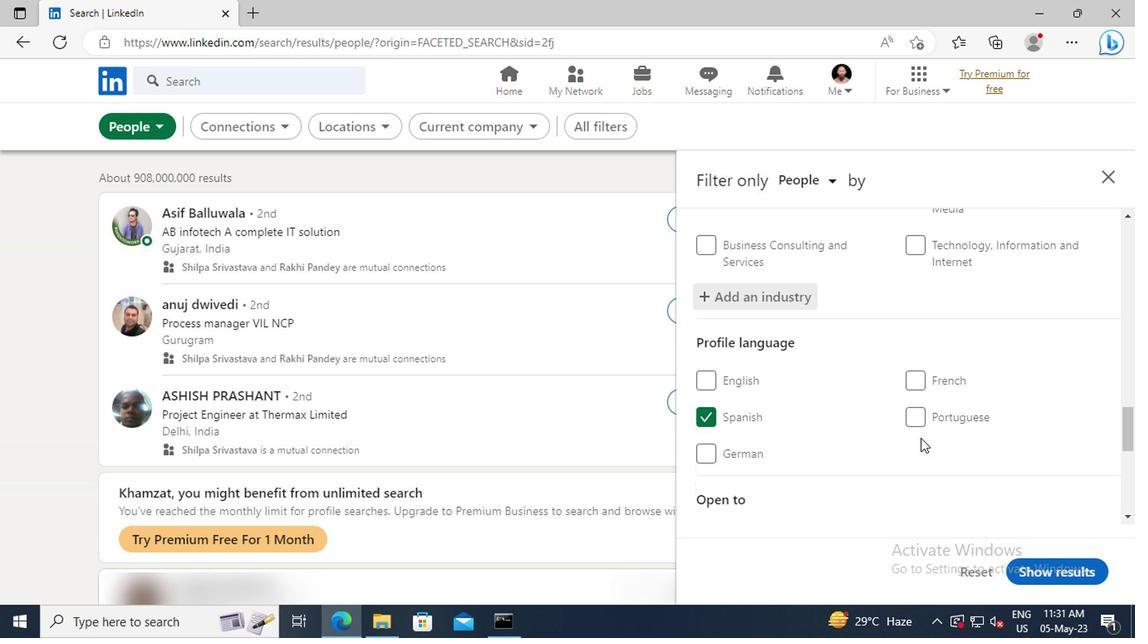 
Action: Mouse moved to (915, 424)
Screenshot: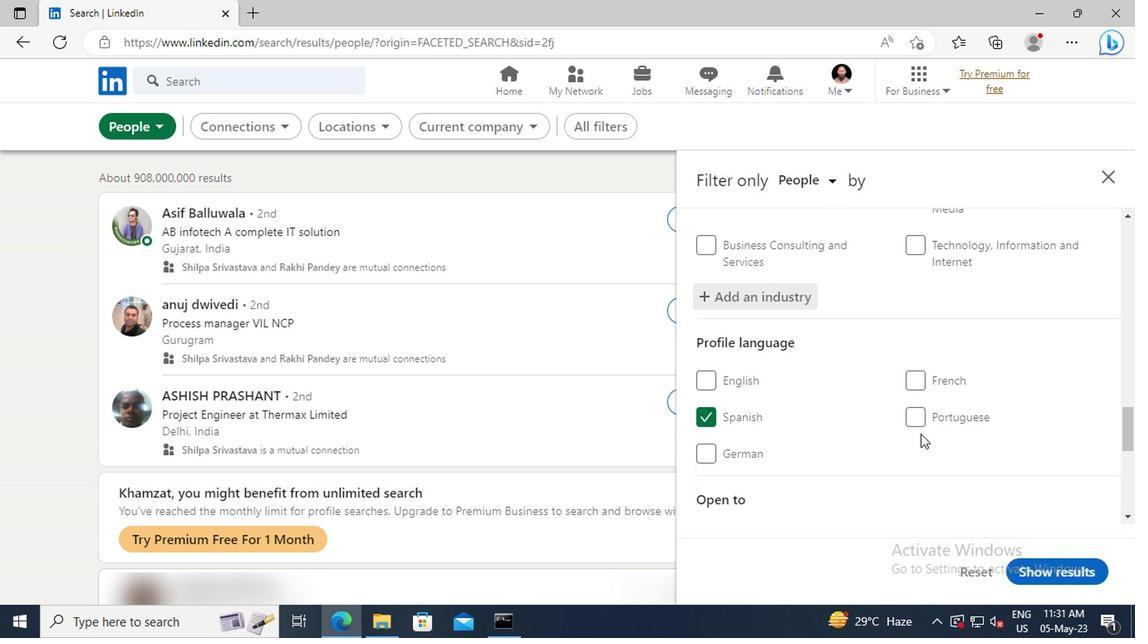 
Action: Mouse scrolled (915, 424) with delta (0, 0)
Screenshot: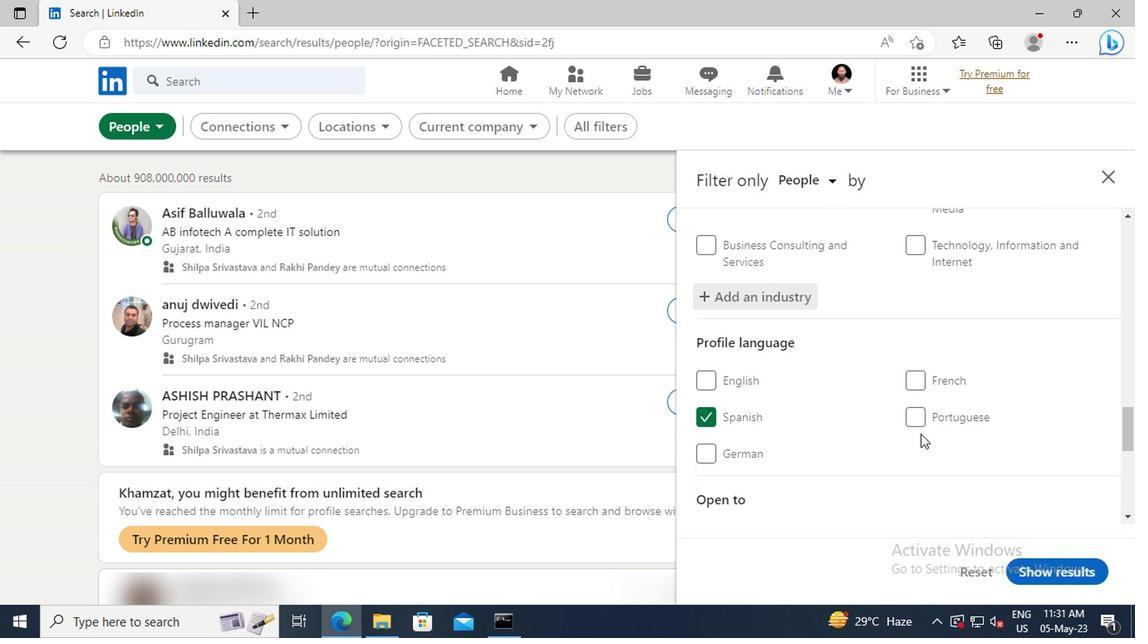 
Action: Mouse moved to (909, 398)
Screenshot: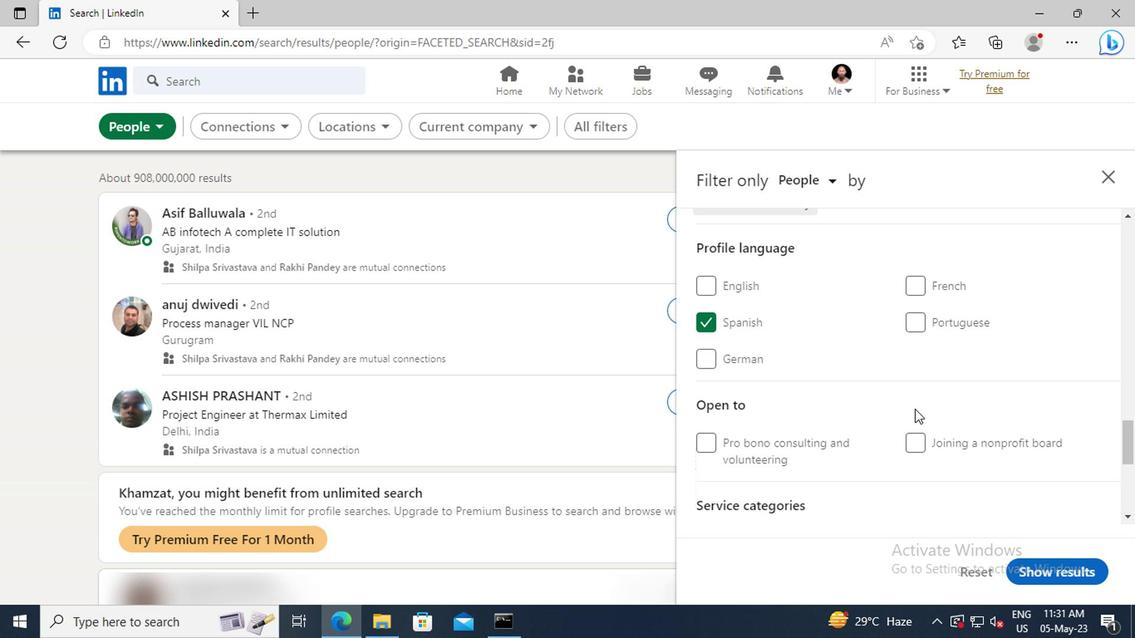 
Action: Mouse scrolled (909, 396) with delta (0, -1)
Screenshot: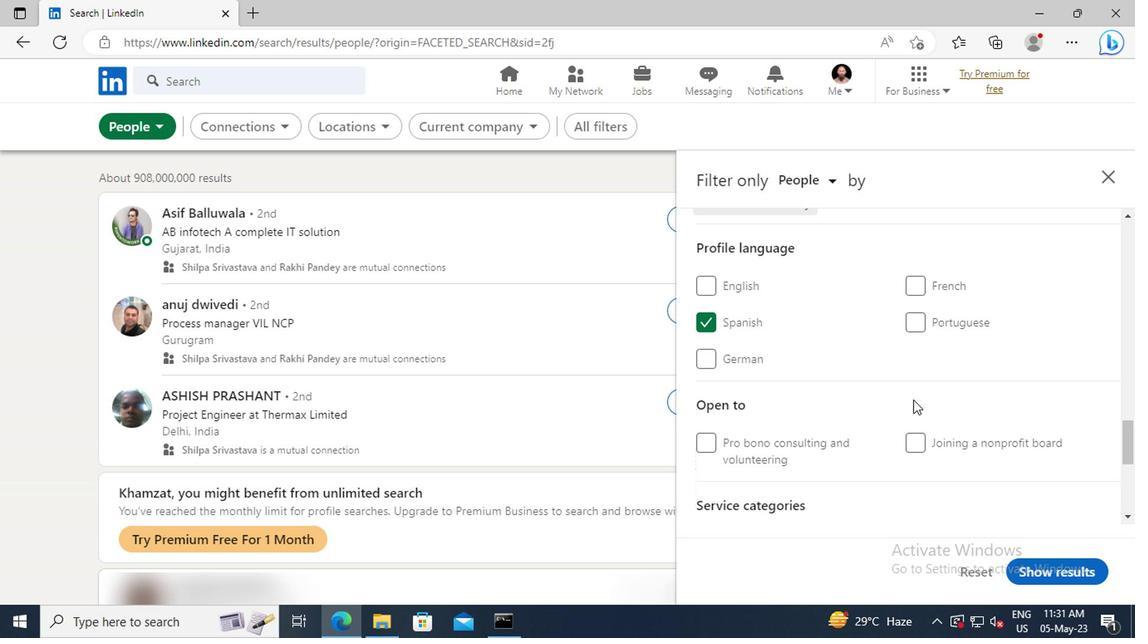 
Action: Mouse scrolled (909, 396) with delta (0, -1)
Screenshot: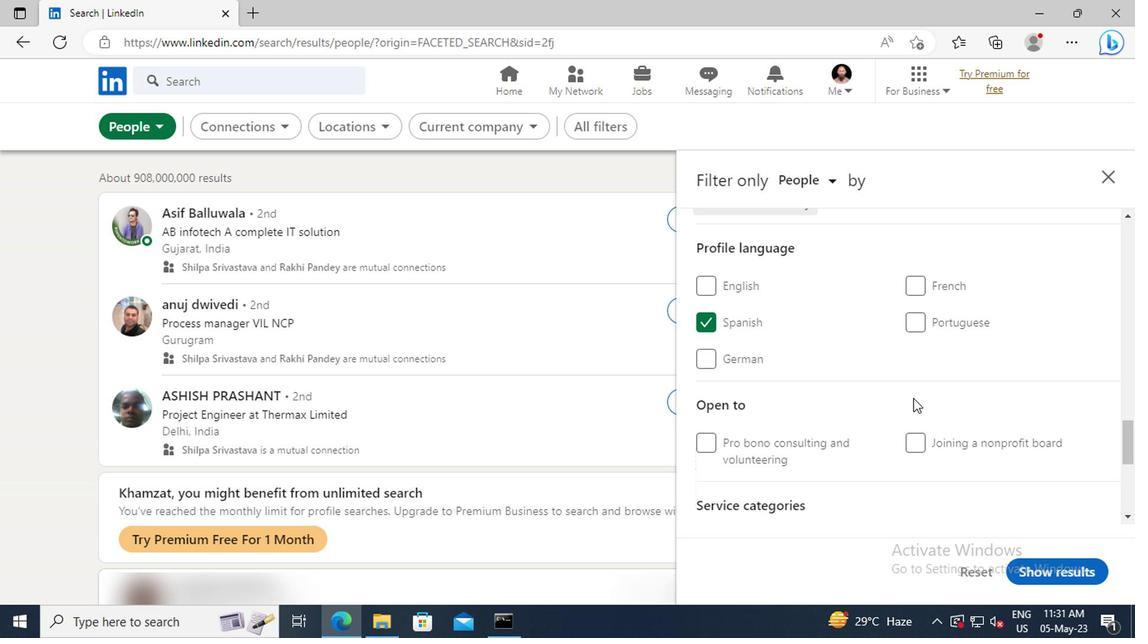
Action: Mouse moved to (907, 389)
Screenshot: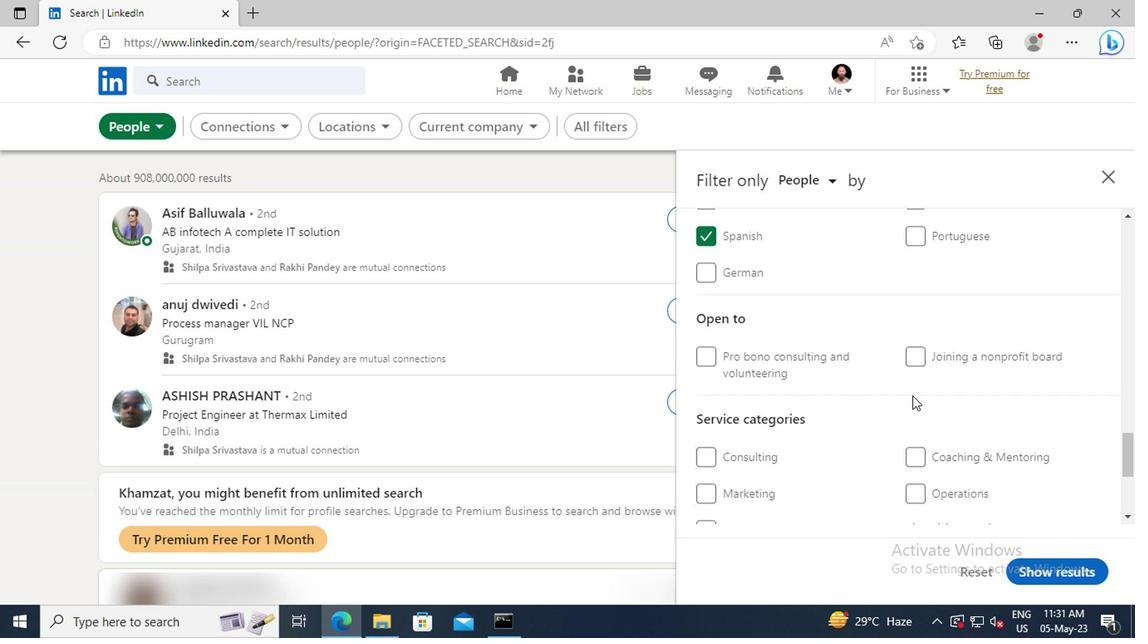 
Action: Mouse scrolled (907, 388) with delta (0, -1)
Screenshot: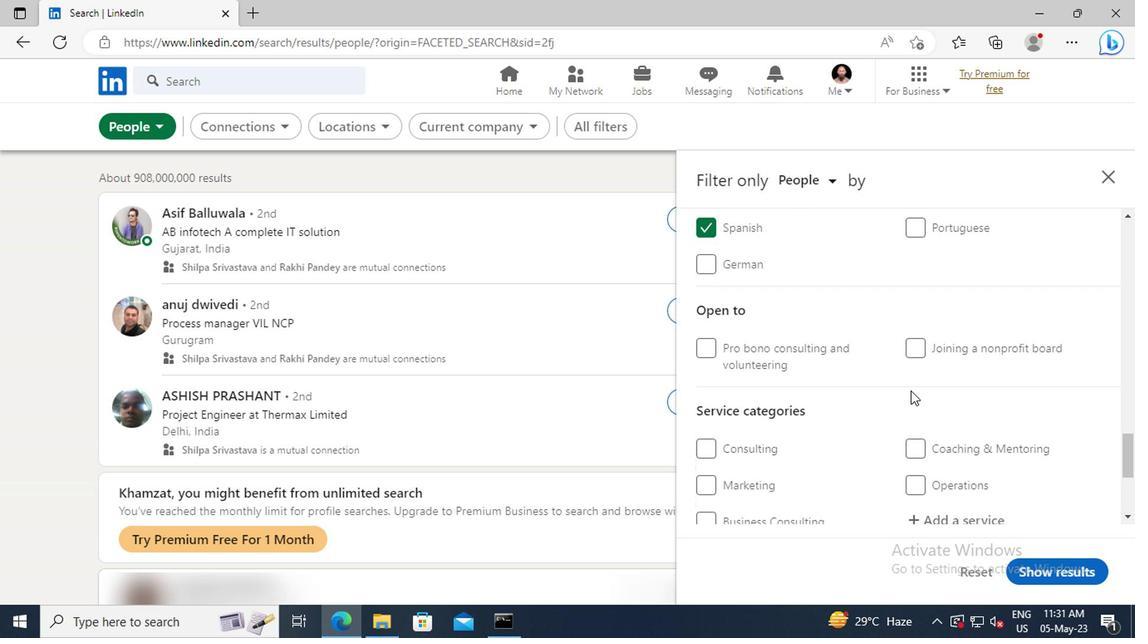 
Action: Mouse scrolled (907, 388) with delta (0, -1)
Screenshot: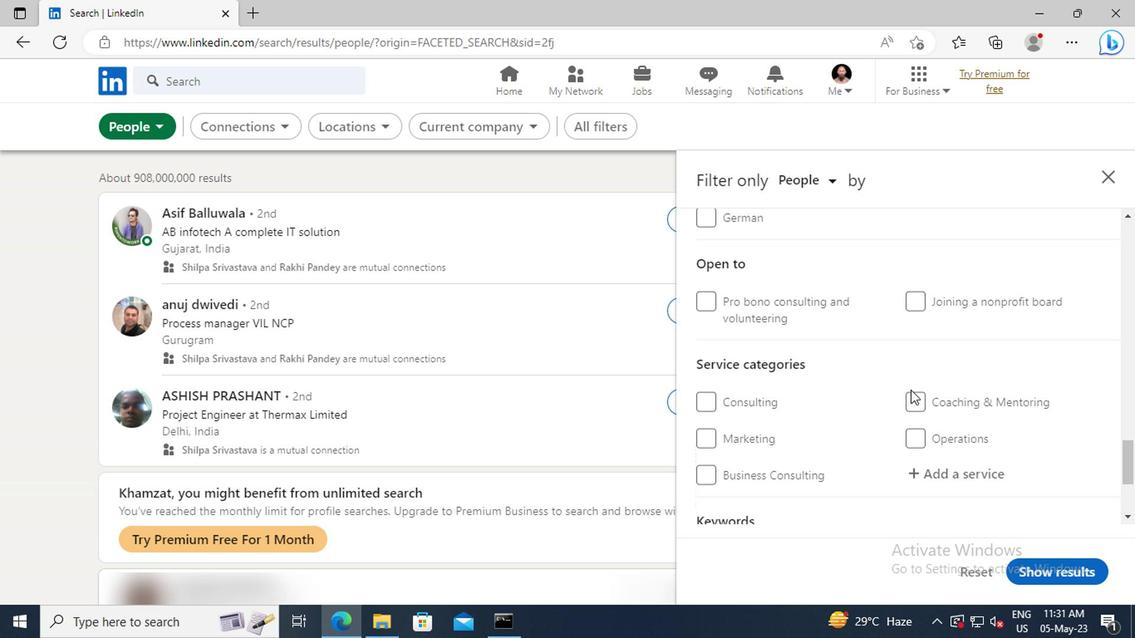 
Action: Mouse scrolled (907, 388) with delta (0, -1)
Screenshot: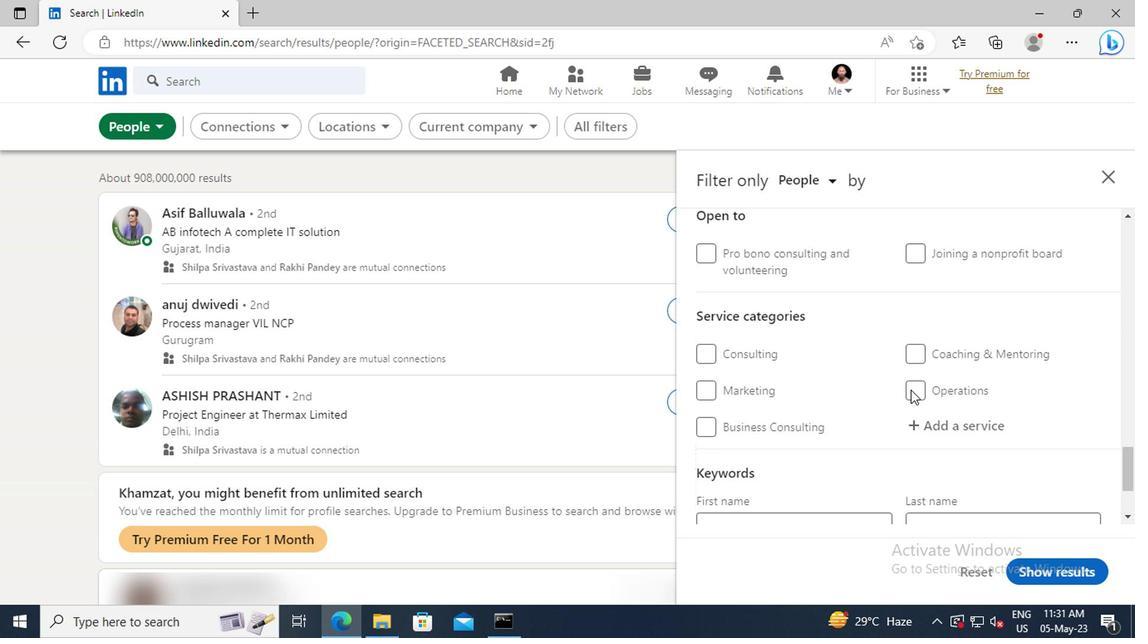 
Action: Mouse moved to (914, 385)
Screenshot: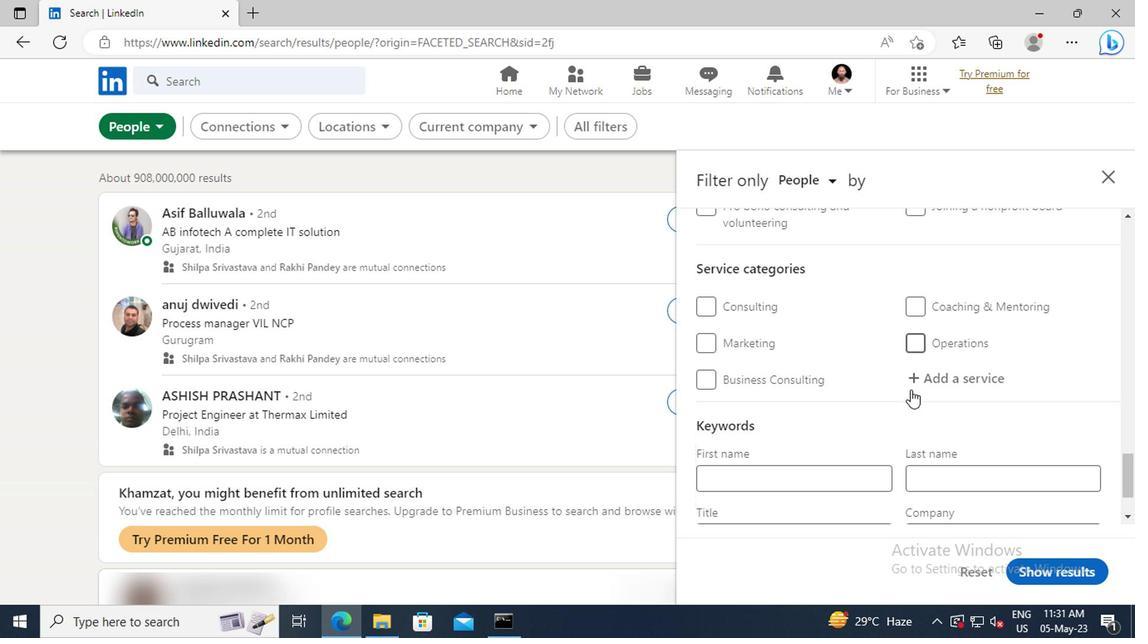 
Action: Mouse pressed left at (914, 385)
Screenshot: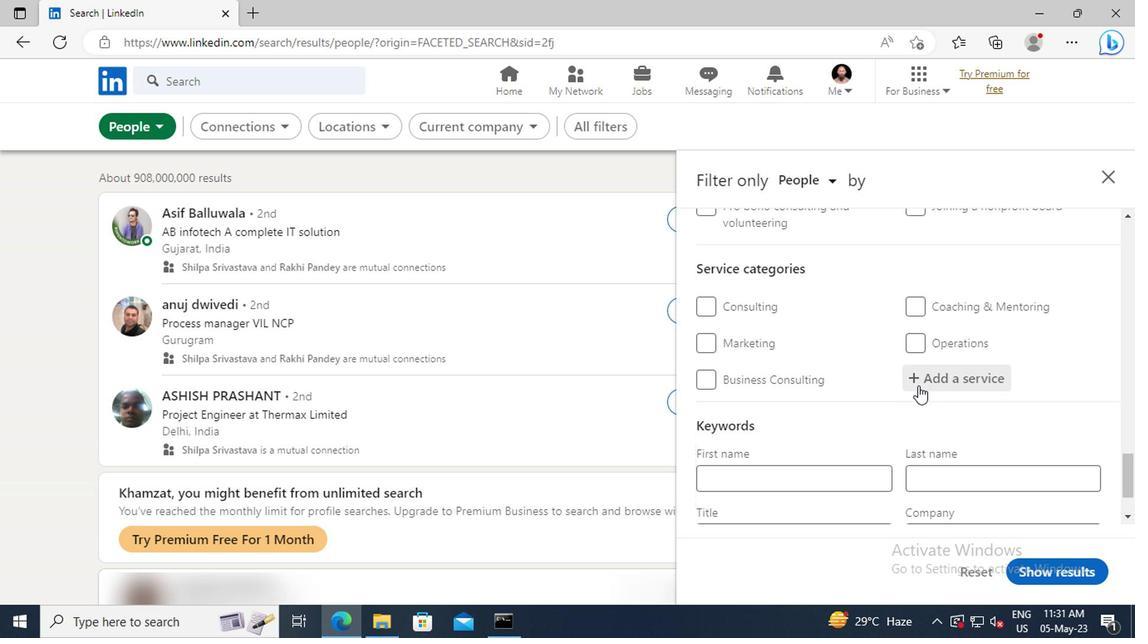 
Action: Key pressed <Key.shift>GRANT
Screenshot: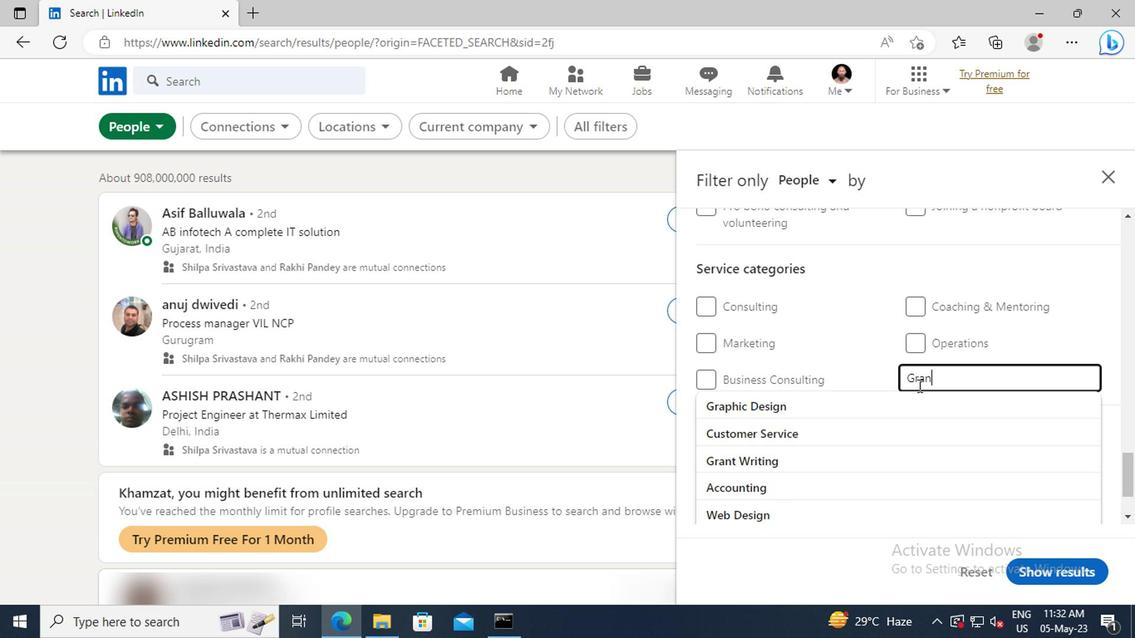 
Action: Mouse moved to (917, 401)
Screenshot: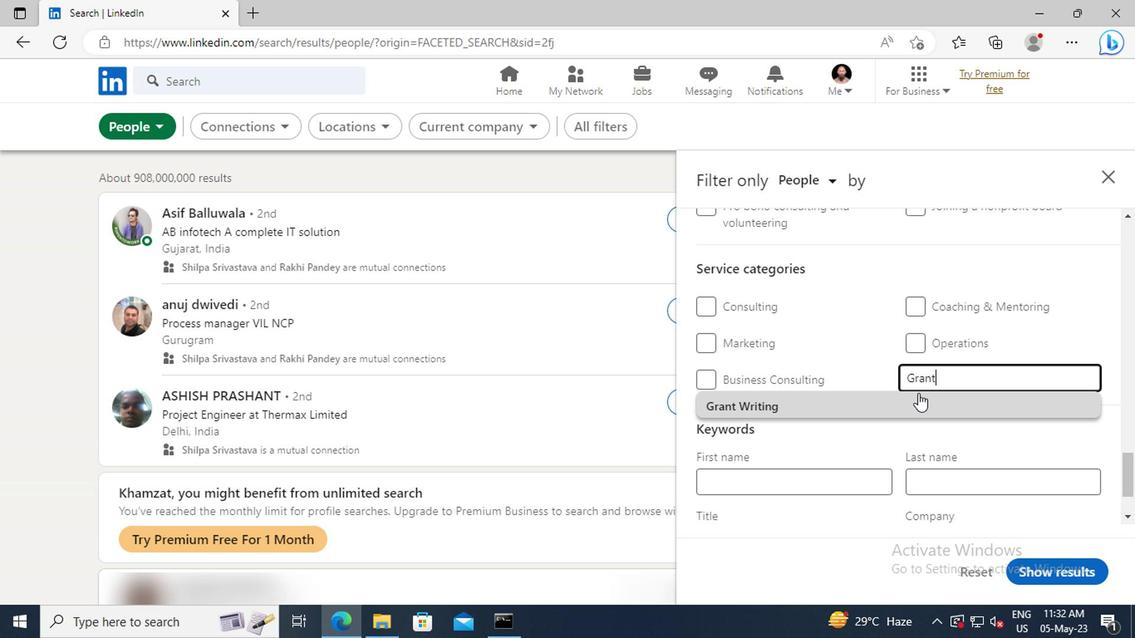 
Action: Mouse pressed left at (917, 401)
Screenshot: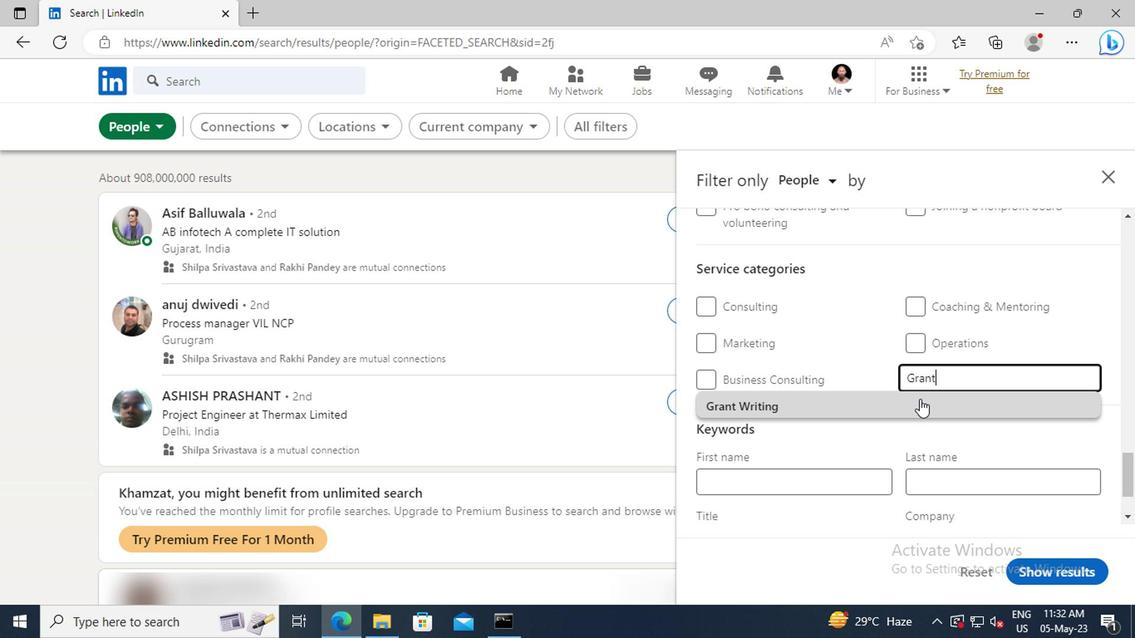 
Action: Mouse scrolled (917, 401) with delta (0, 0)
Screenshot: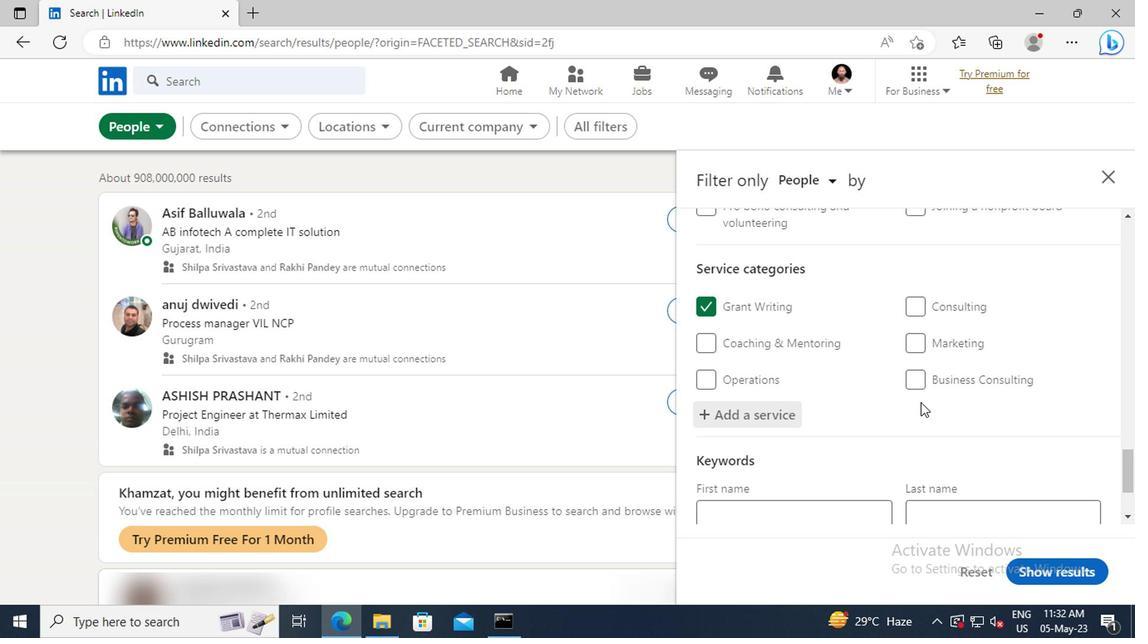 
Action: Mouse scrolled (917, 401) with delta (0, 0)
Screenshot: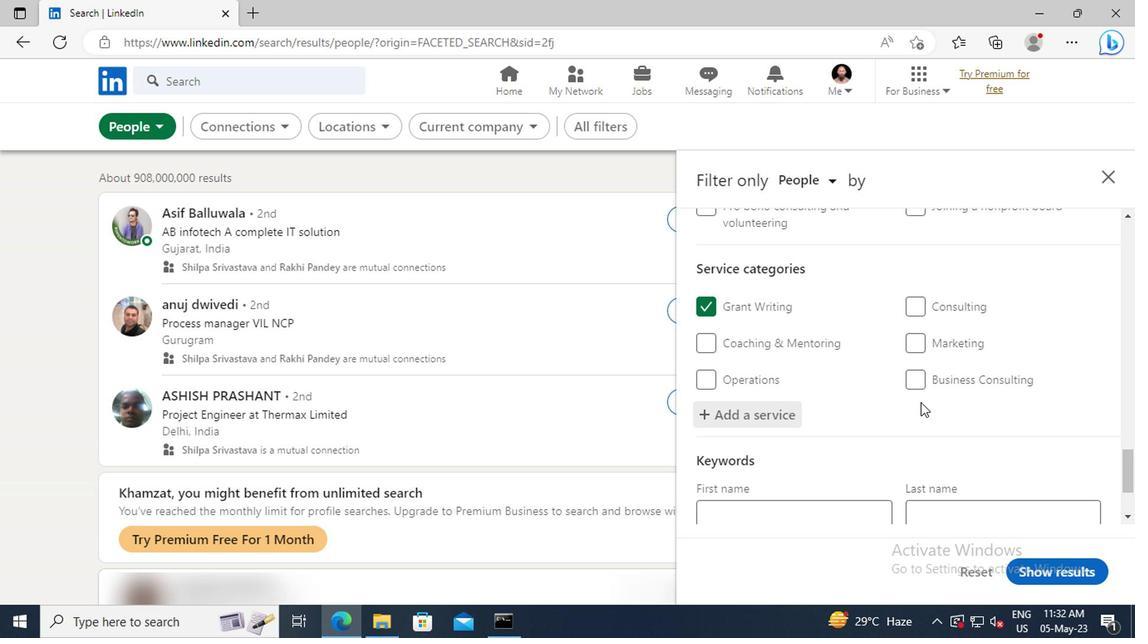 
Action: Mouse scrolled (917, 401) with delta (0, 0)
Screenshot: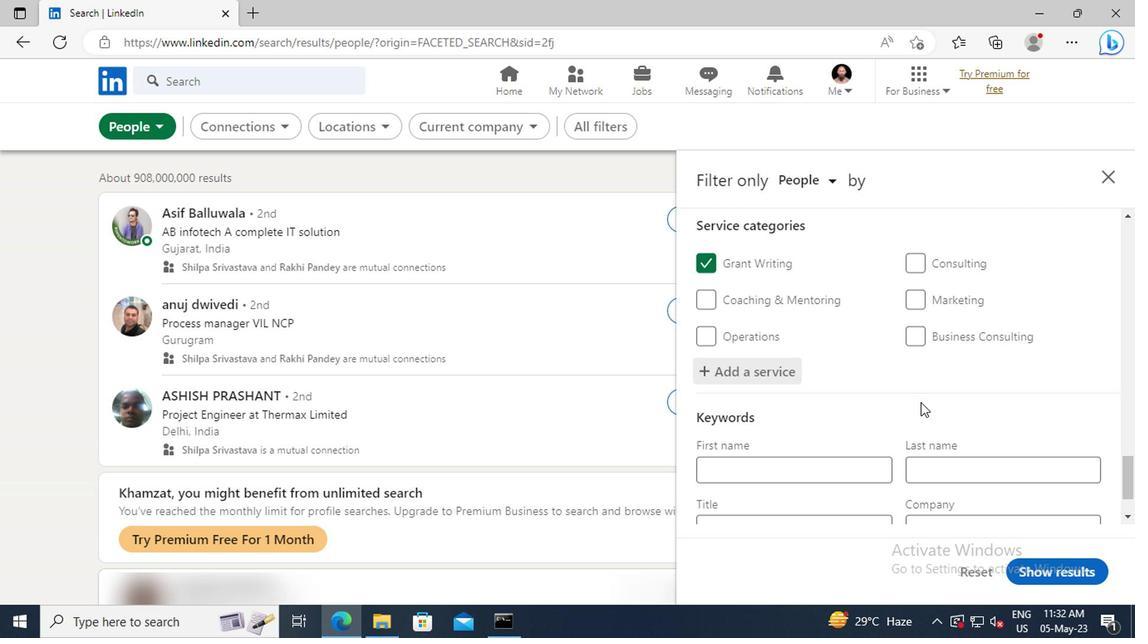 
Action: Mouse scrolled (917, 401) with delta (0, 0)
Screenshot: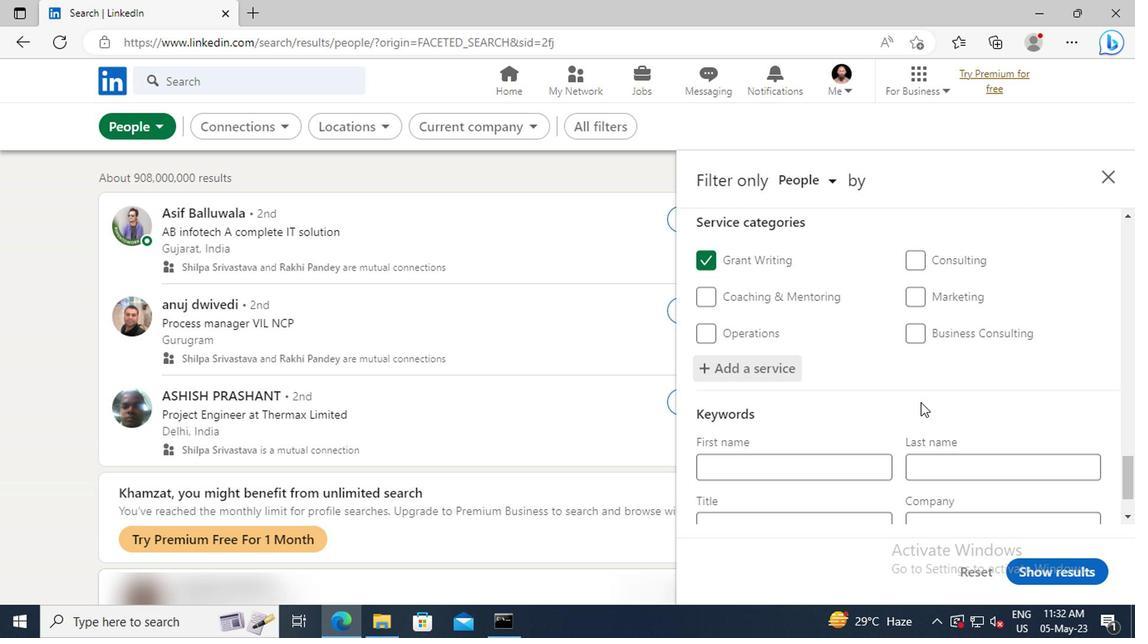 
Action: Mouse scrolled (917, 401) with delta (0, 0)
Screenshot: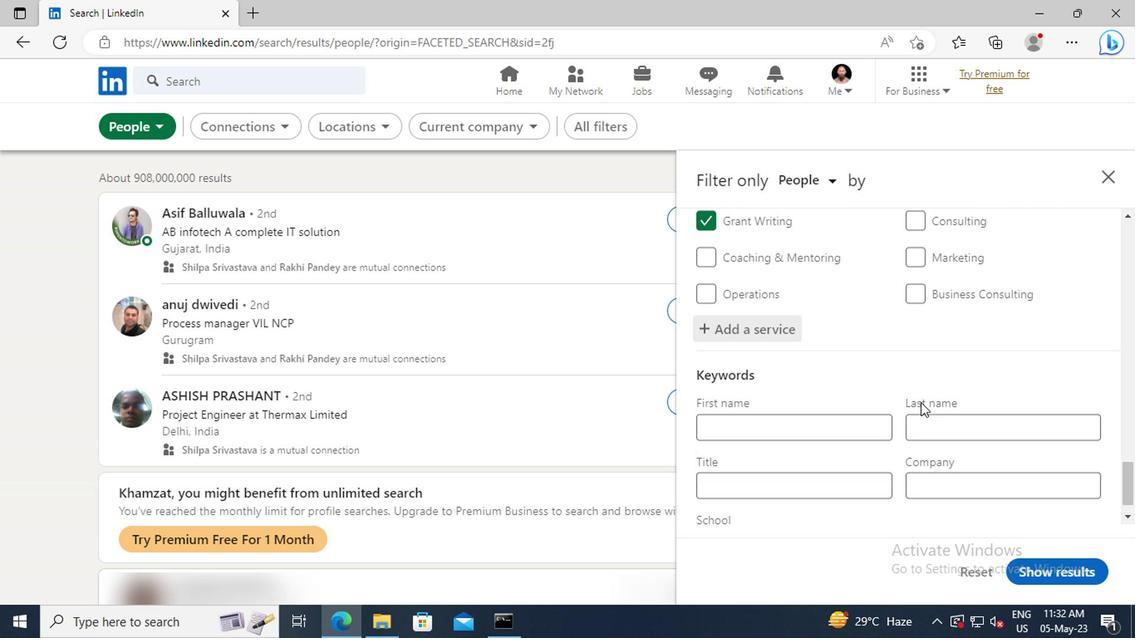 
Action: Mouse moved to (810, 450)
Screenshot: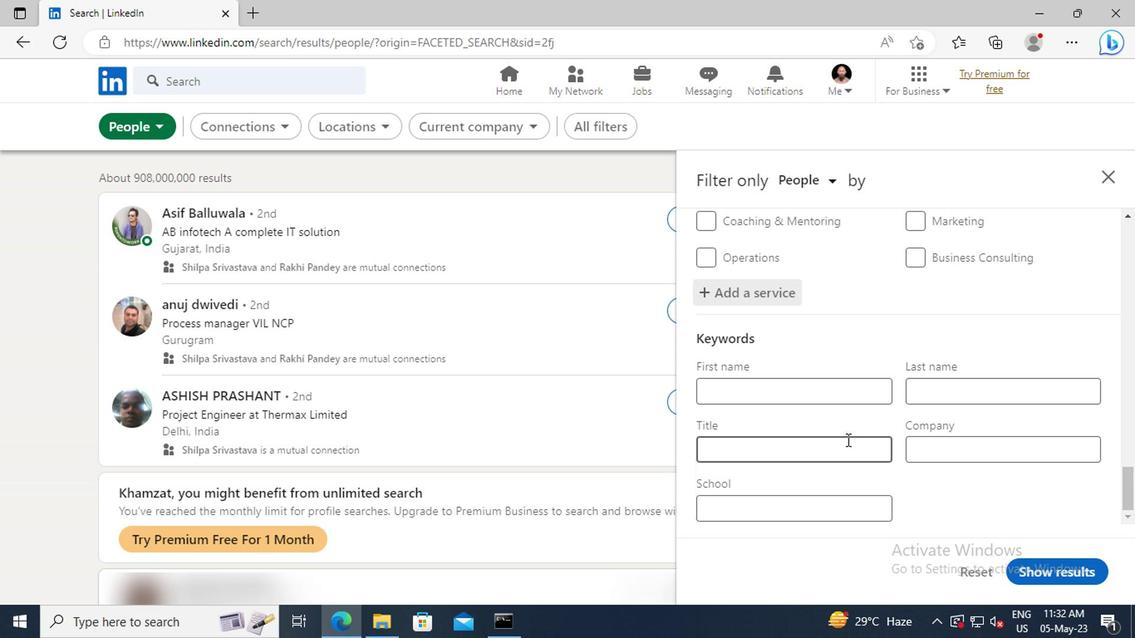 
Action: Mouse pressed left at (810, 450)
Screenshot: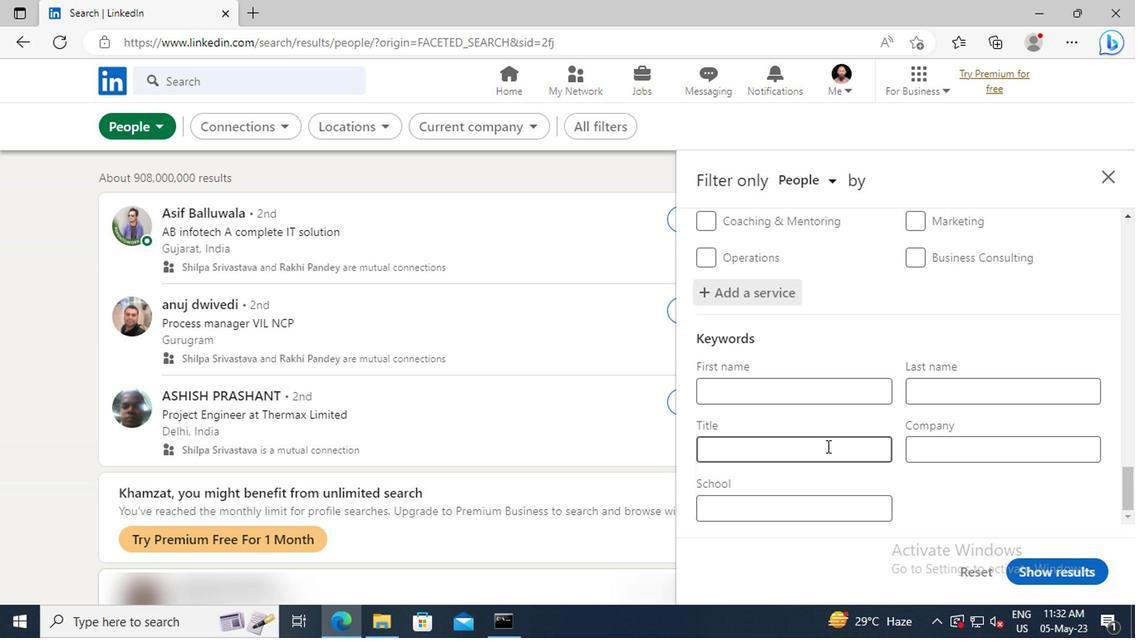 
Action: Mouse moved to (810, 450)
Screenshot: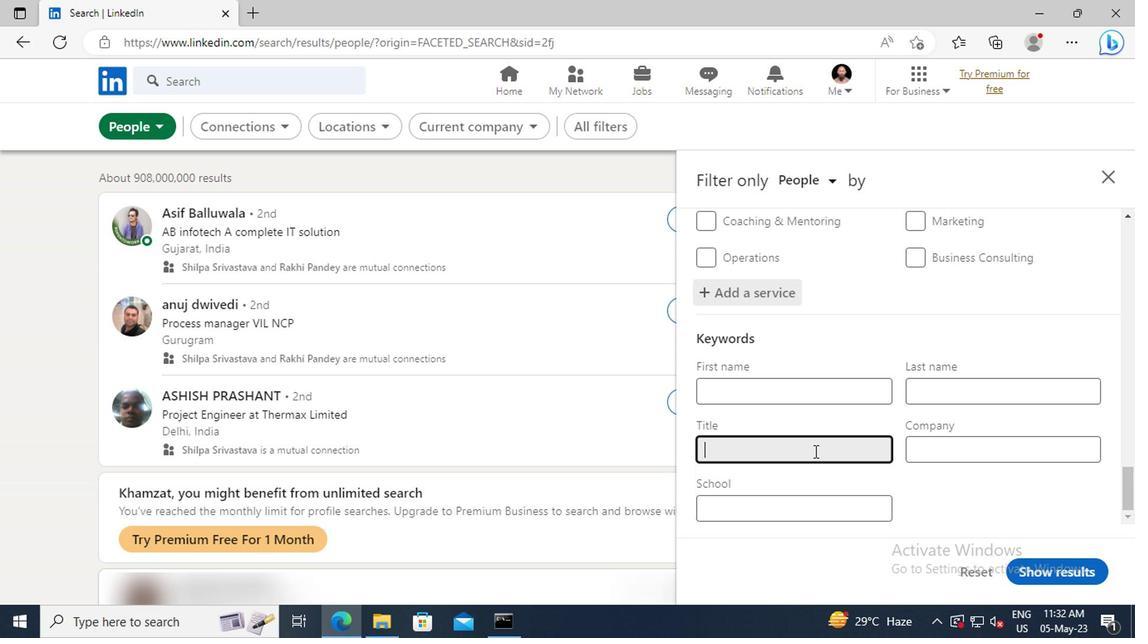 
Action: Key pressed <Key.shift>STORE<Key.space><Key.shift>MANAGER<Key.enter>
Screenshot: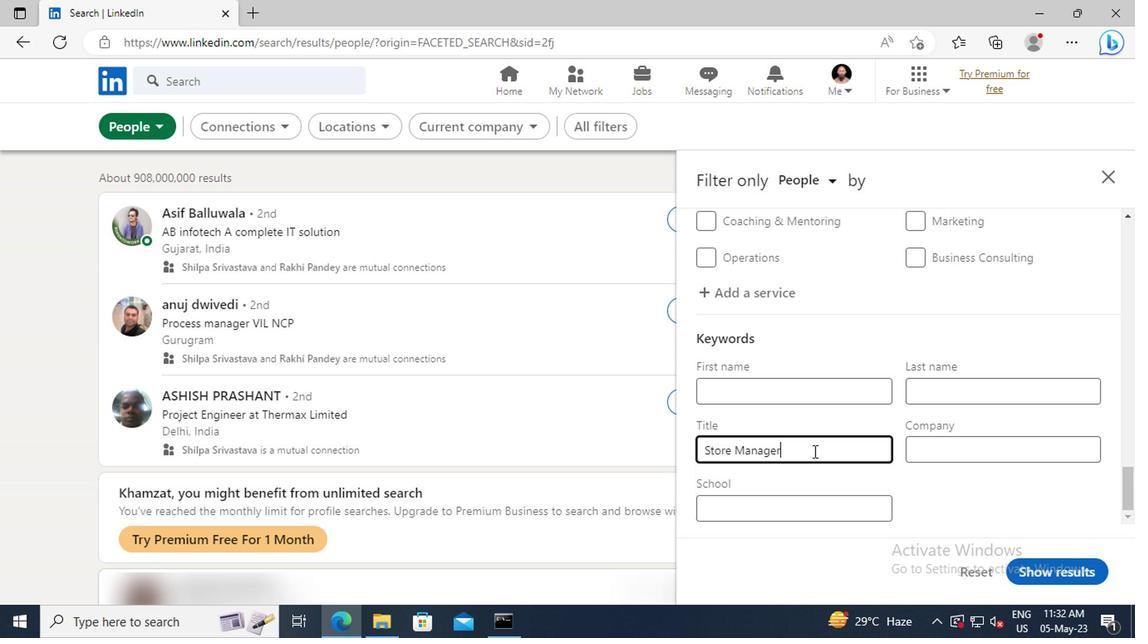 
Action: Mouse moved to (1032, 563)
Screenshot: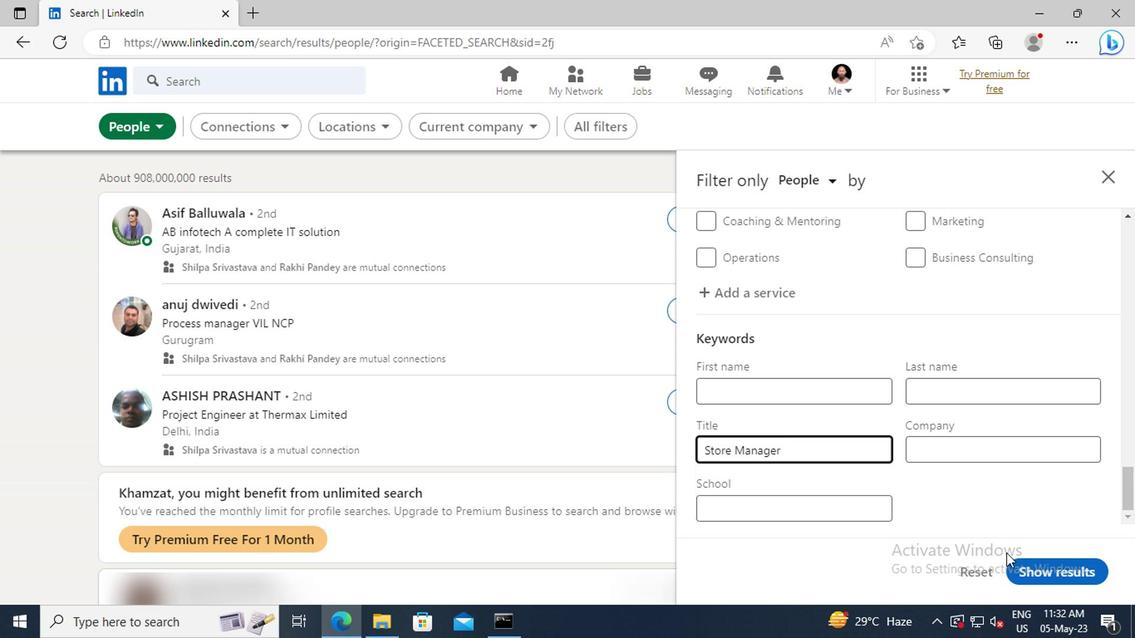 
Action: Mouse pressed left at (1032, 563)
Screenshot: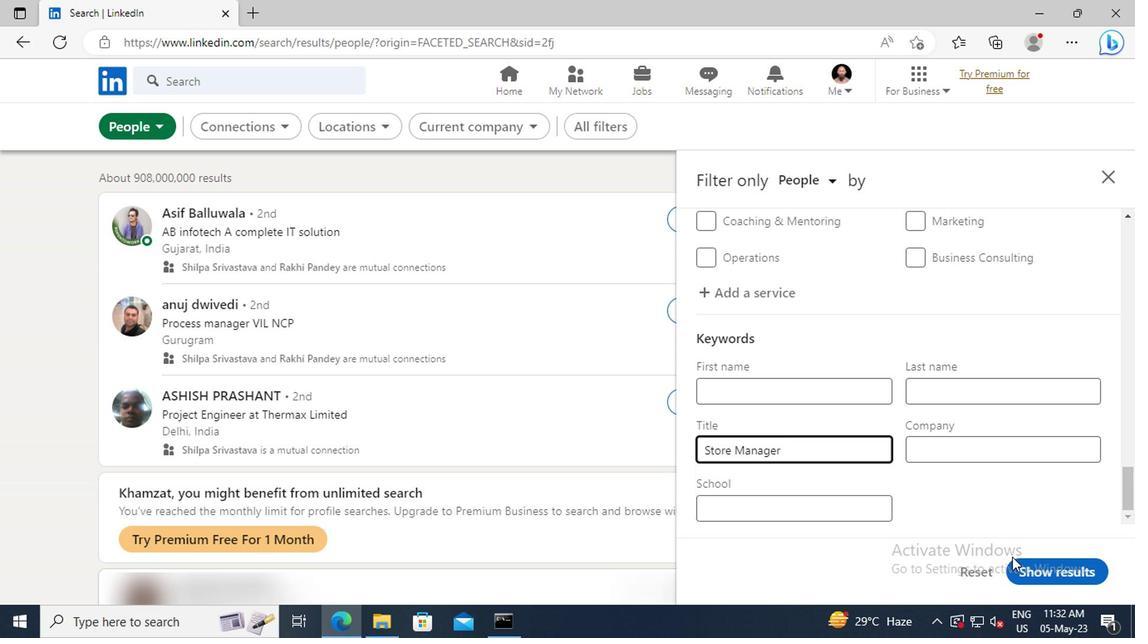 
